 Task:  Click on Hockey In the Cross-Check Hockey League click on  Pick Sheet Your name Gabriel Wilson Team name Hartford Wolfpack - D and  Email softage.1@softage.net Period 1 - 3 Point Game Arizona Coyotes Period 1 - 2 Point Game New York Islanders Period 1 - 1 Point Game New Jersey Devils Period 2 - 3 Point Game Nashville Predators Period 2 - 2 Point Game Montreal Canadiens Period 2 - 1 Point Game Minnesota Wild Period 3 - 3 Point Game Los Angeles Kings Period 3 - 2 Point Game Florida Panthers Period 3 - 1 Point Game Edmonton Oilers Submit pick sheet
Action: Mouse moved to (775, 293)
Screenshot: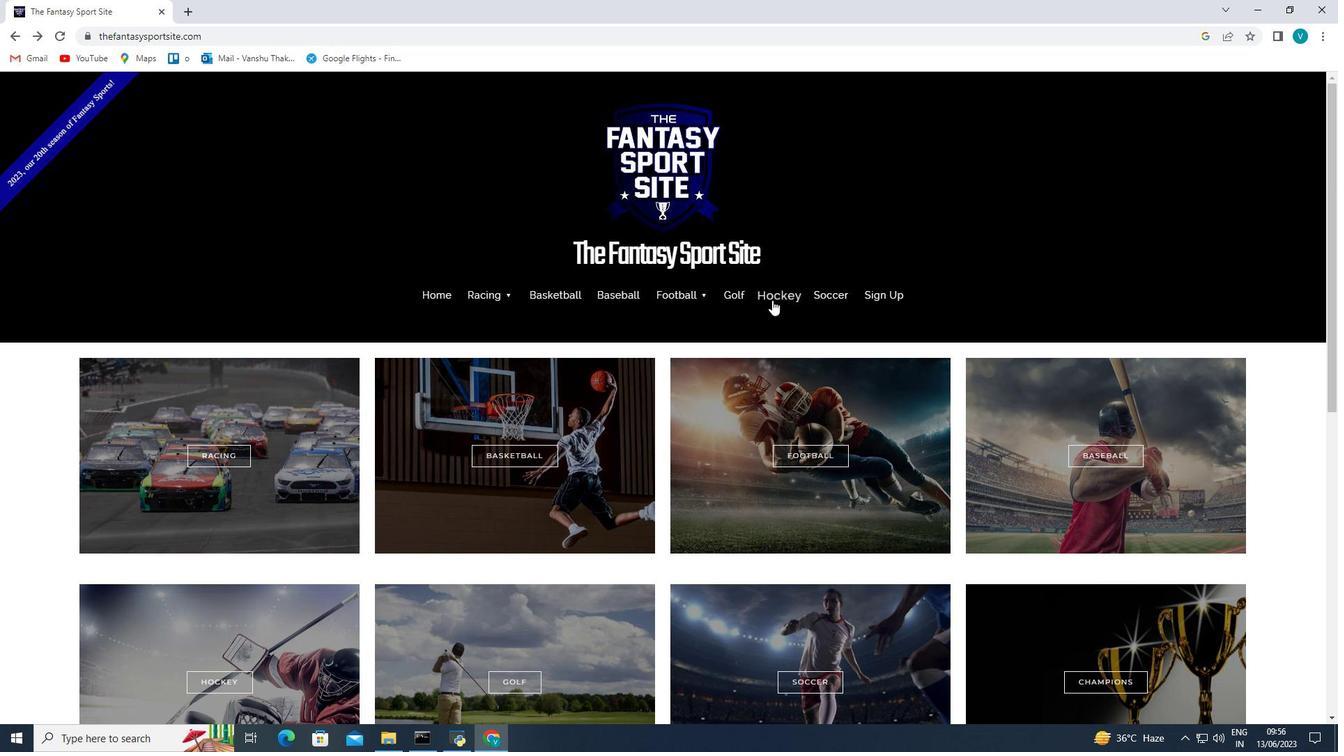 
Action: Mouse pressed left at (775, 293)
Screenshot: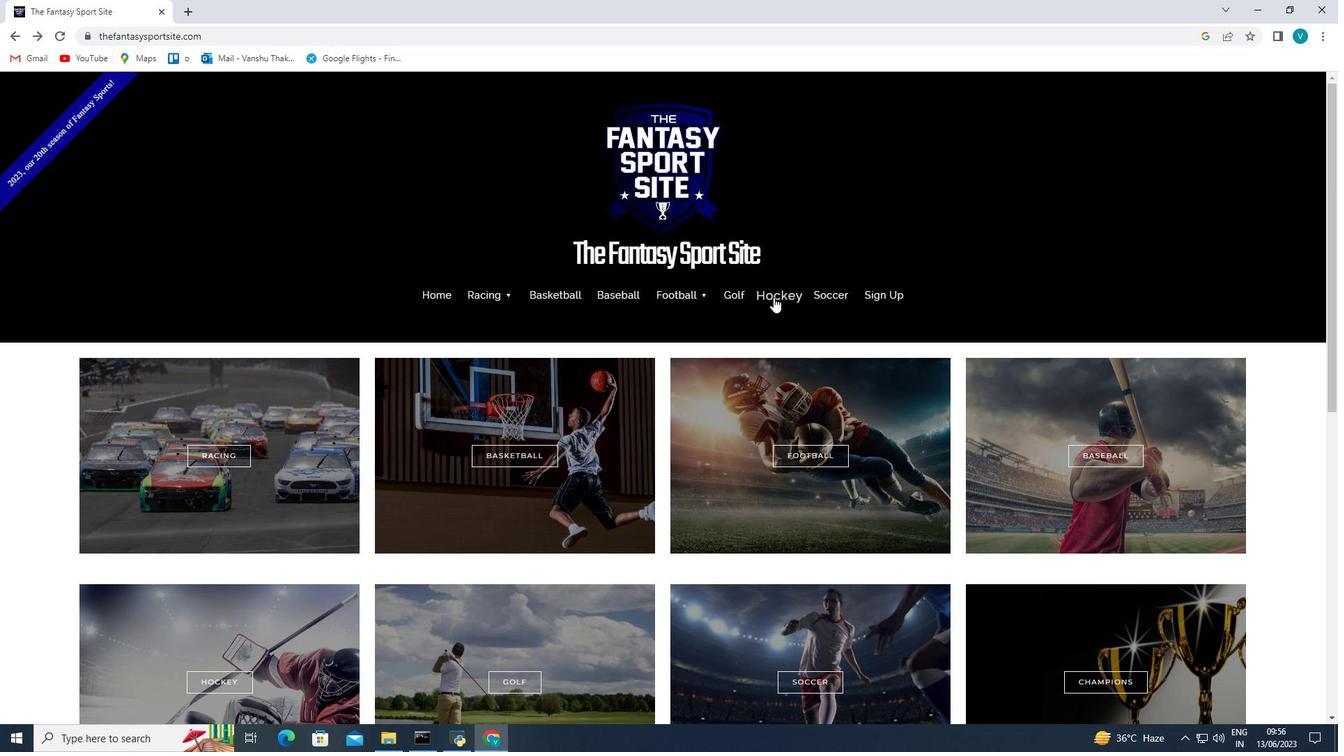 
Action: Mouse moved to (564, 466)
Screenshot: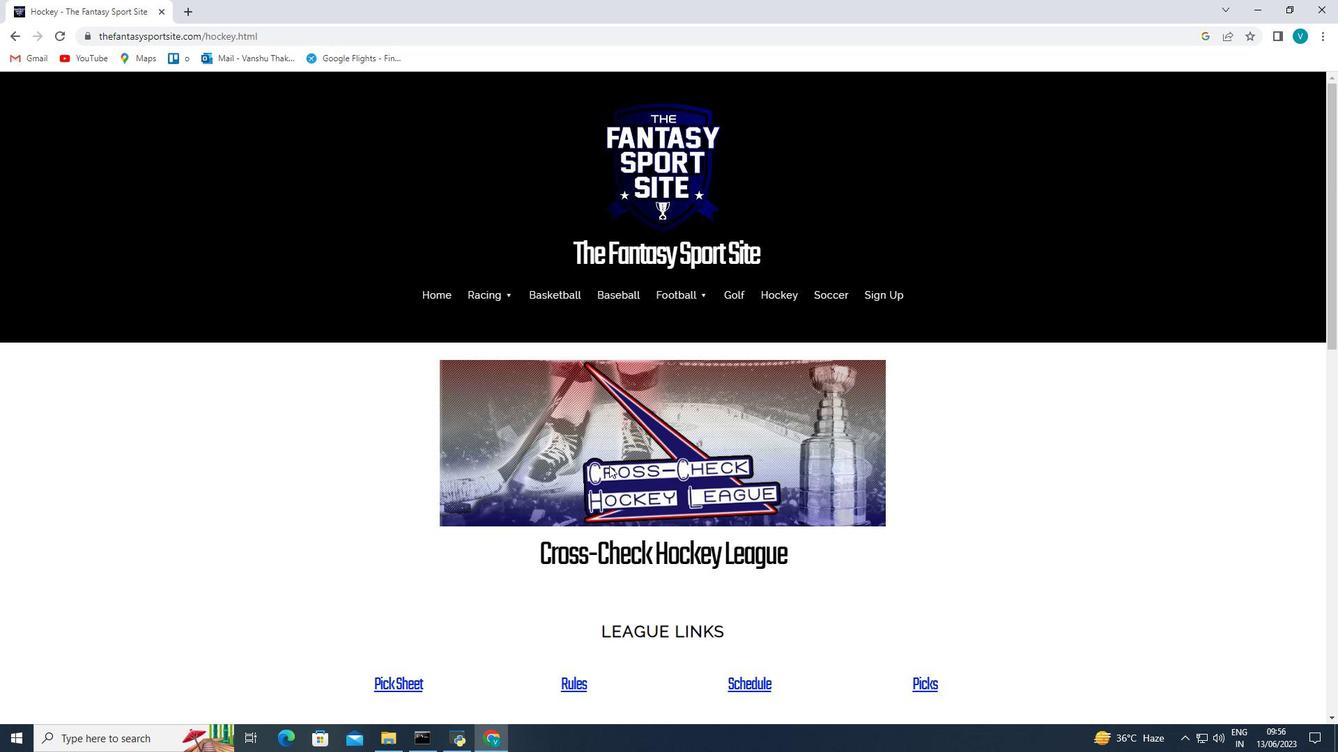 
Action: Mouse scrolled (564, 465) with delta (0, 0)
Screenshot: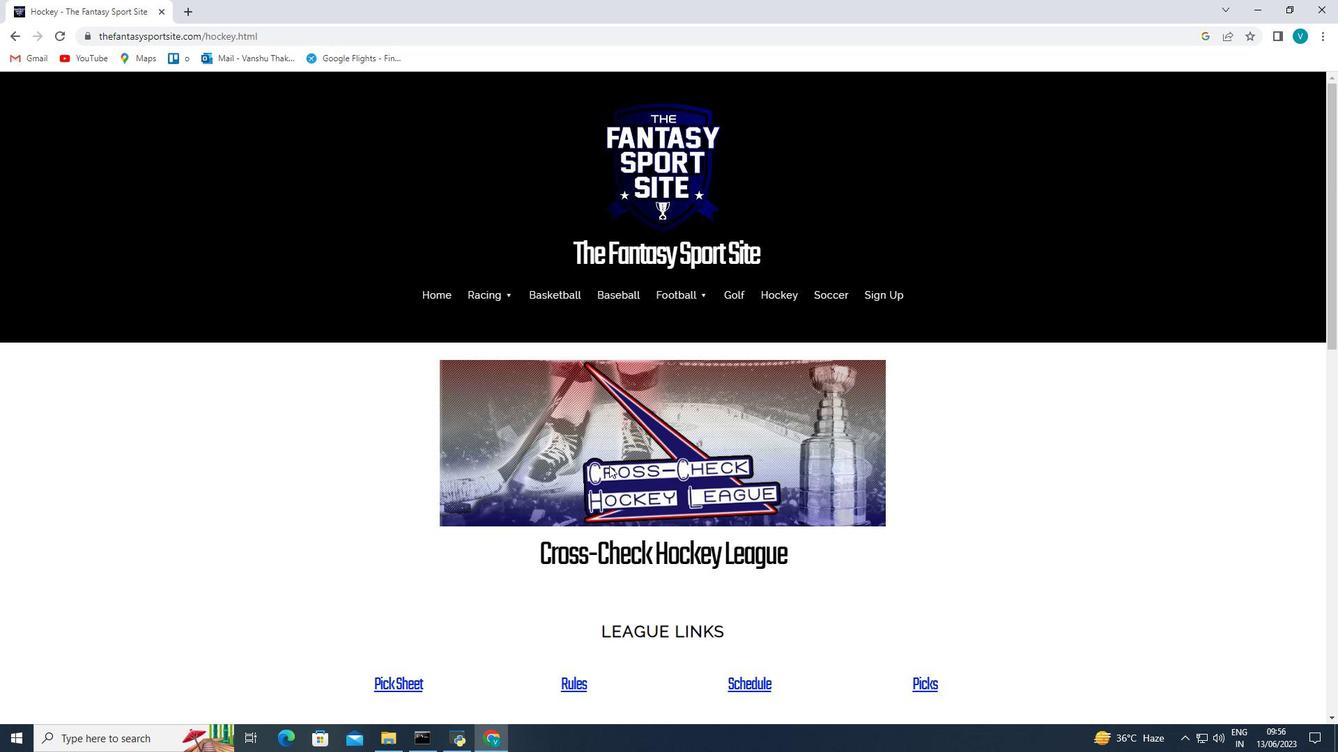 
Action: Mouse moved to (487, 471)
Screenshot: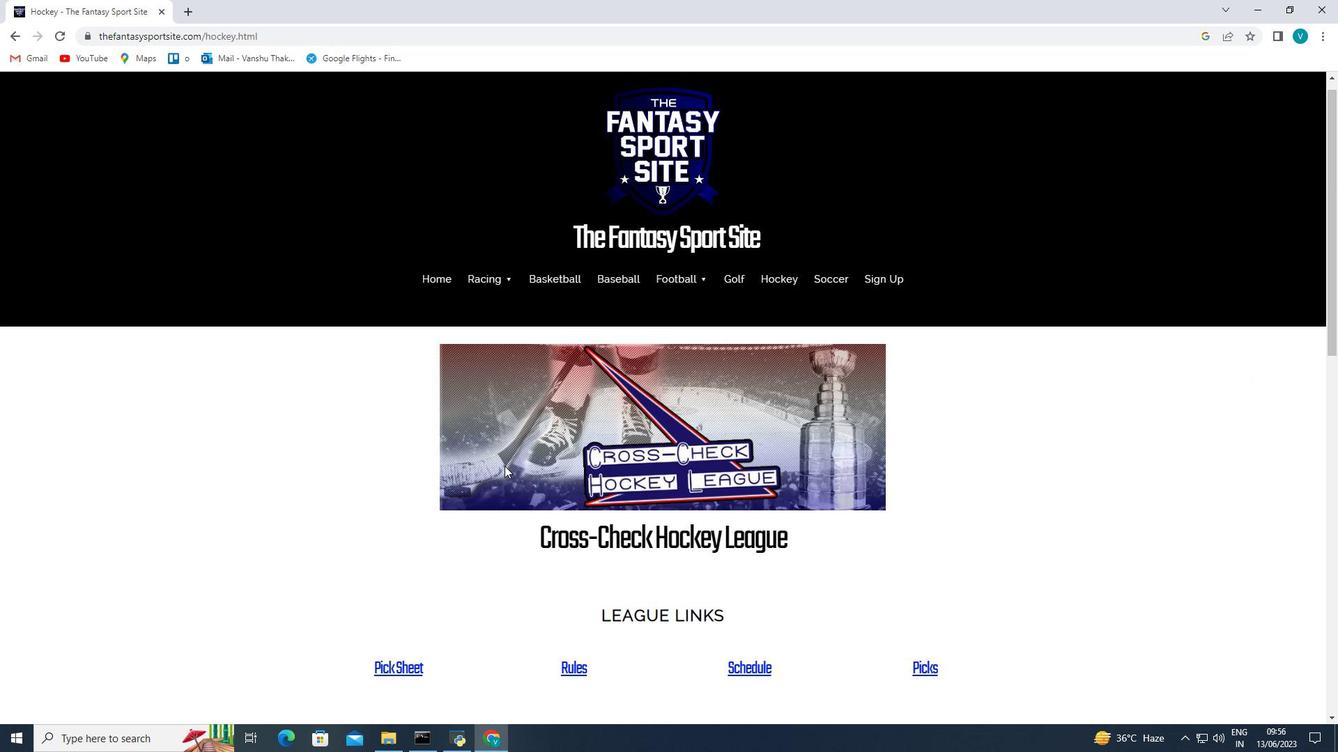 
Action: Mouse scrolled (494, 469) with delta (0, 0)
Screenshot: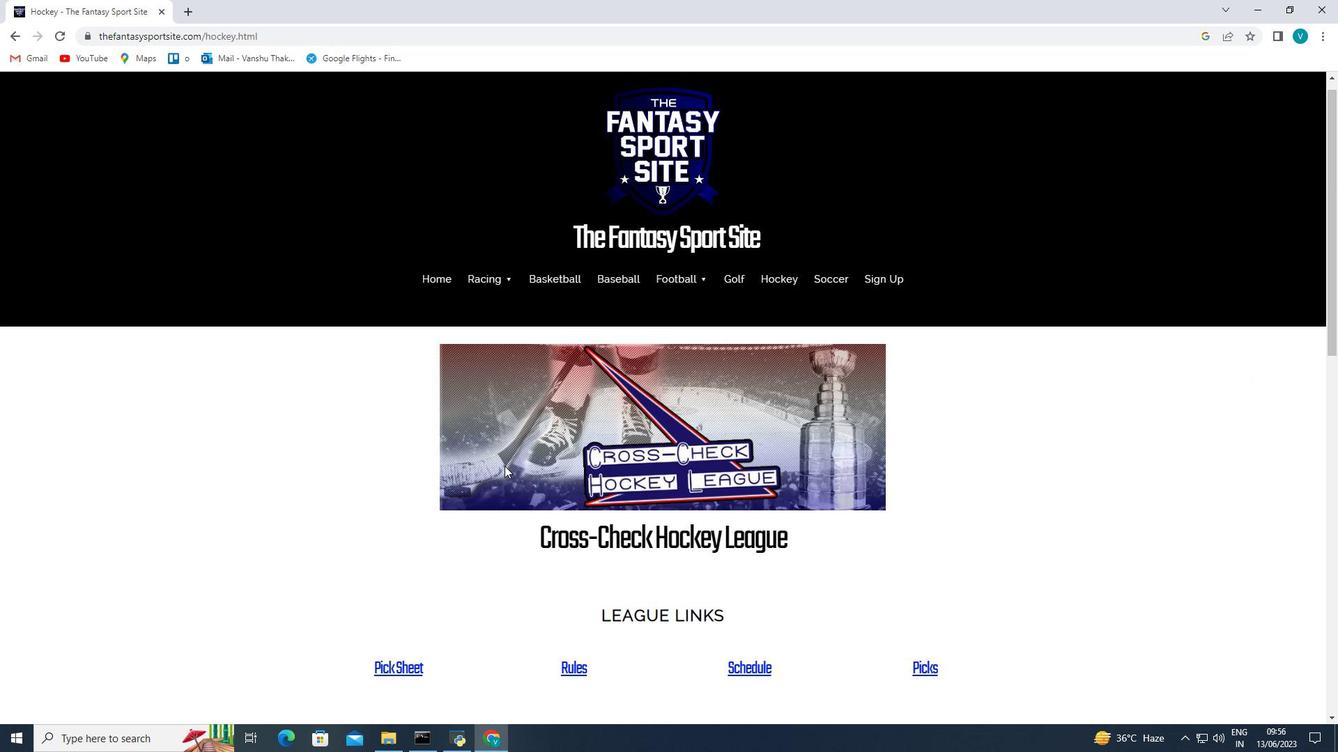 
Action: Mouse moved to (484, 473)
Screenshot: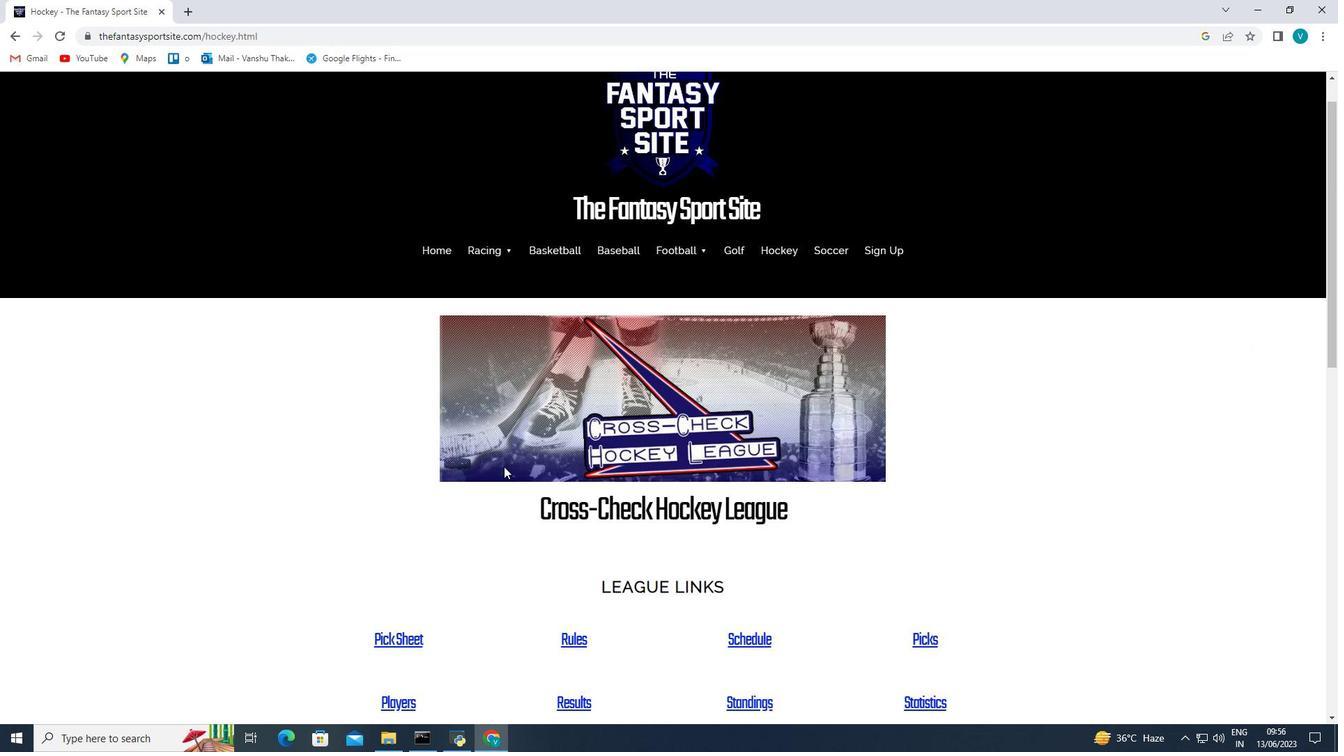 
Action: Mouse scrolled (484, 472) with delta (0, 0)
Screenshot: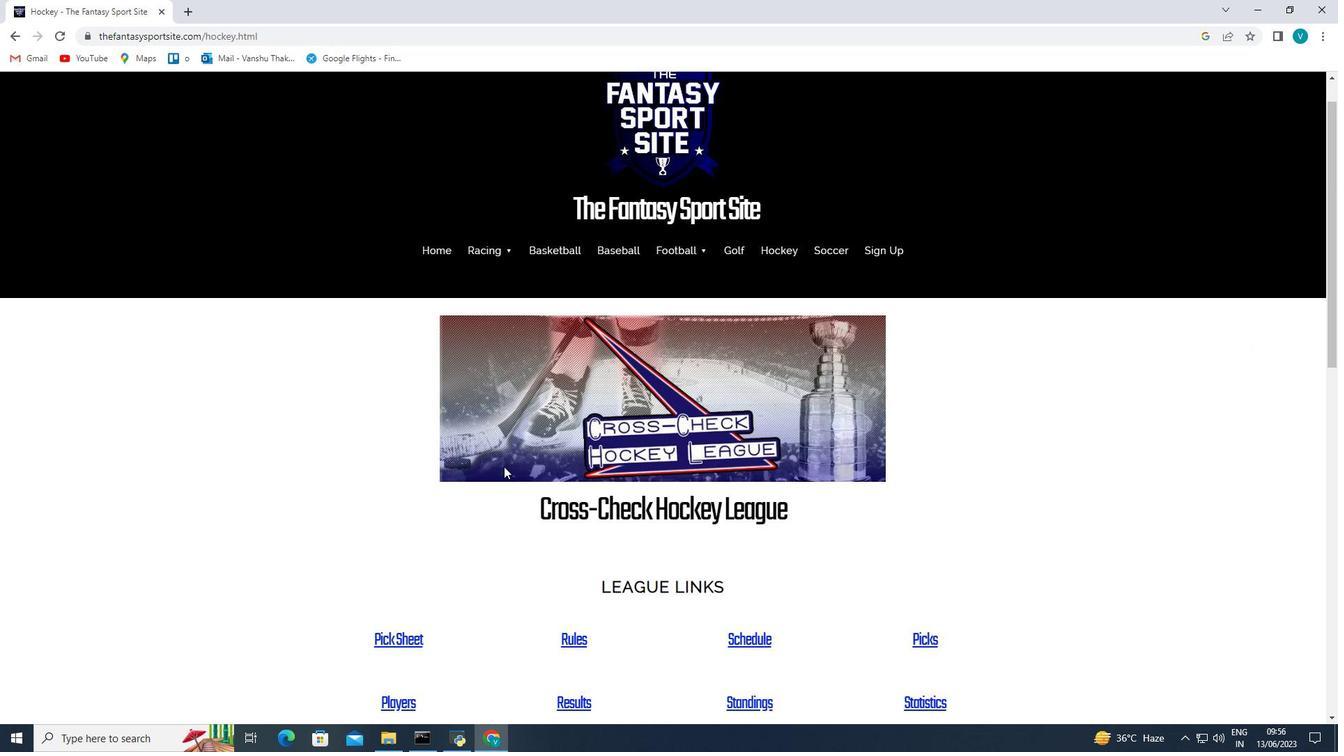 
Action: Mouse moved to (421, 471)
Screenshot: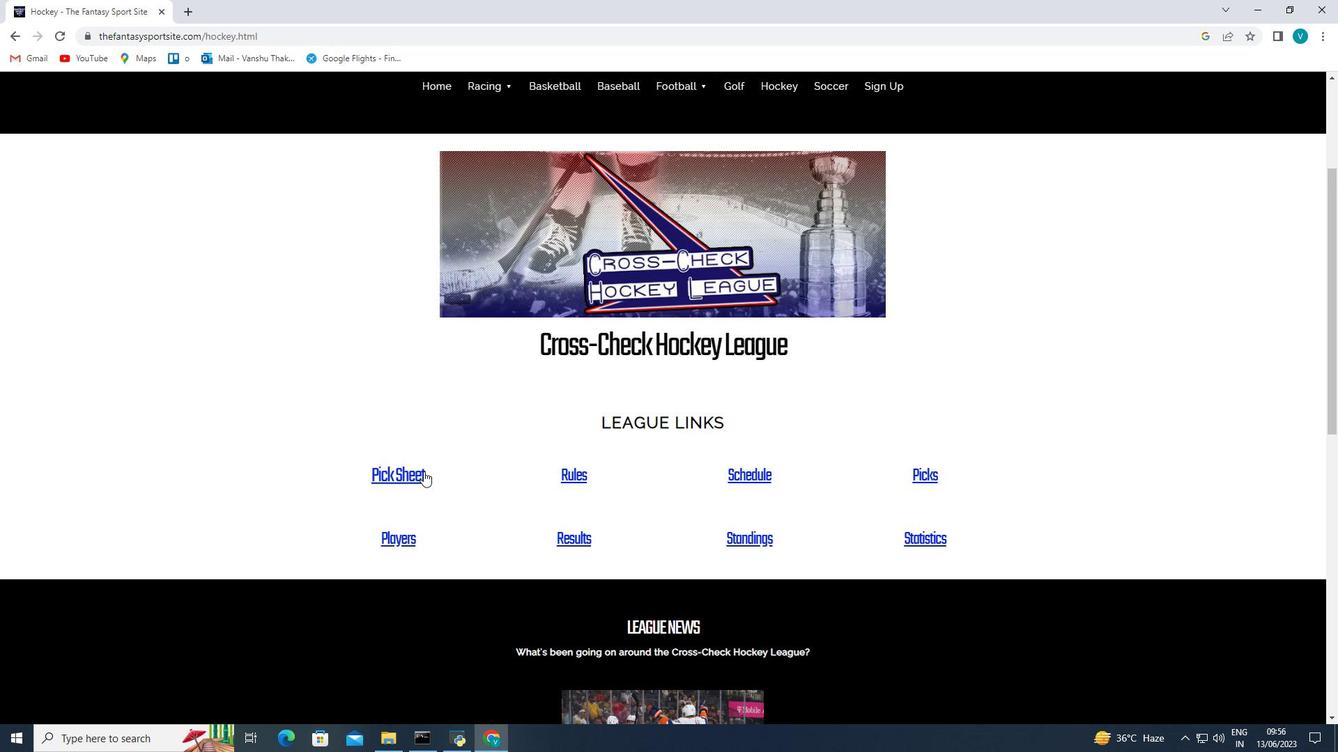 
Action: Mouse pressed left at (421, 471)
Screenshot: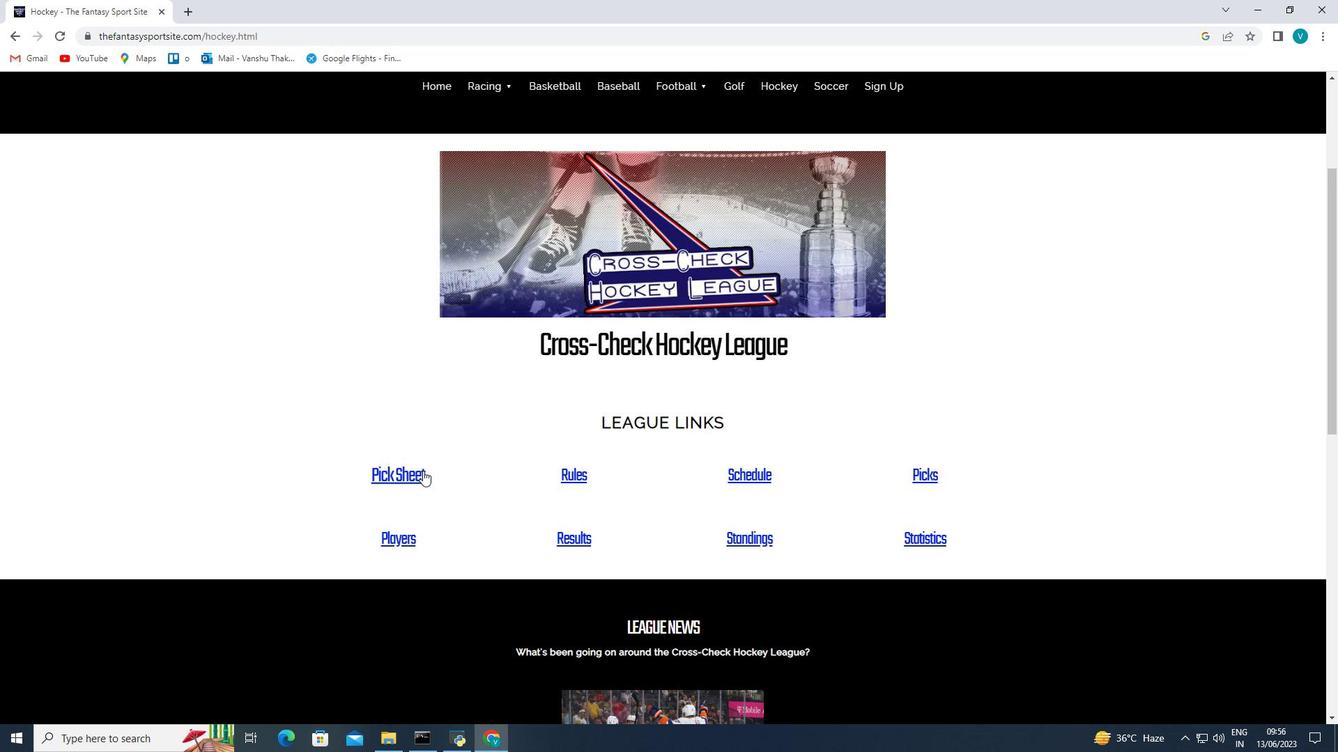 
Action: Mouse moved to (581, 407)
Screenshot: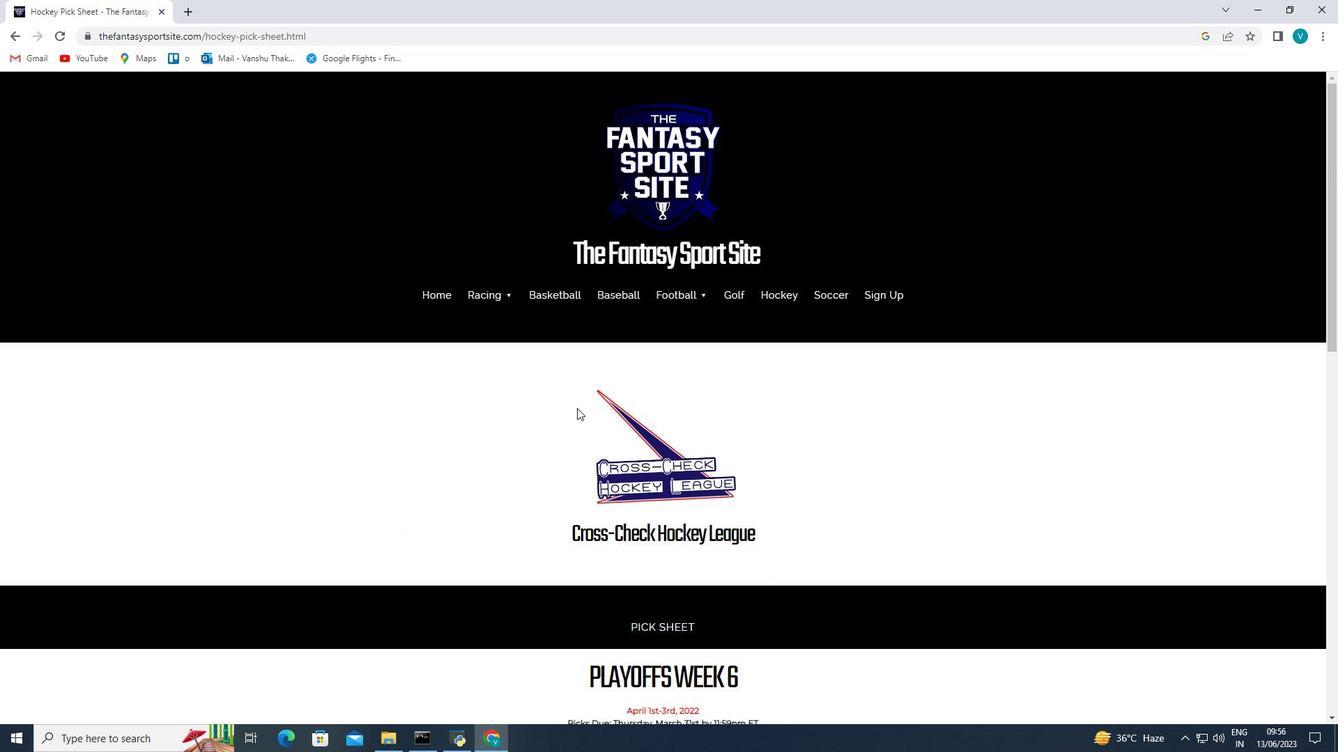 
Action: Mouse scrolled (581, 407) with delta (0, 0)
Screenshot: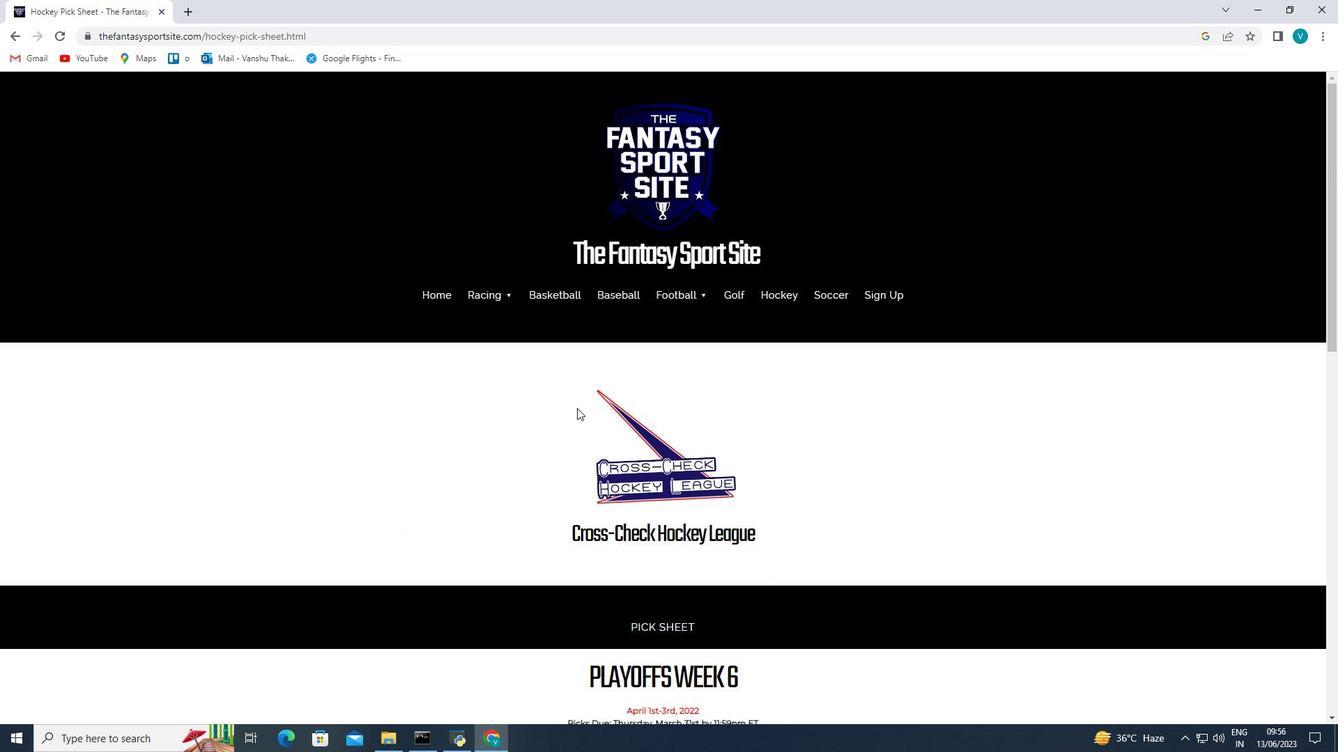 
Action: Mouse moved to (582, 407)
Screenshot: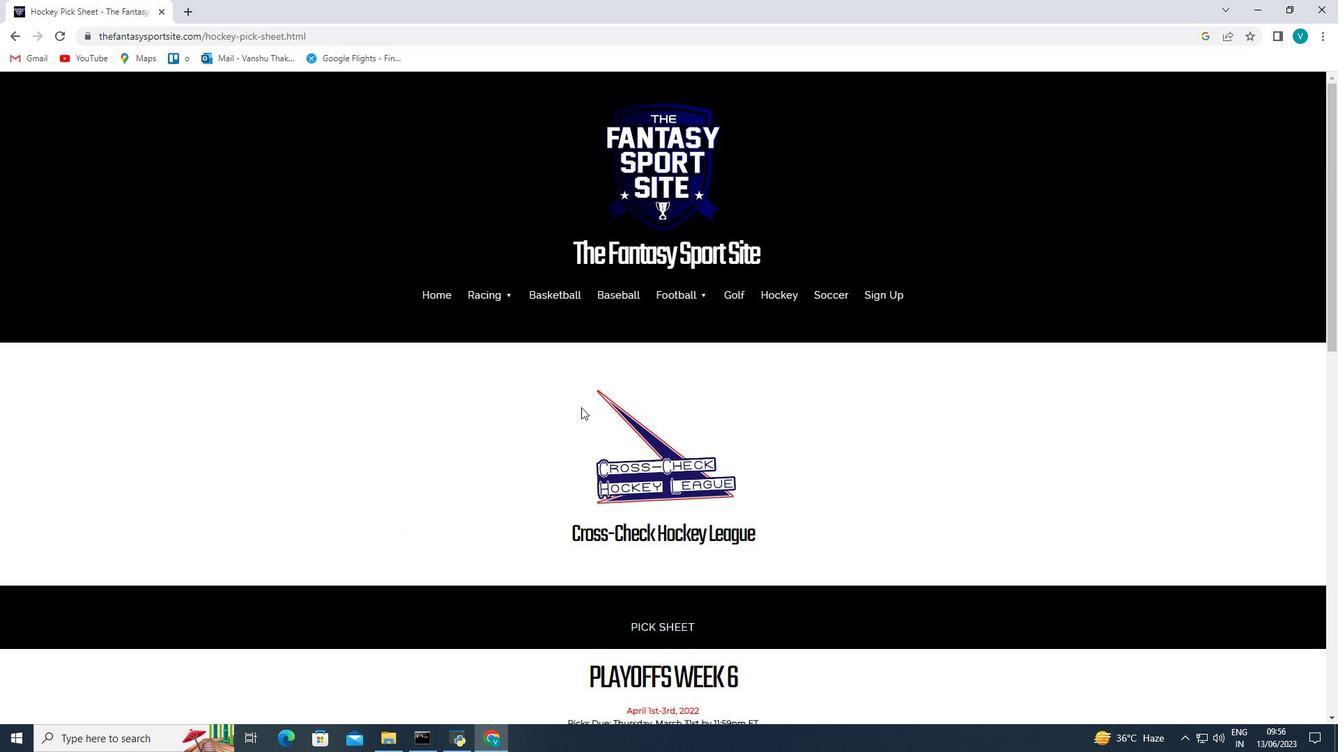 
Action: Mouse scrolled (582, 407) with delta (0, 0)
Screenshot: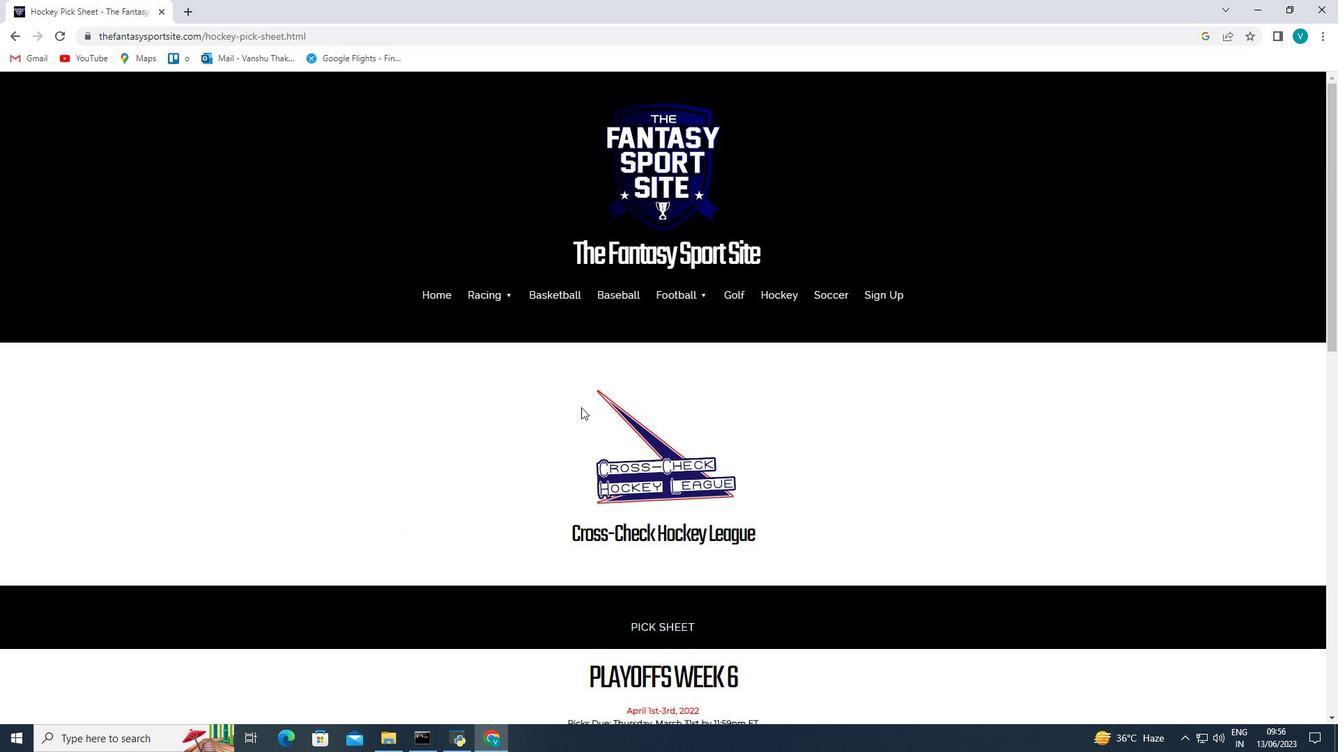 
Action: Mouse moved to (582, 407)
Screenshot: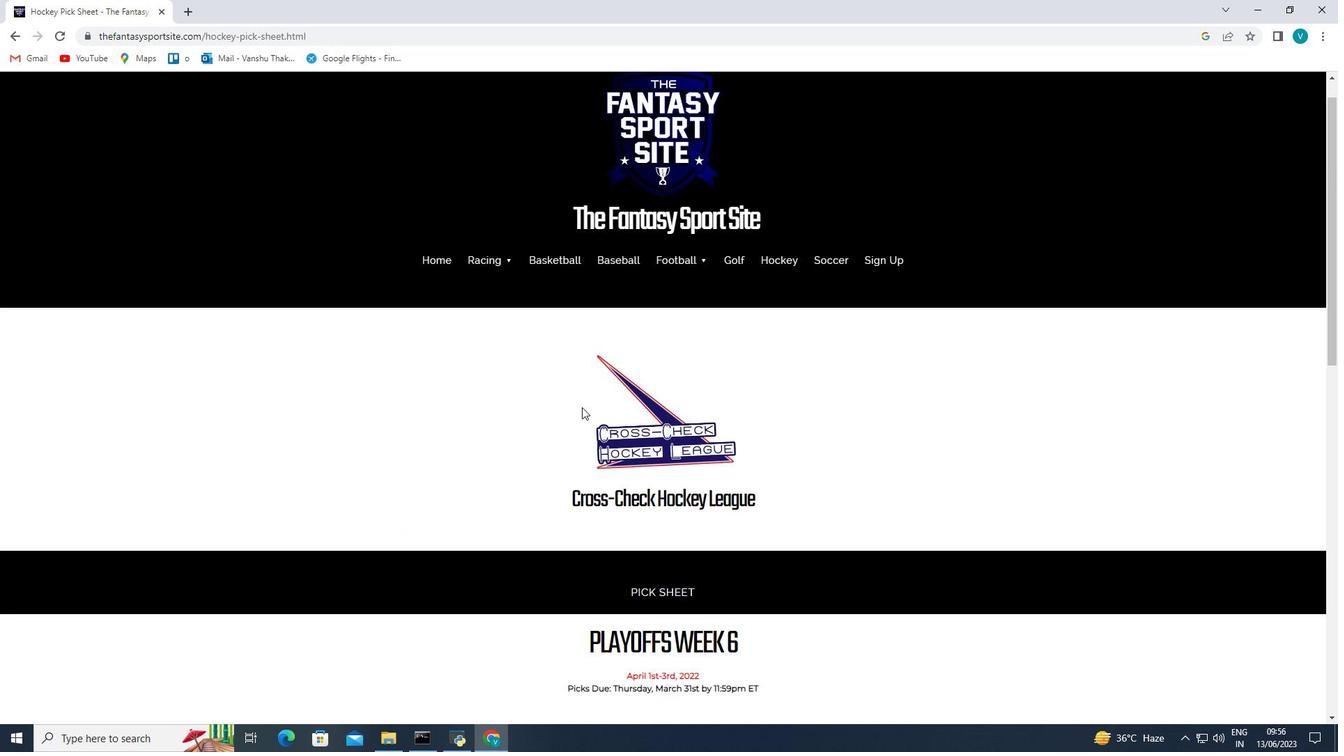 
Action: Mouse scrolled (582, 407) with delta (0, 0)
Screenshot: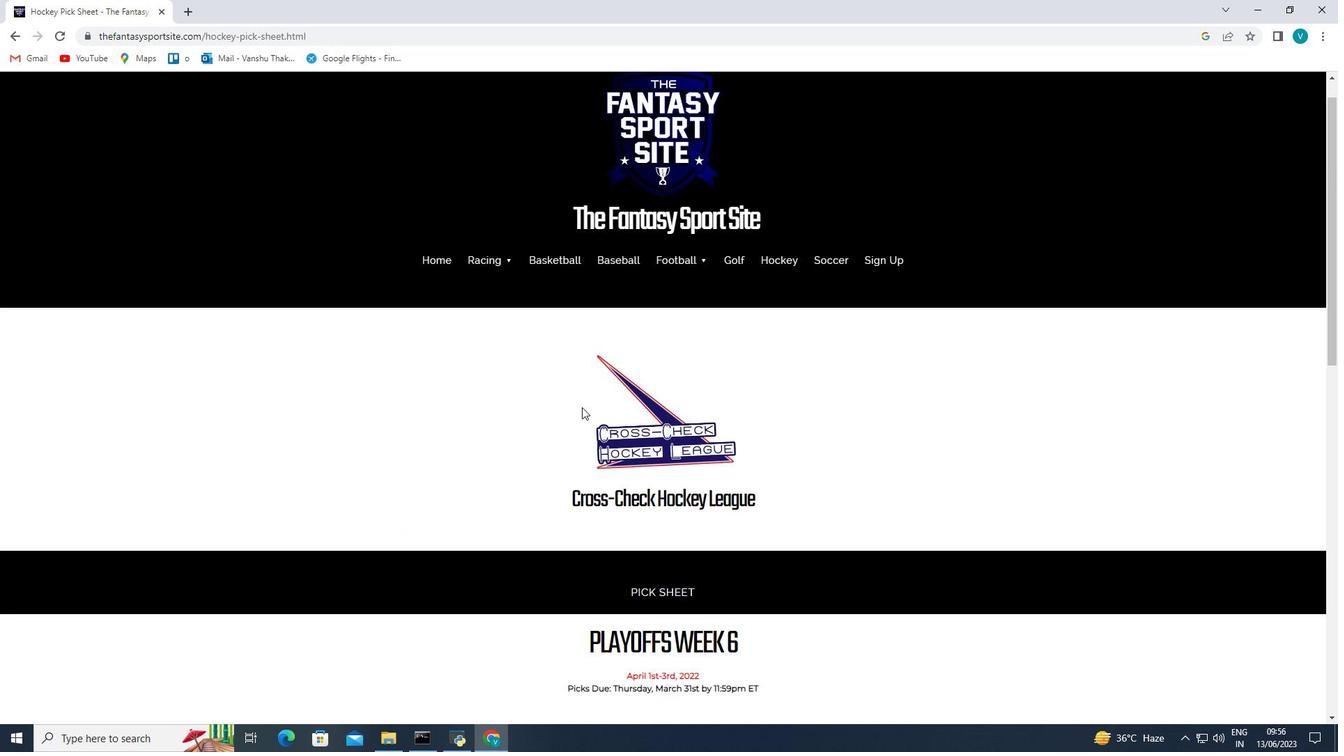 
Action: Mouse moved to (582, 407)
Screenshot: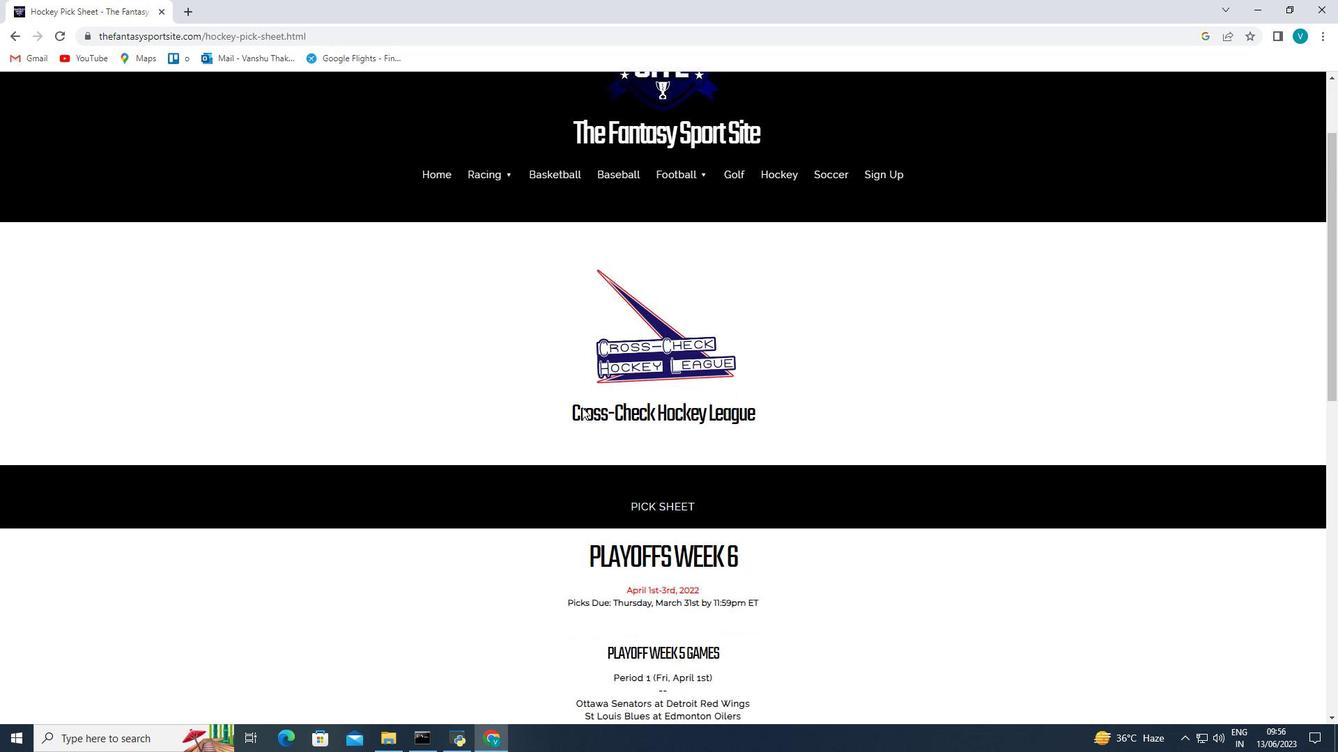 
Action: Mouse scrolled (582, 407) with delta (0, 0)
Screenshot: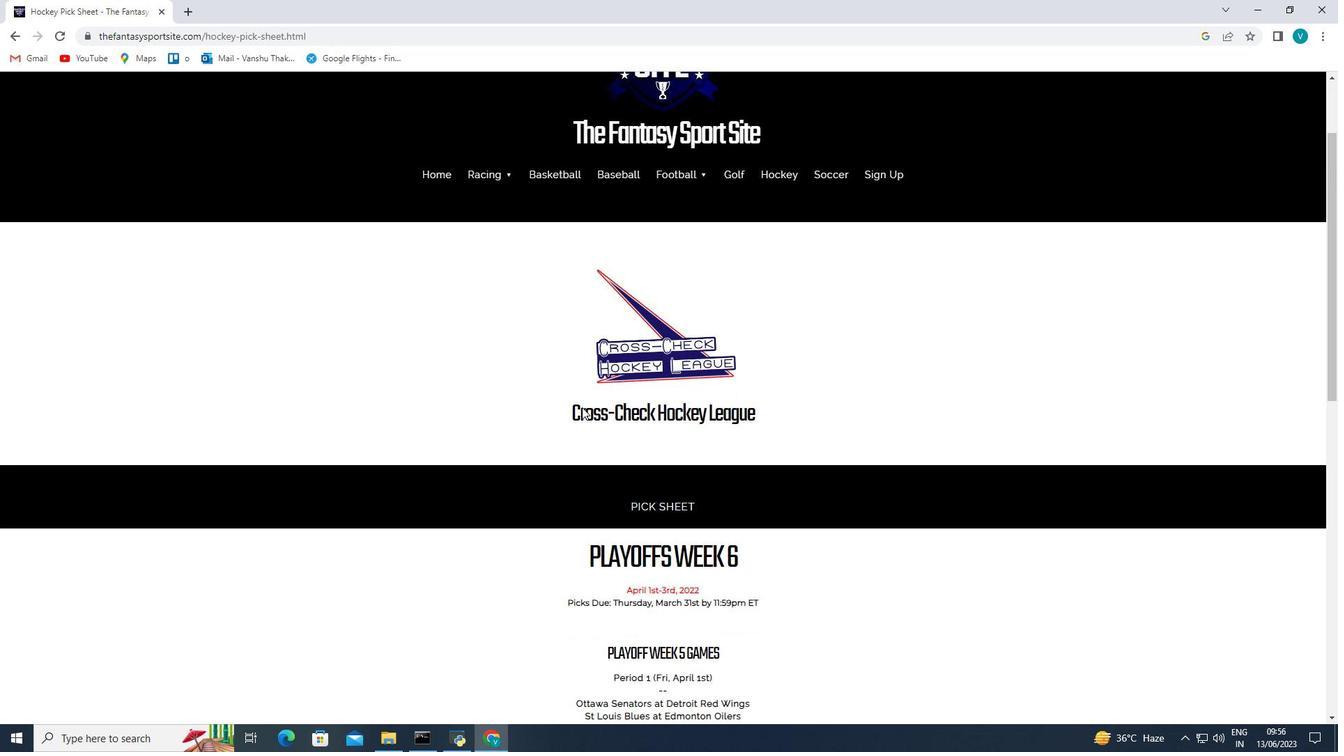 
Action: Mouse scrolled (582, 407) with delta (0, 0)
Screenshot: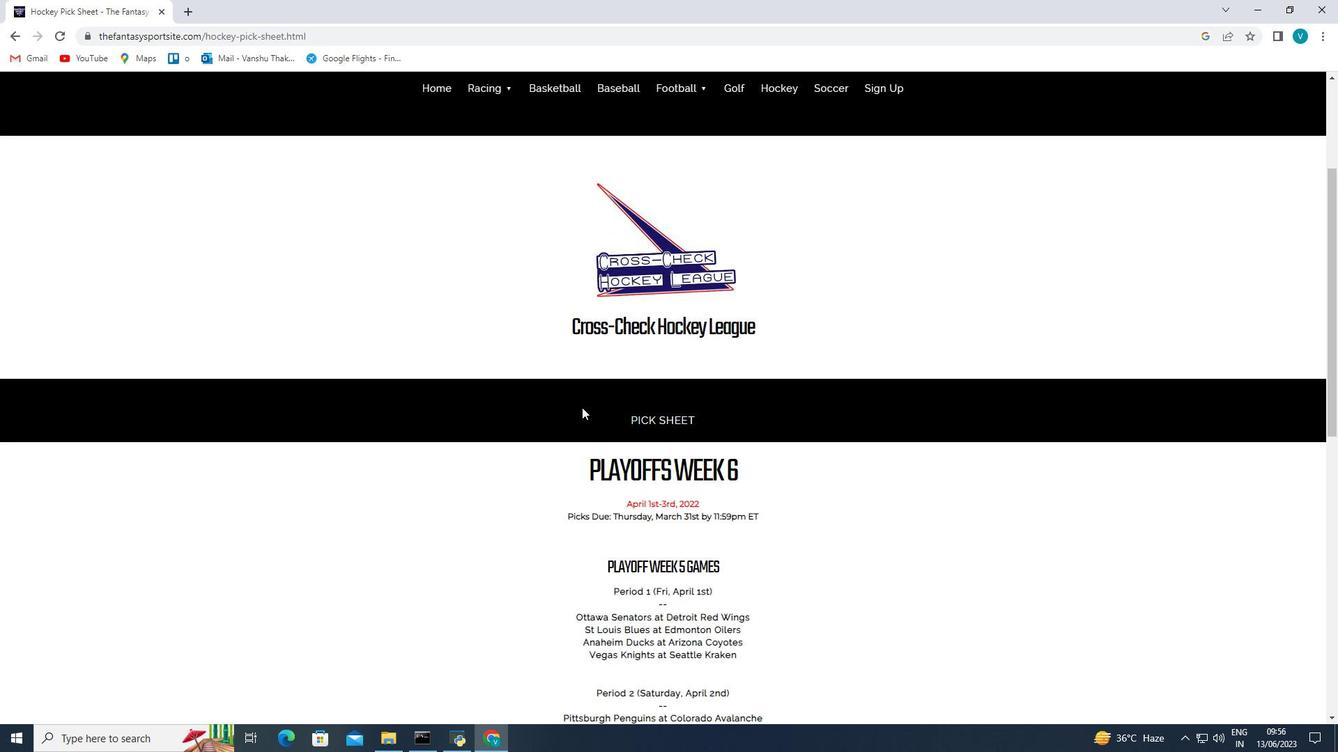 
Action: Mouse scrolled (582, 407) with delta (0, 0)
Screenshot: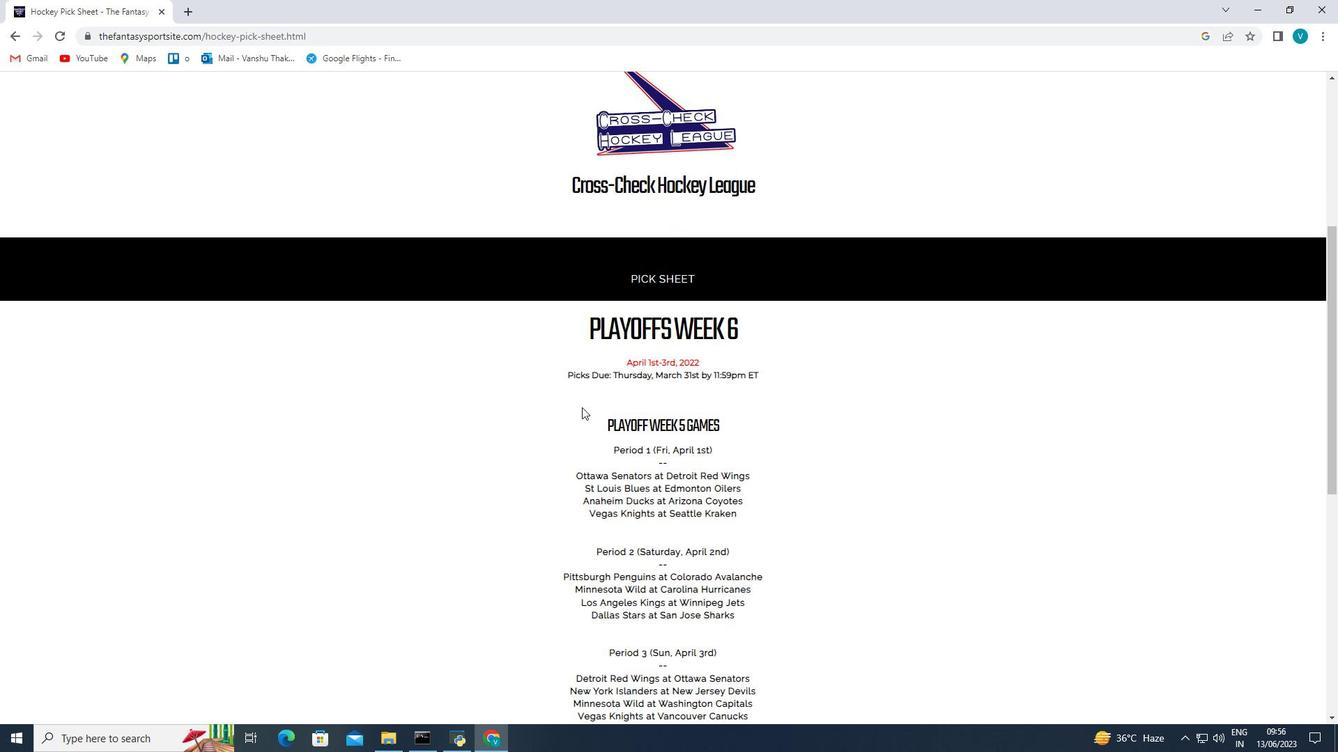 
Action: Mouse scrolled (582, 407) with delta (0, 0)
Screenshot: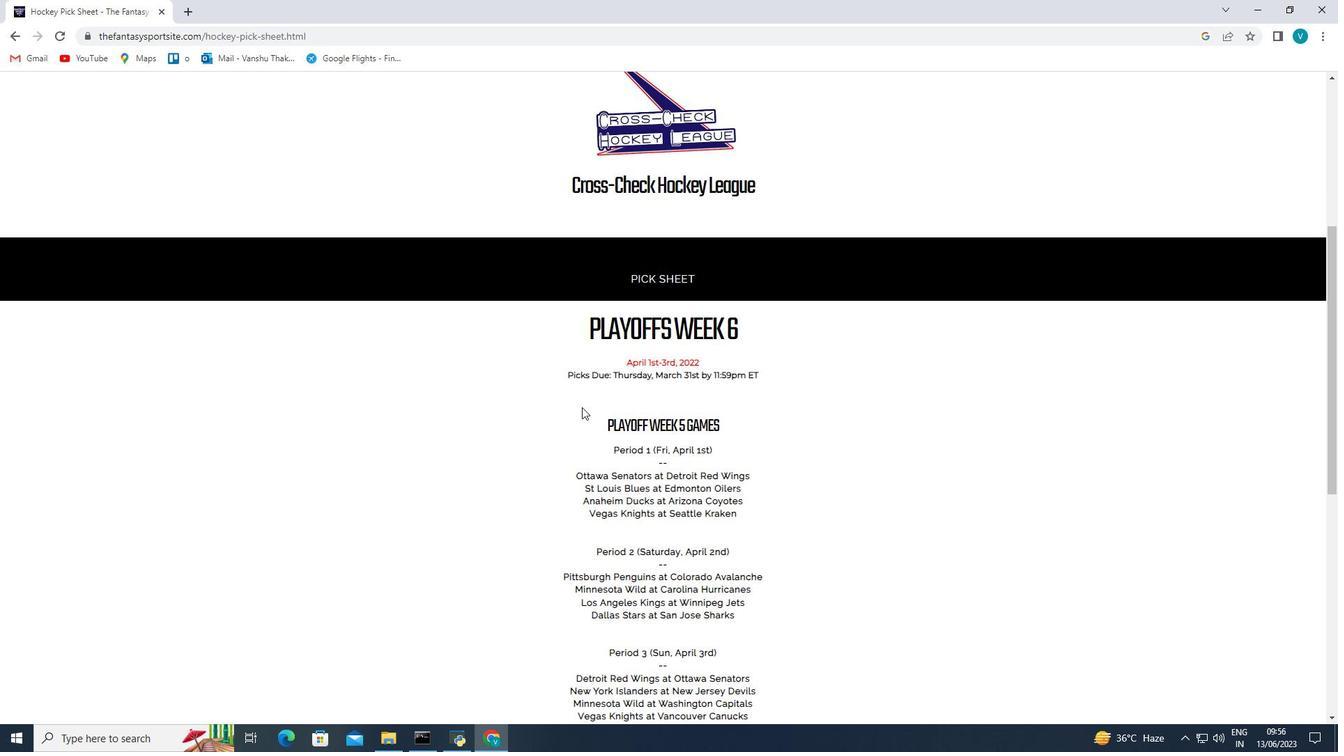 
Action: Mouse scrolled (582, 407) with delta (0, 0)
Screenshot: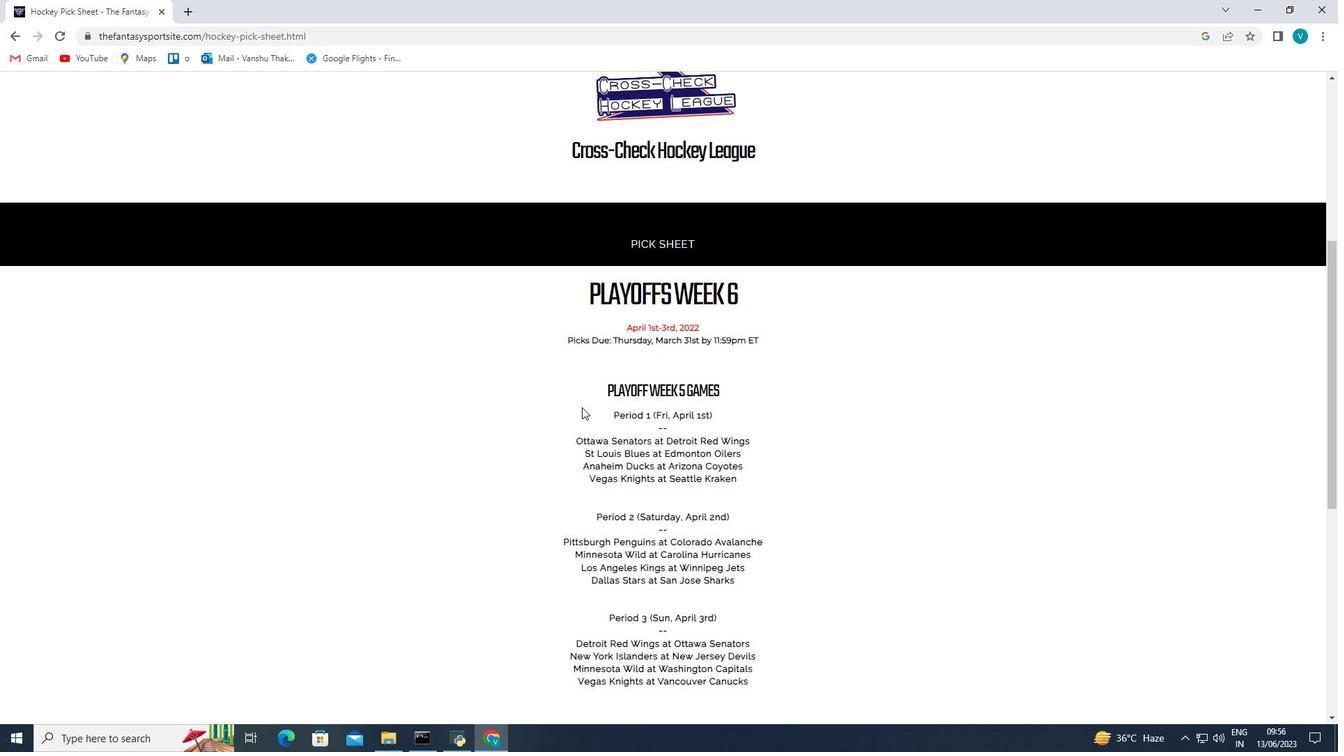 
Action: Mouse scrolled (582, 407) with delta (0, 0)
Screenshot: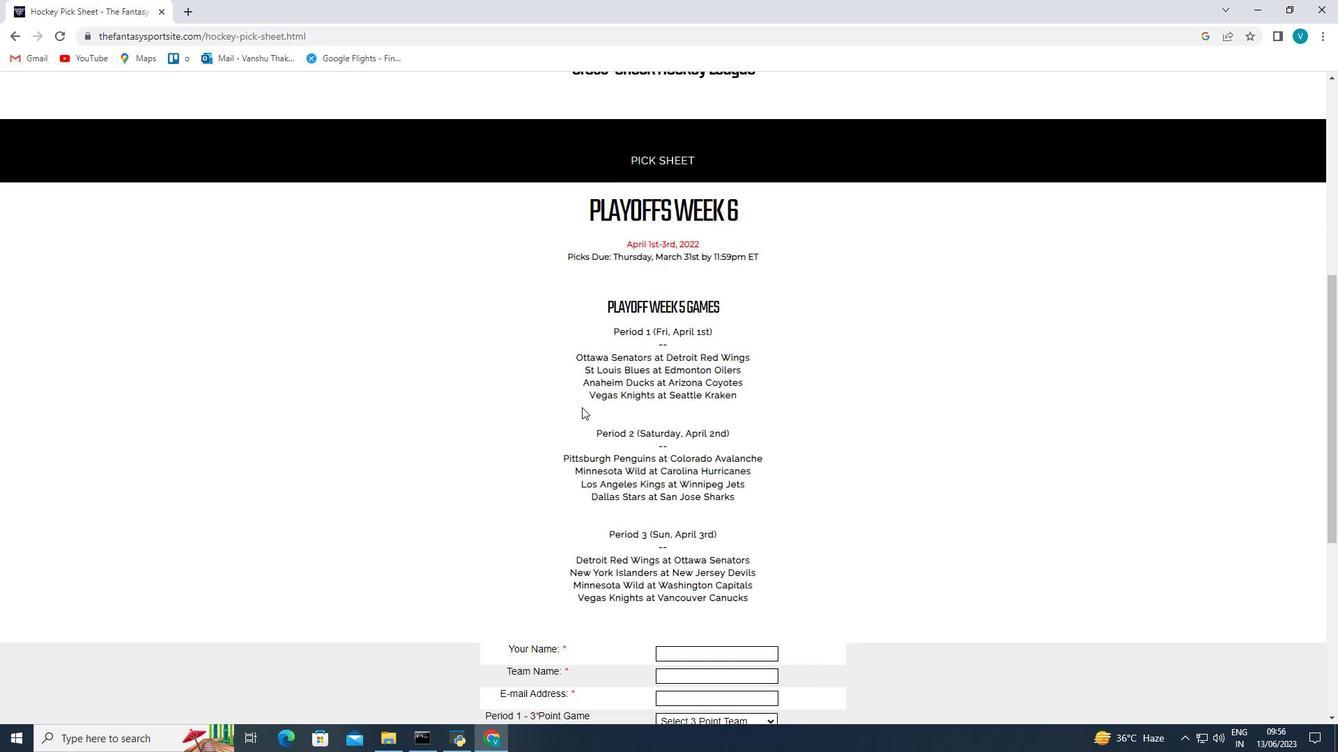 
Action: Mouse scrolled (582, 407) with delta (0, 0)
Screenshot: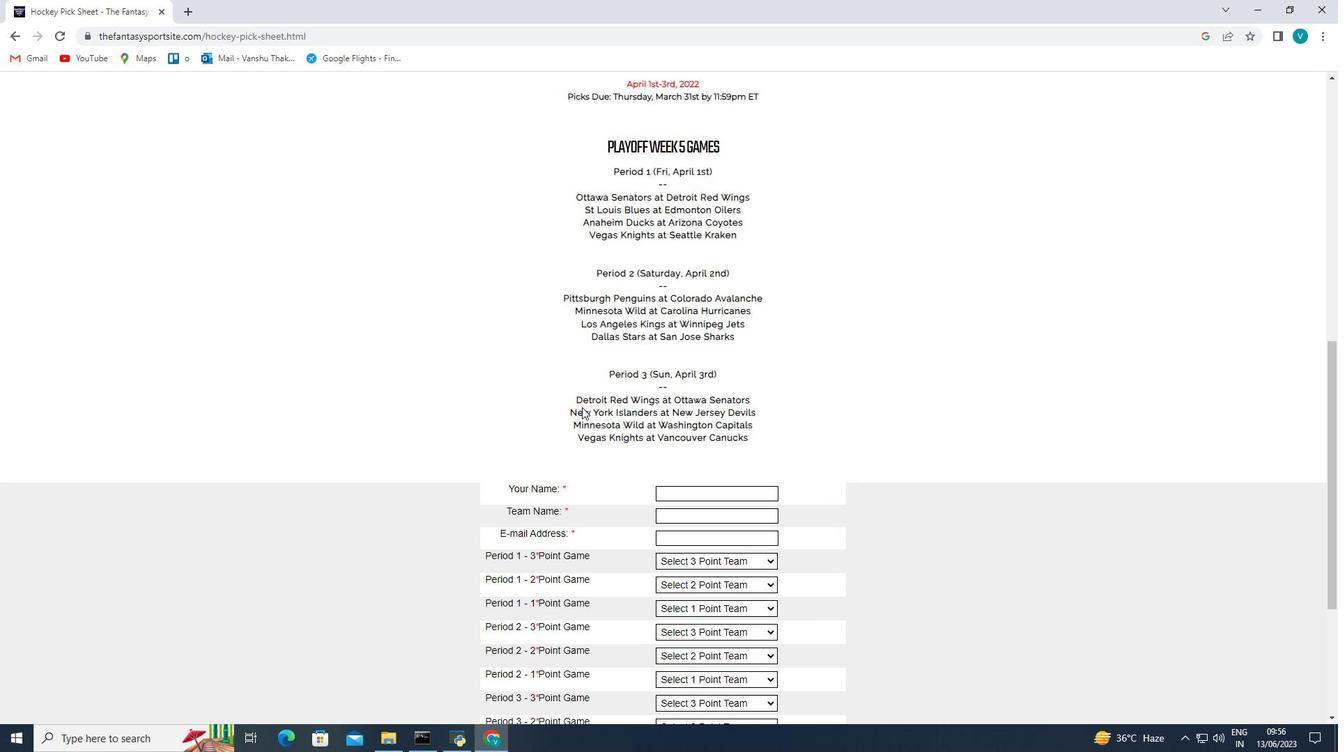 
Action: Mouse scrolled (582, 407) with delta (0, 0)
Screenshot: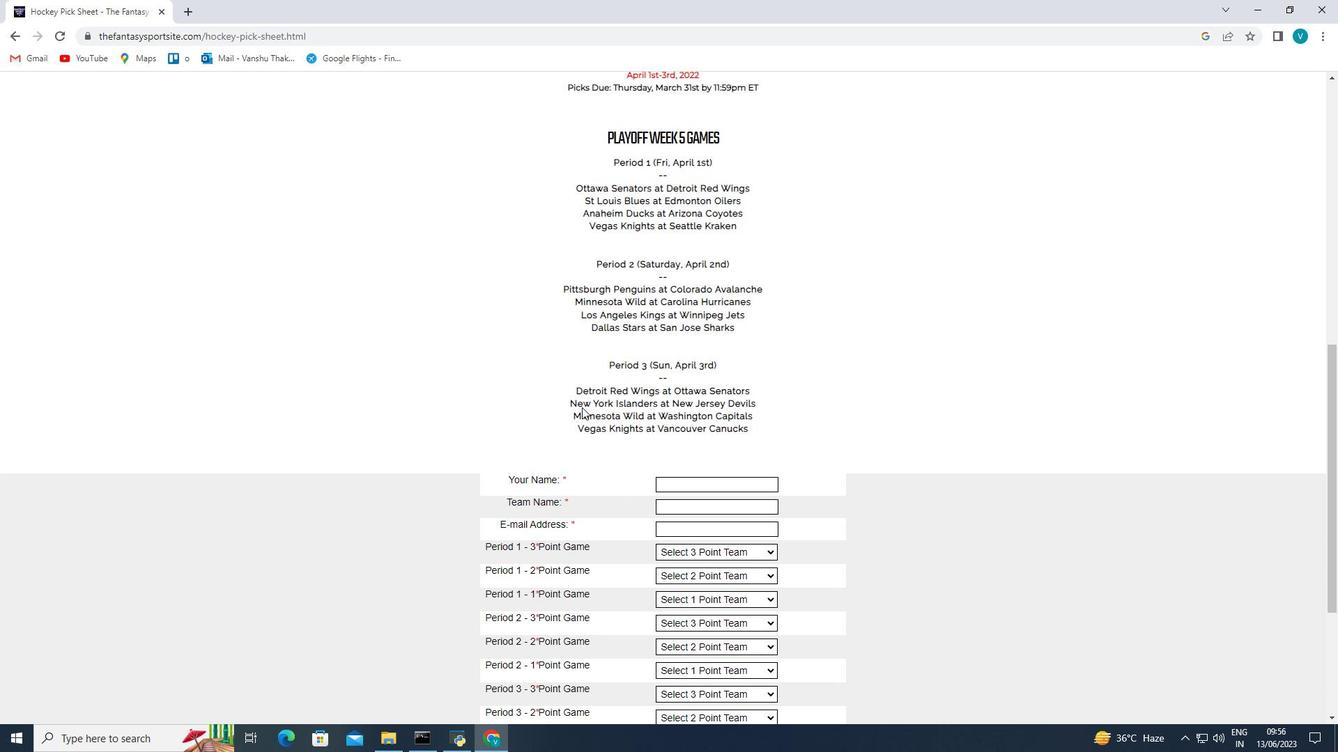 
Action: Mouse scrolled (582, 407) with delta (0, 0)
Screenshot: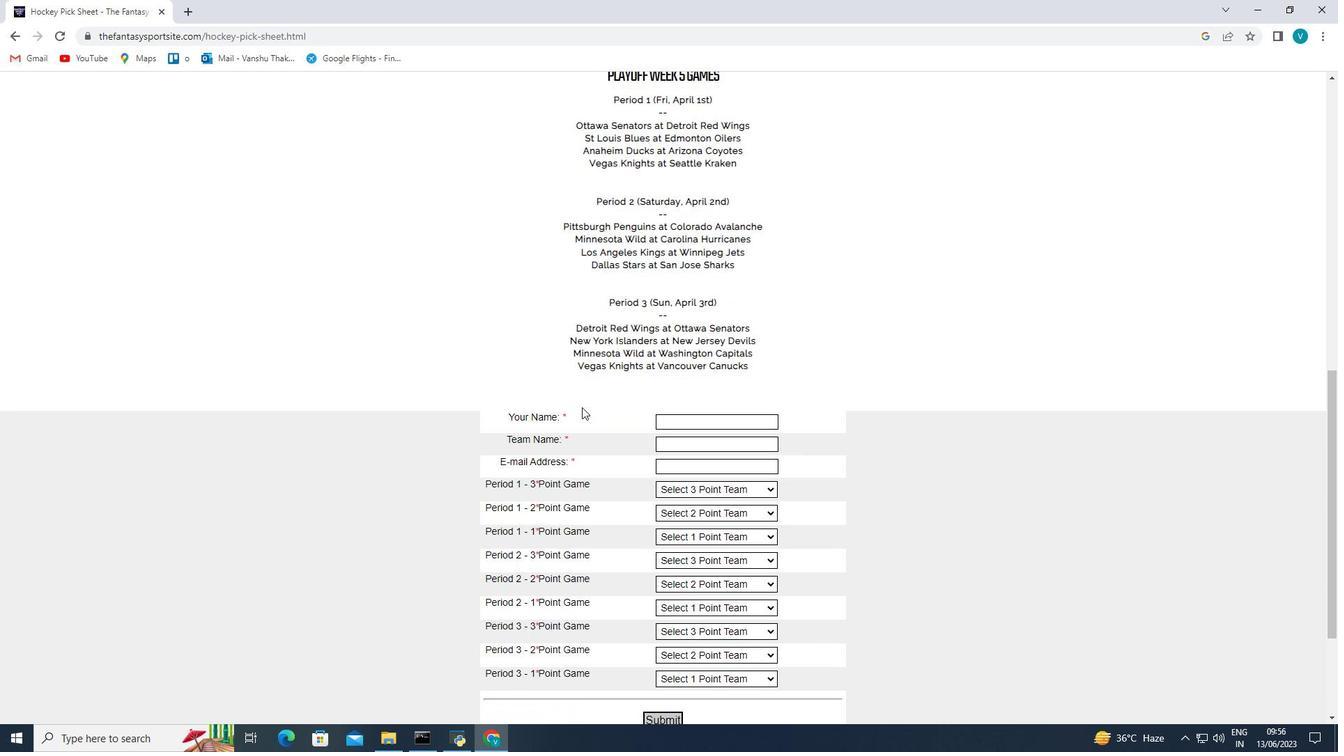 
Action: Mouse scrolled (582, 407) with delta (0, 0)
Screenshot: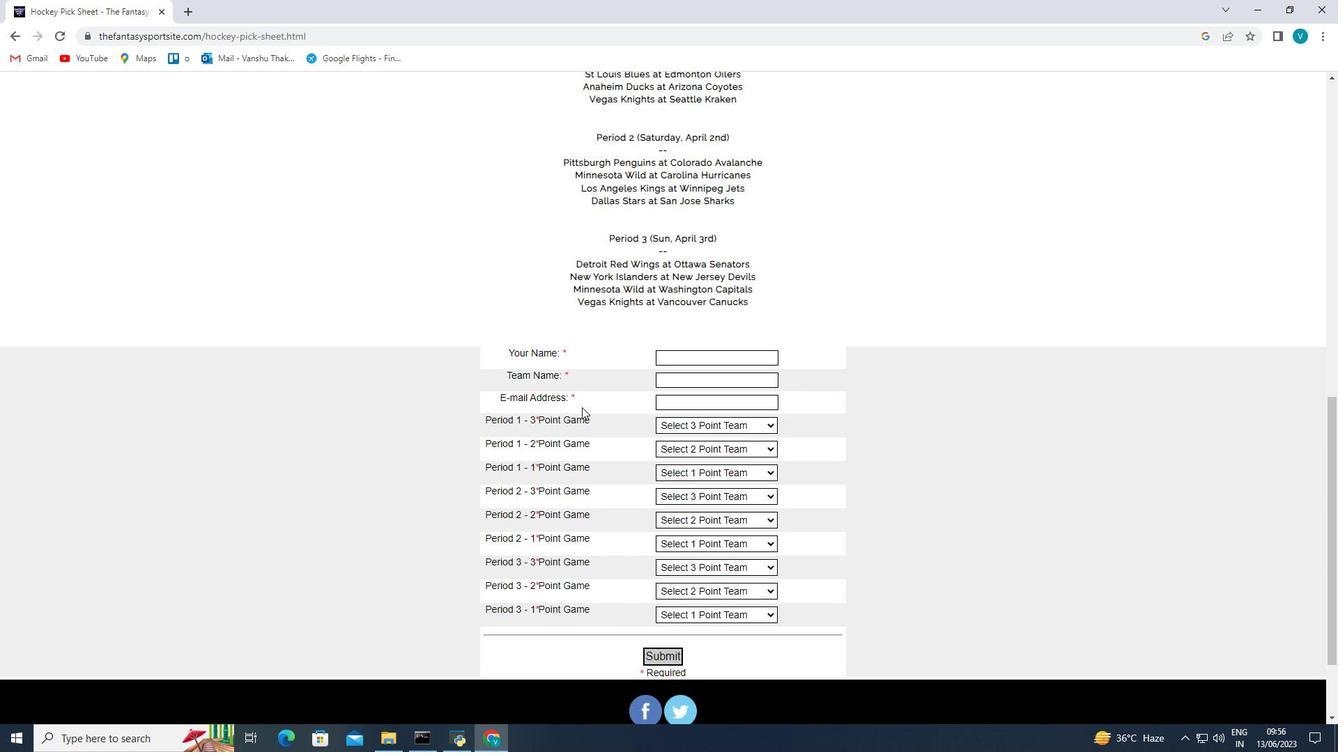 
Action: Mouse moved to (700, 248)
Screenshot: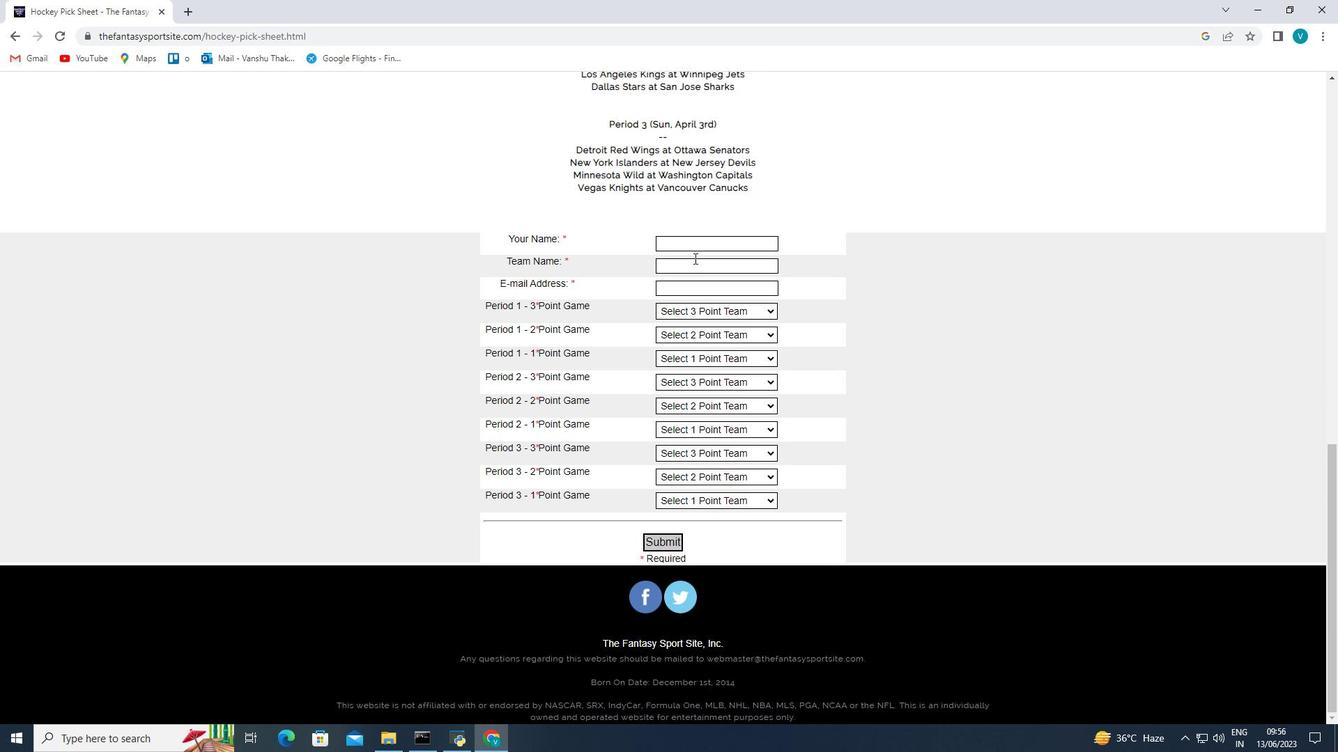 
Action: Mouse pressed left at (700, 248)
Screenshot: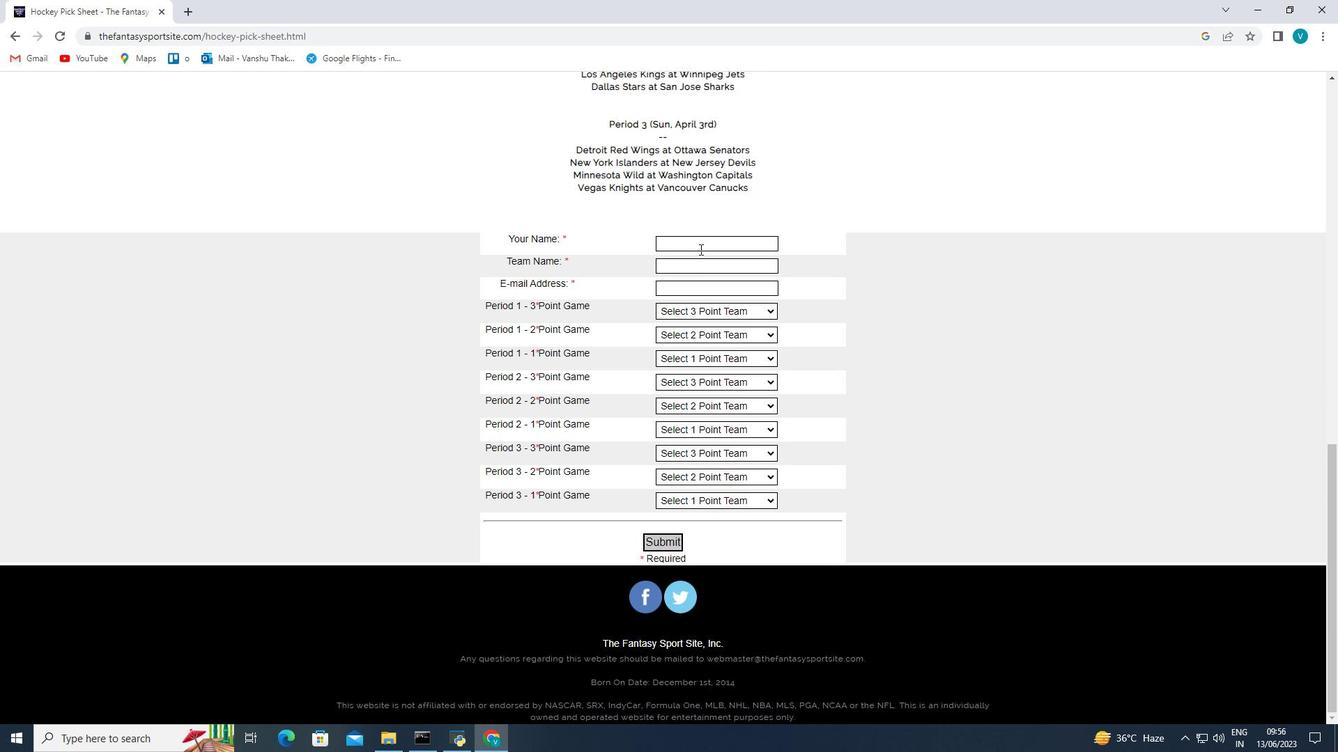 
Action: Key pressed <Key.shift>Gabriel<Key.space><Key.shift>Wilson
Screenshot: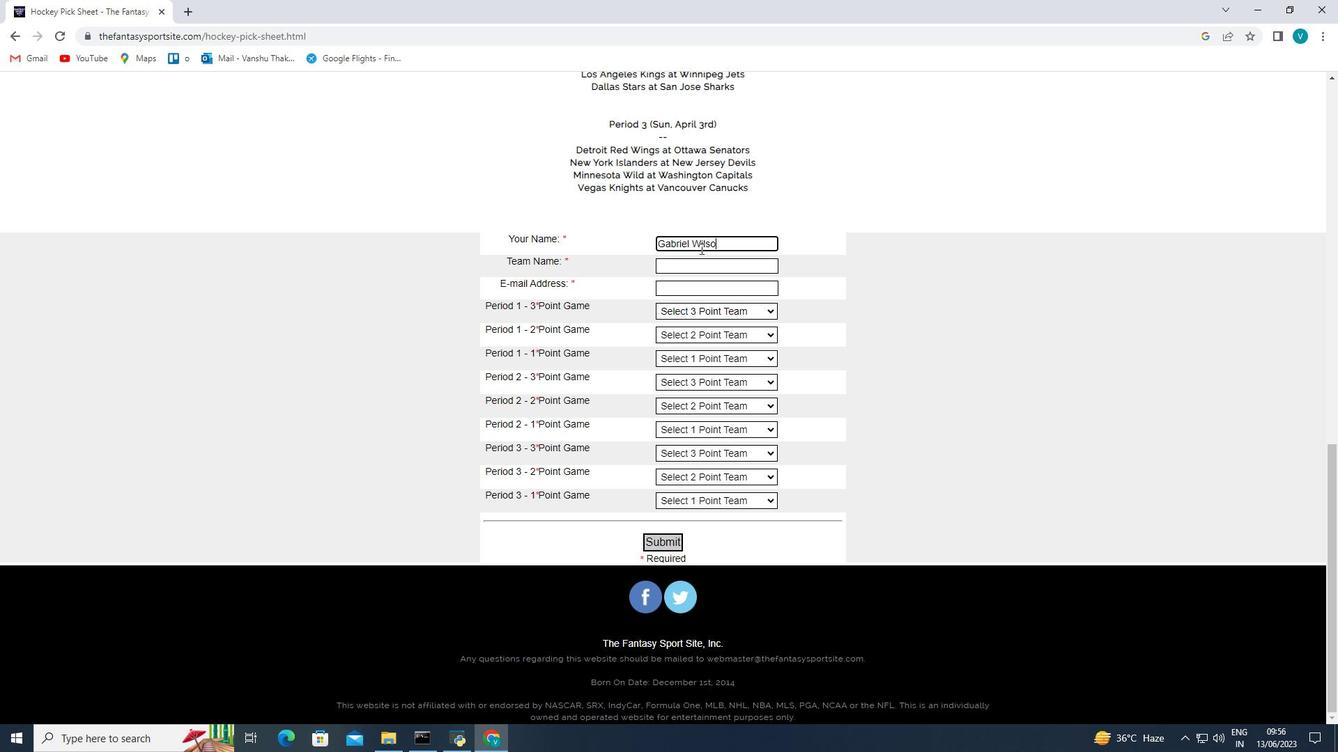 
Action: Mouse moved to (709, 258)
Screenshot: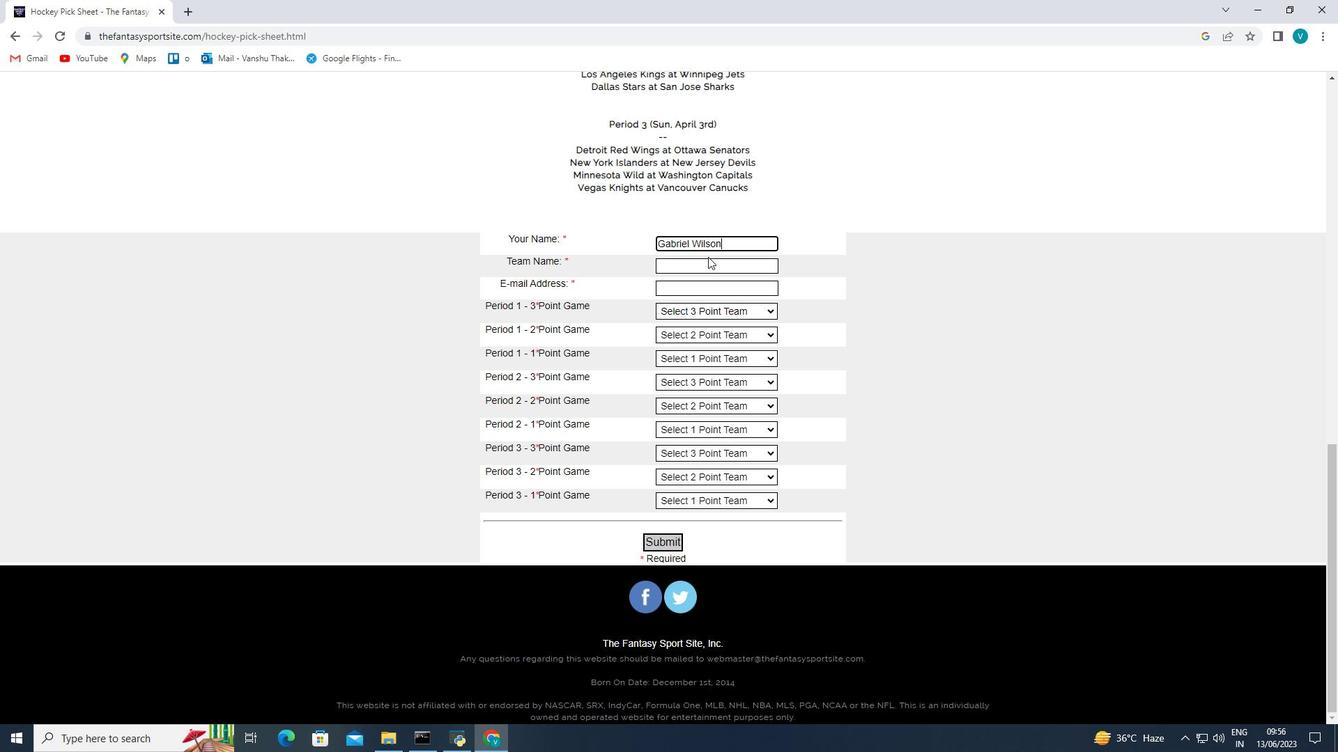
Action: Mouse pressed left at (709, 258)
Screenshot: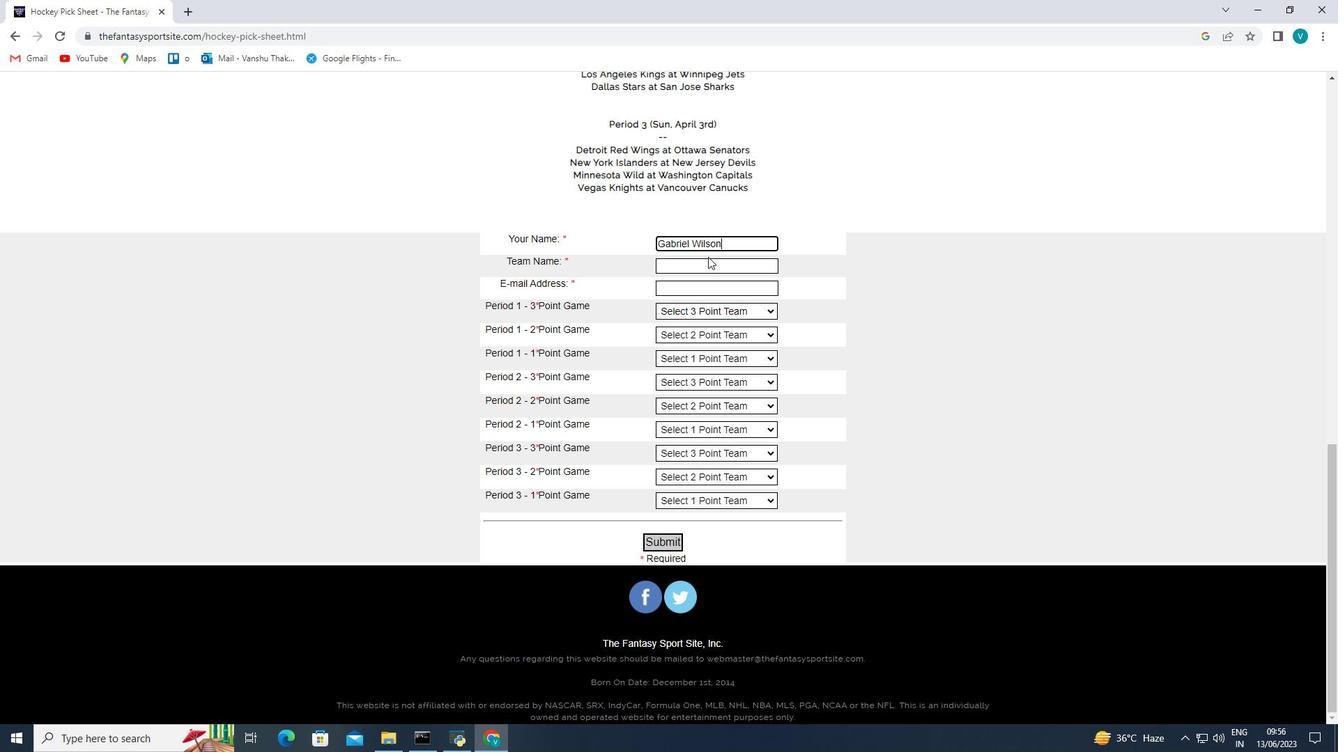 
Action: Key pressed <Key.shift>Hartford<Key.space><Key.shift><Key.shift><Key.shift><Key.shift><Key.shift><Key.shift><Key.shift><Key.shift><Key.shift><Key.shift><Key.shift><Key.shift><Key.shift><Key.shift><Key.shift>Wolfpack
Screenshot: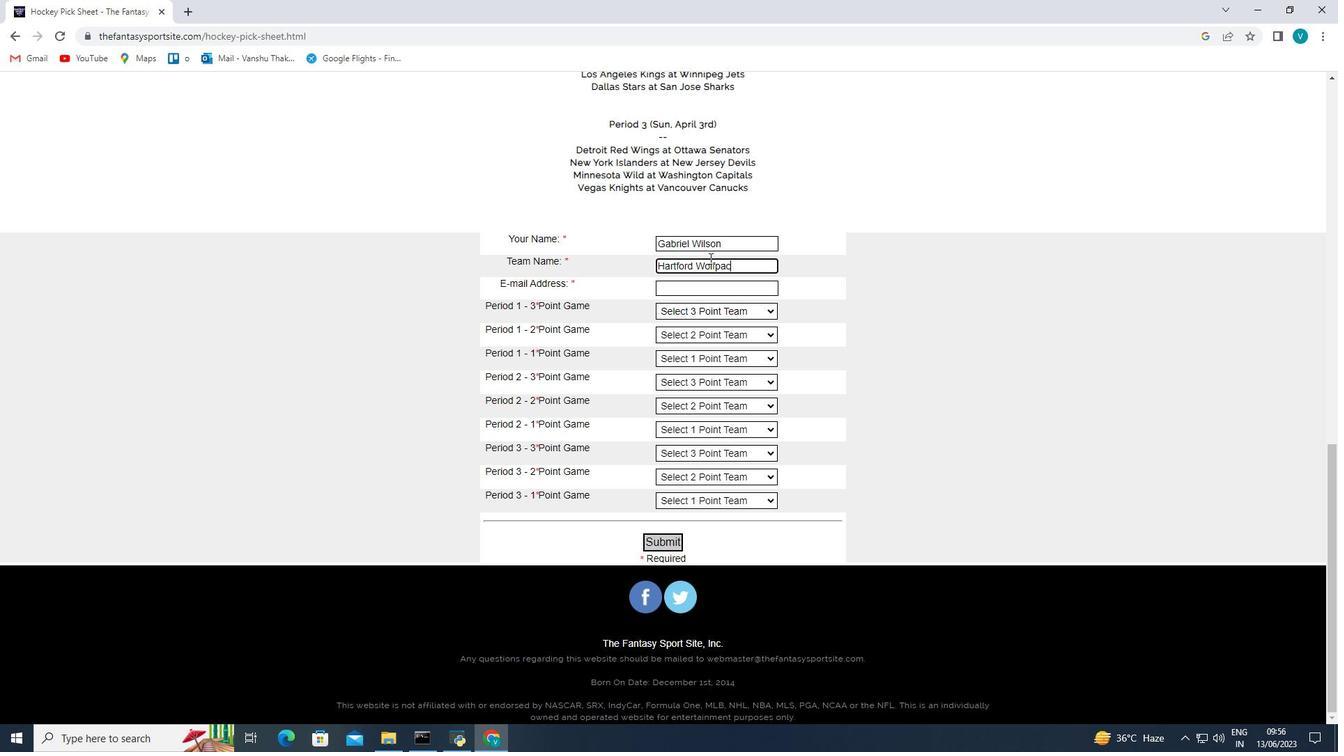 
Action: Mouse moved to (735, 295)
Screenshot: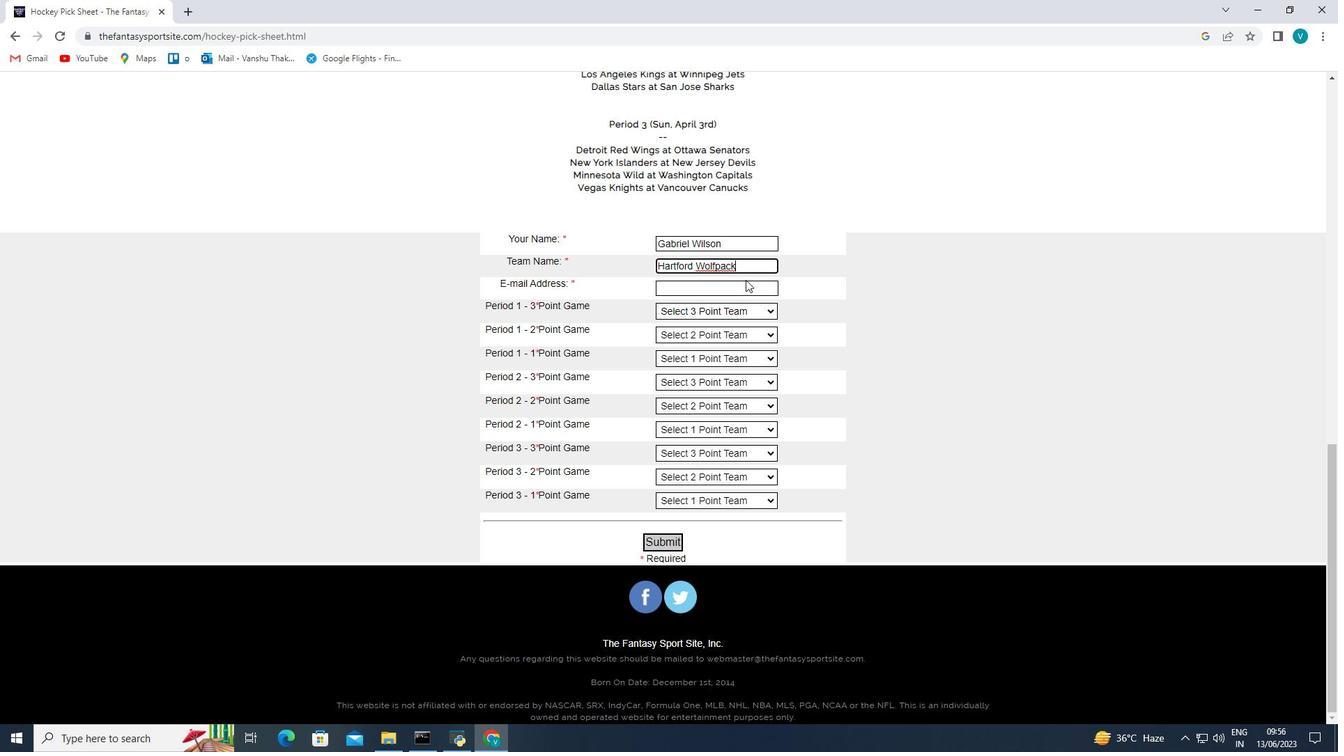 
Action: Mouse pressed left at (735, 295)
Screenshot: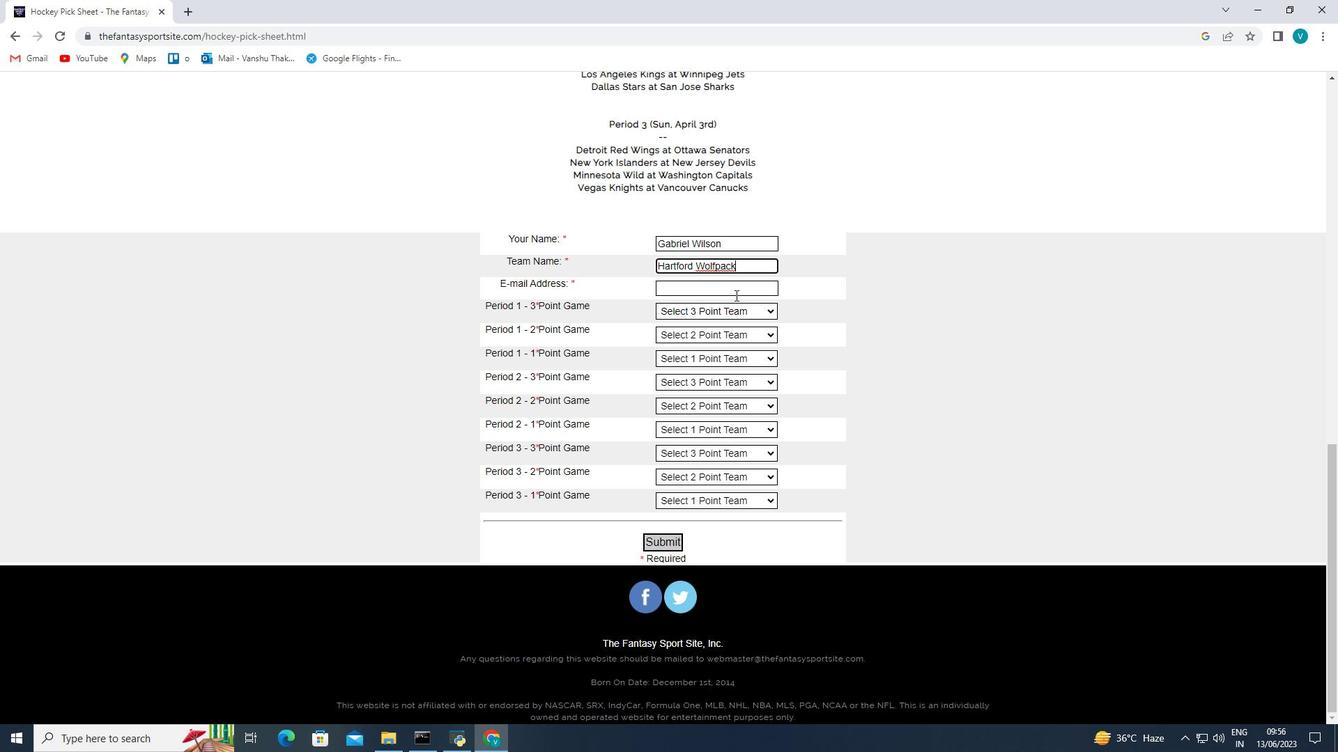 
Action: Key pressed softage.1<Key.shift>@softage.net
Screenshot: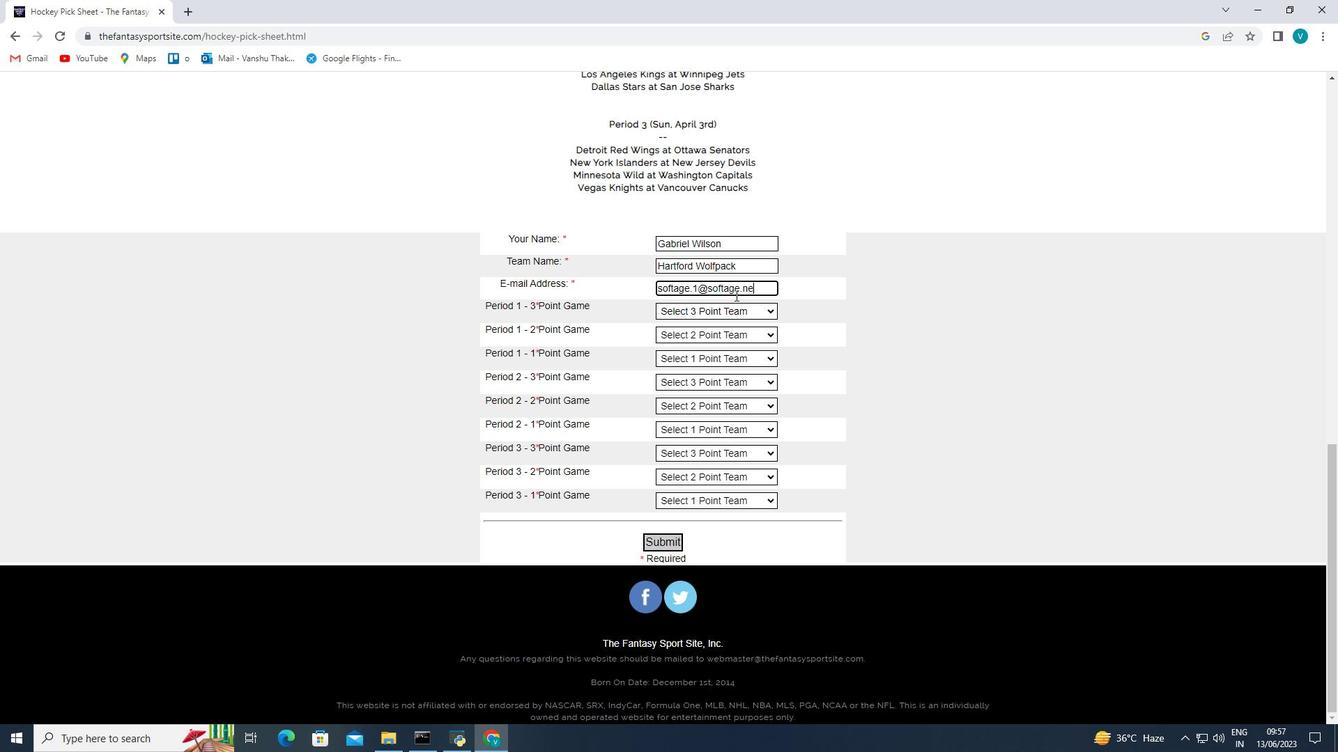 
Action: Mouse moved to (731, 311)
Screenshot: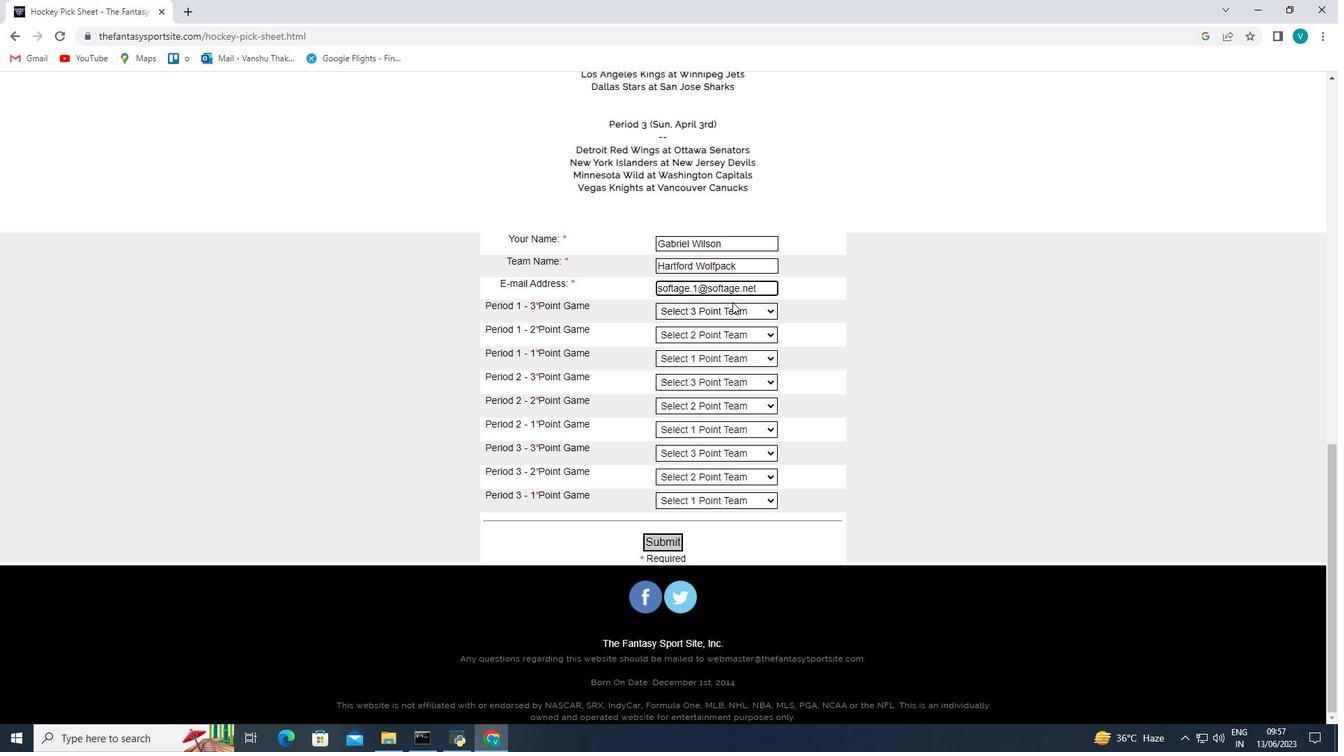 
Action: Mouse pressed left at (731, 311)
Screenshot: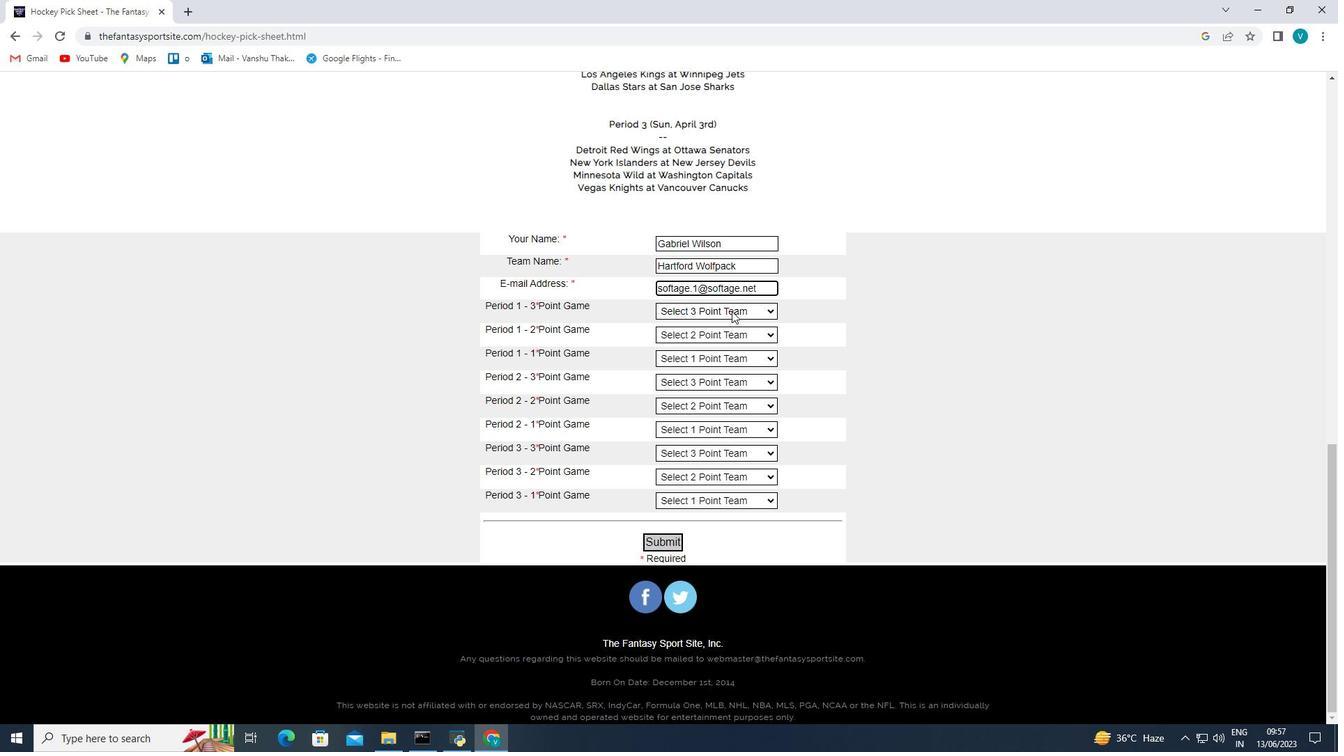 
Action: Mouse moved to (729, 349)
Screenshot: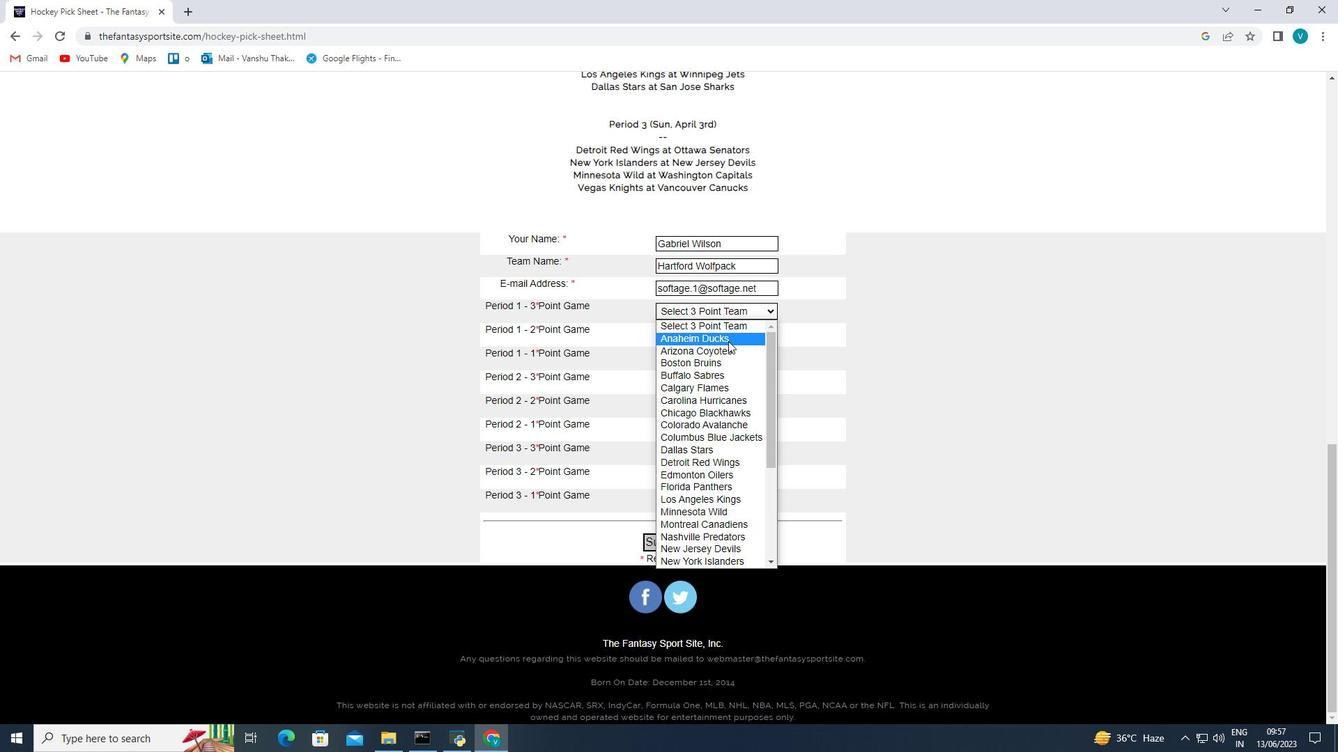 
Action: Mouse pressed left at (729, 349)
Screenshot: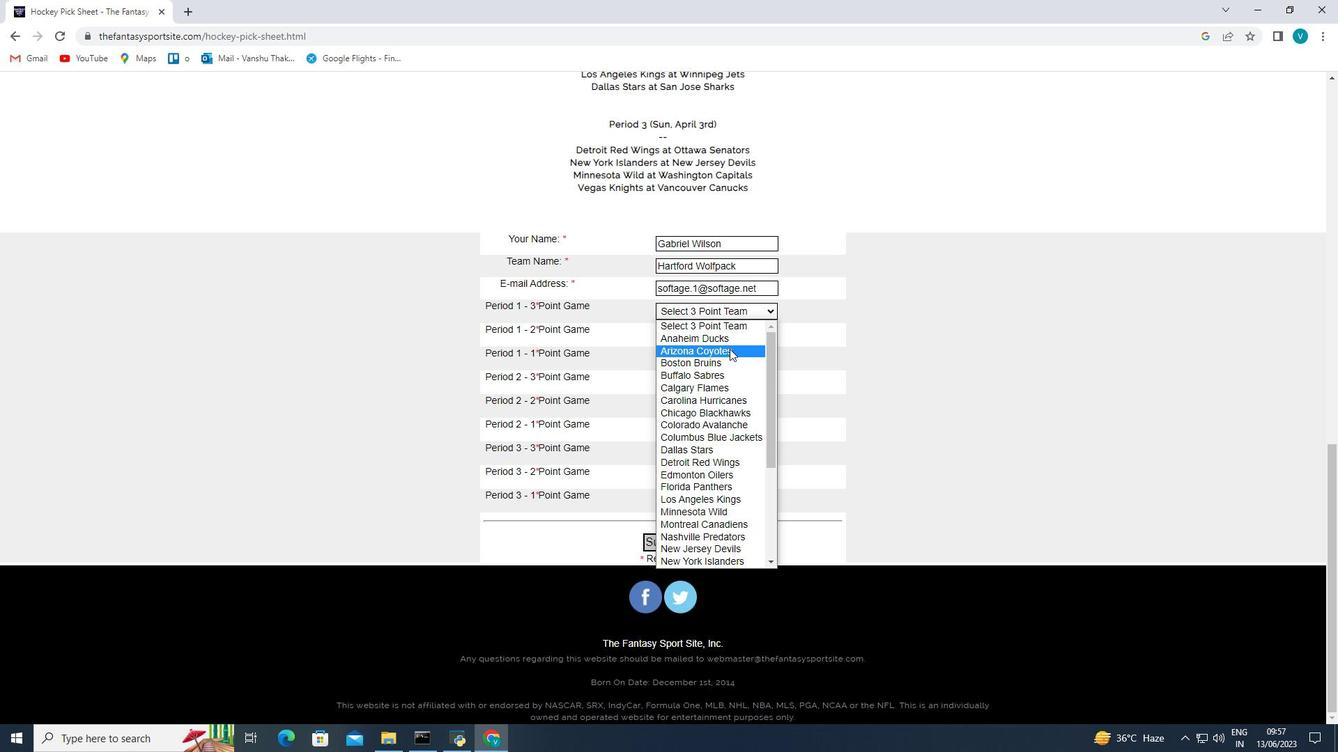 
Action: Mouse moved to (732, 333)
Screenshot: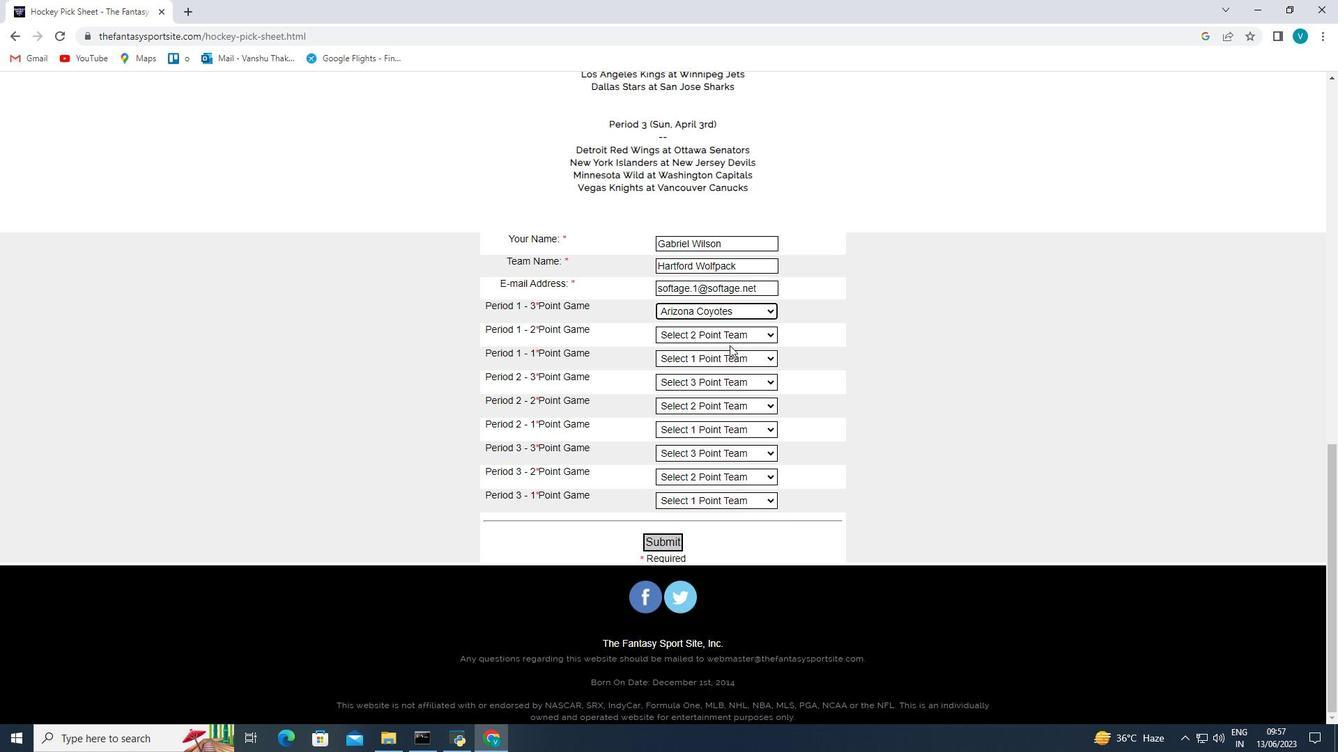 
Action: Mouse pressed left at (732, 333)
Screenshot: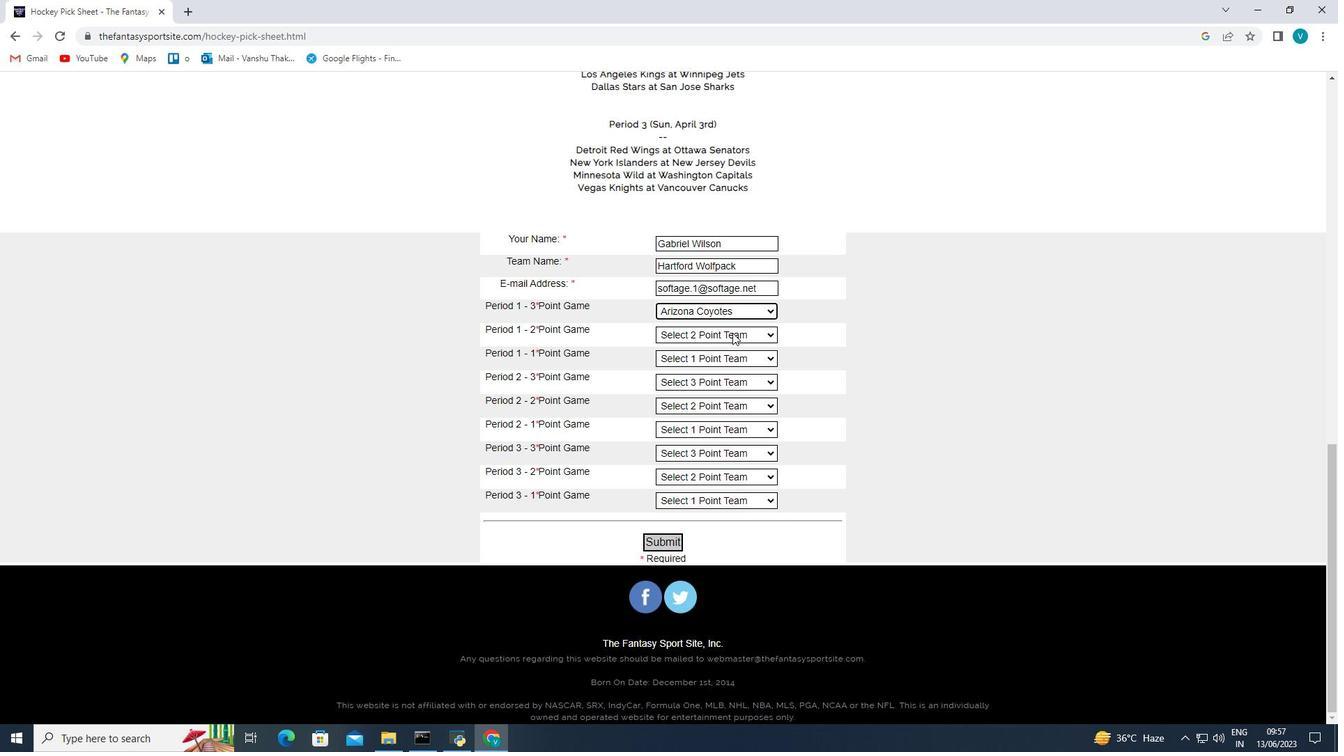 
Action: Mouse moved to (712, 583)
Screenshot: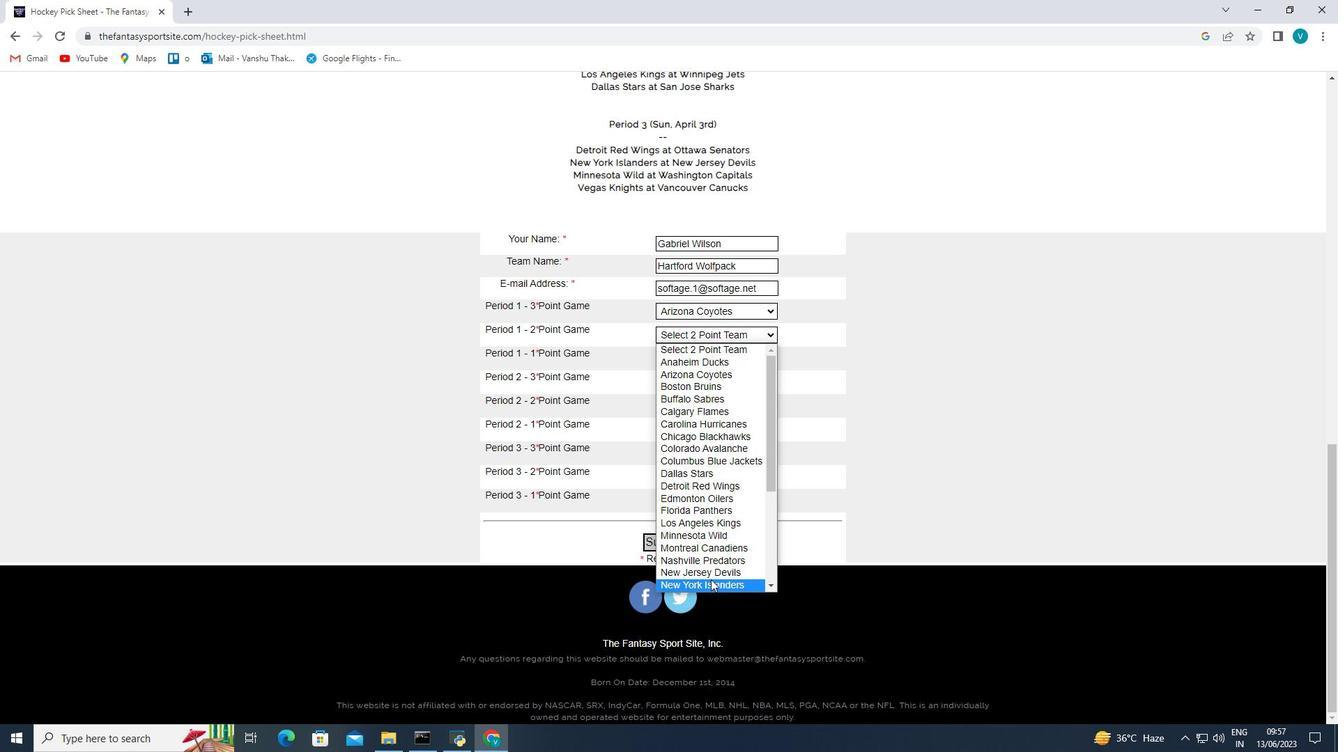 
Action: Mouse pressed left at (712, 583)
Screenshot: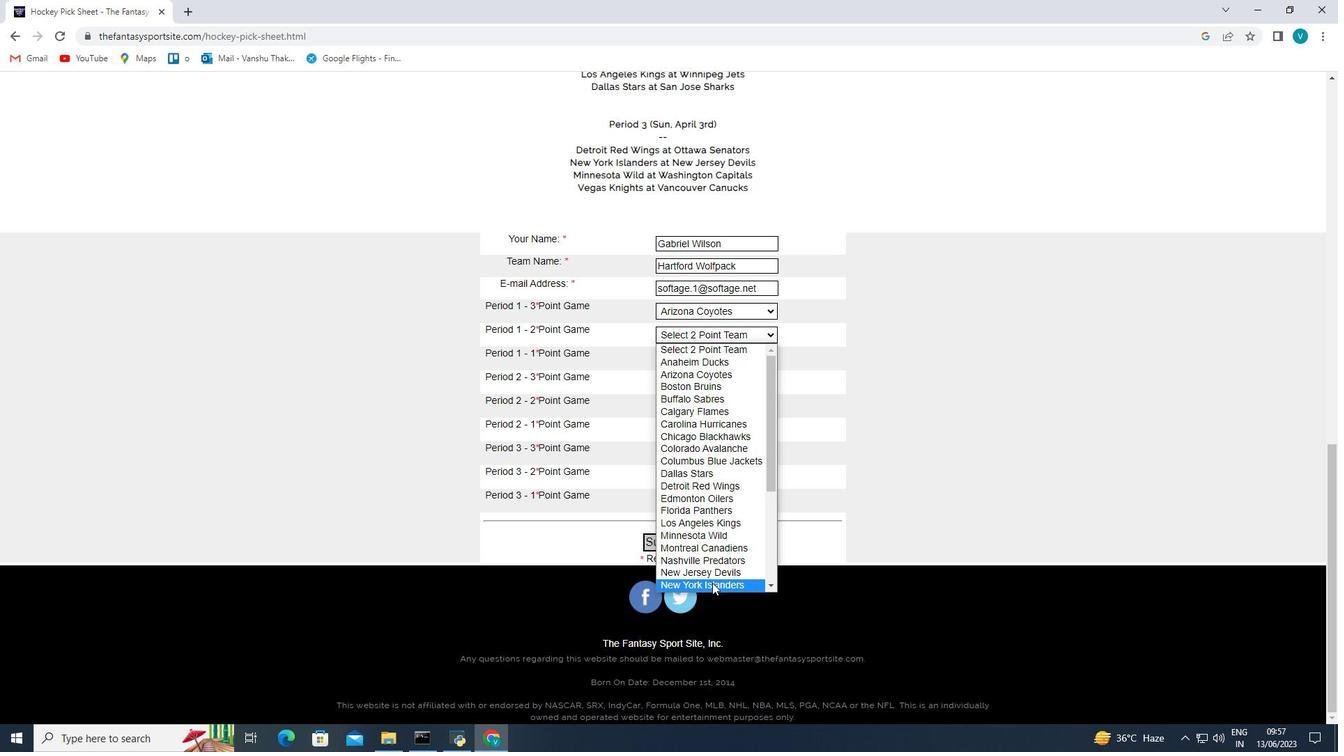 
Action: Mouse moved to (712, 361)
Screenshot: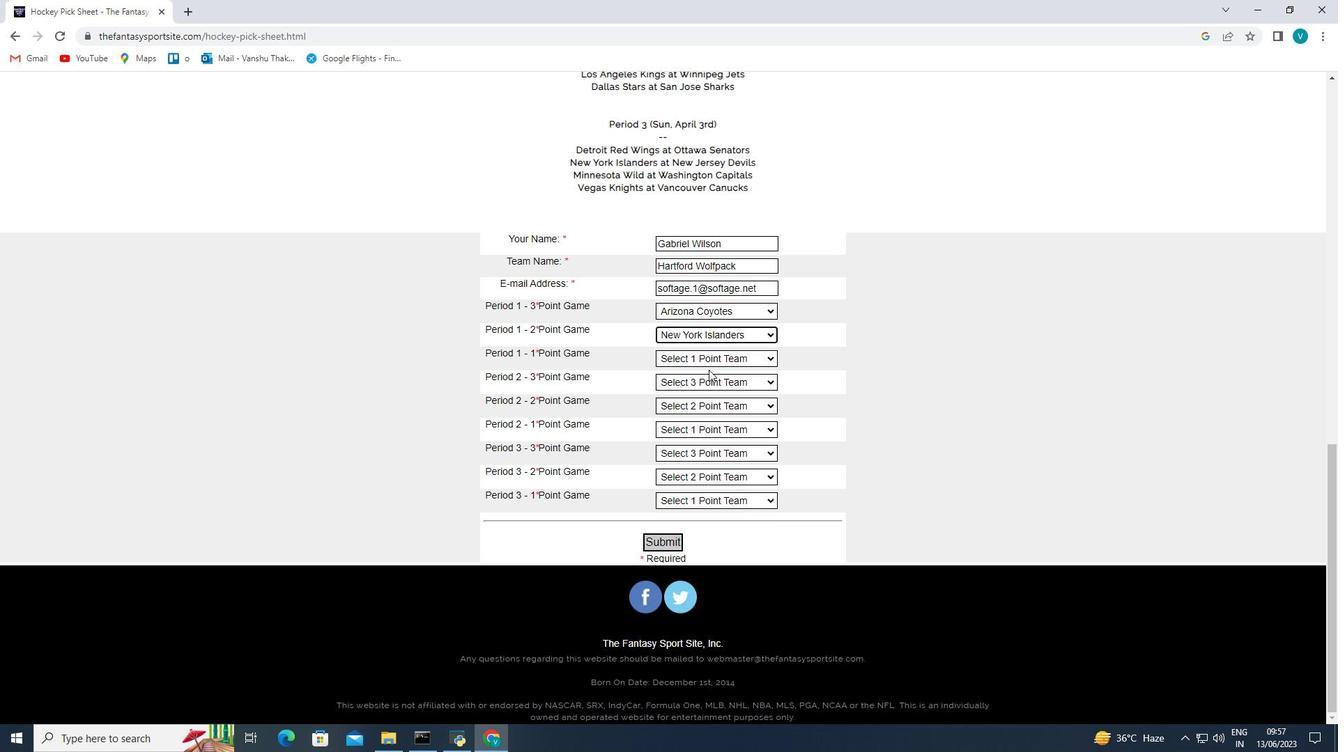 
Action: Mouse pressed left at (712, 361)
Screenshot: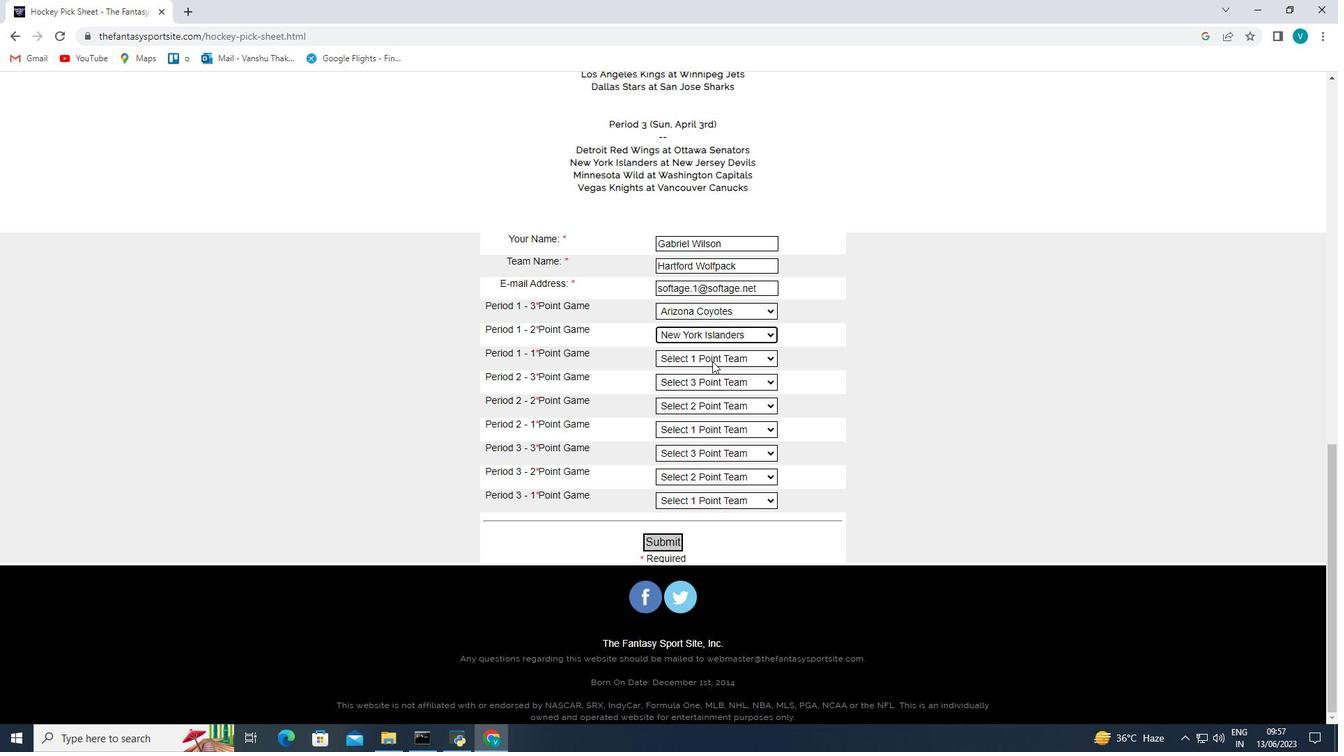 
Action: Mouse moved to (713, 592)
Screenshot: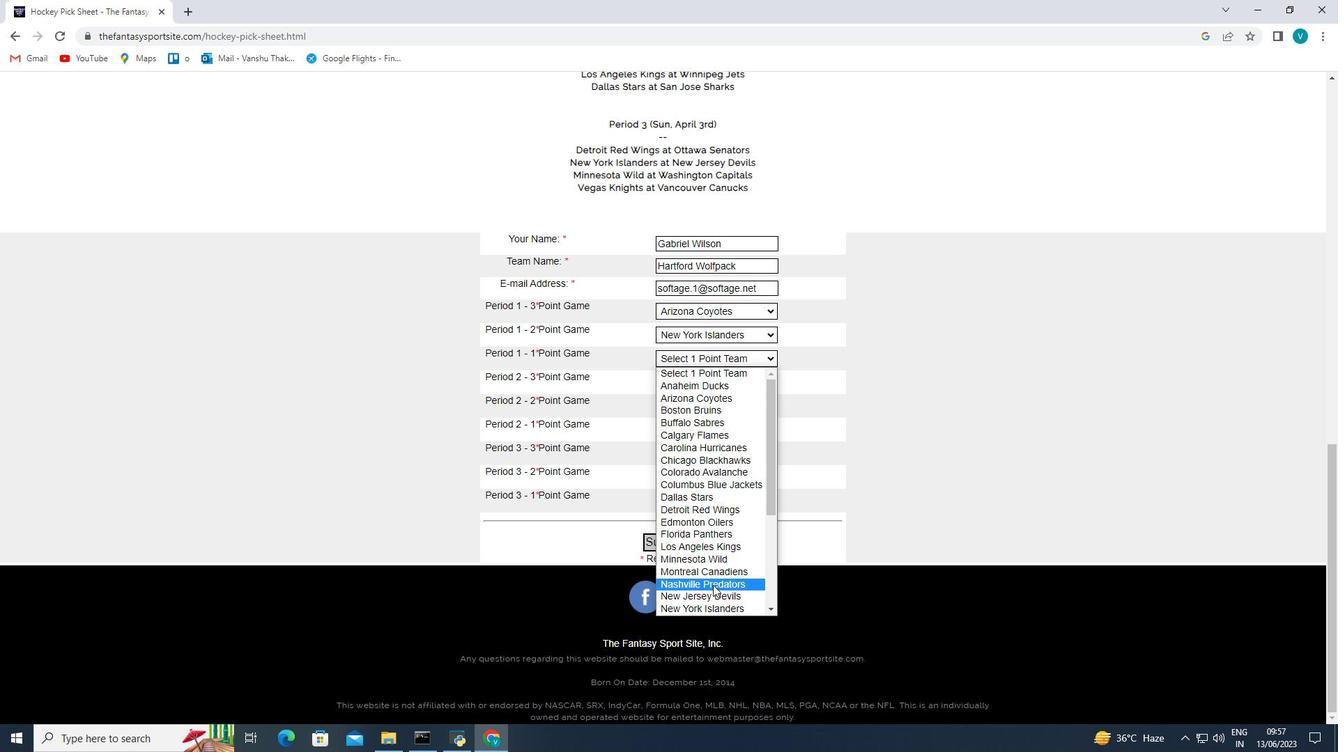 
Action: Mouse pressed left at (713, 592)
Screenshot: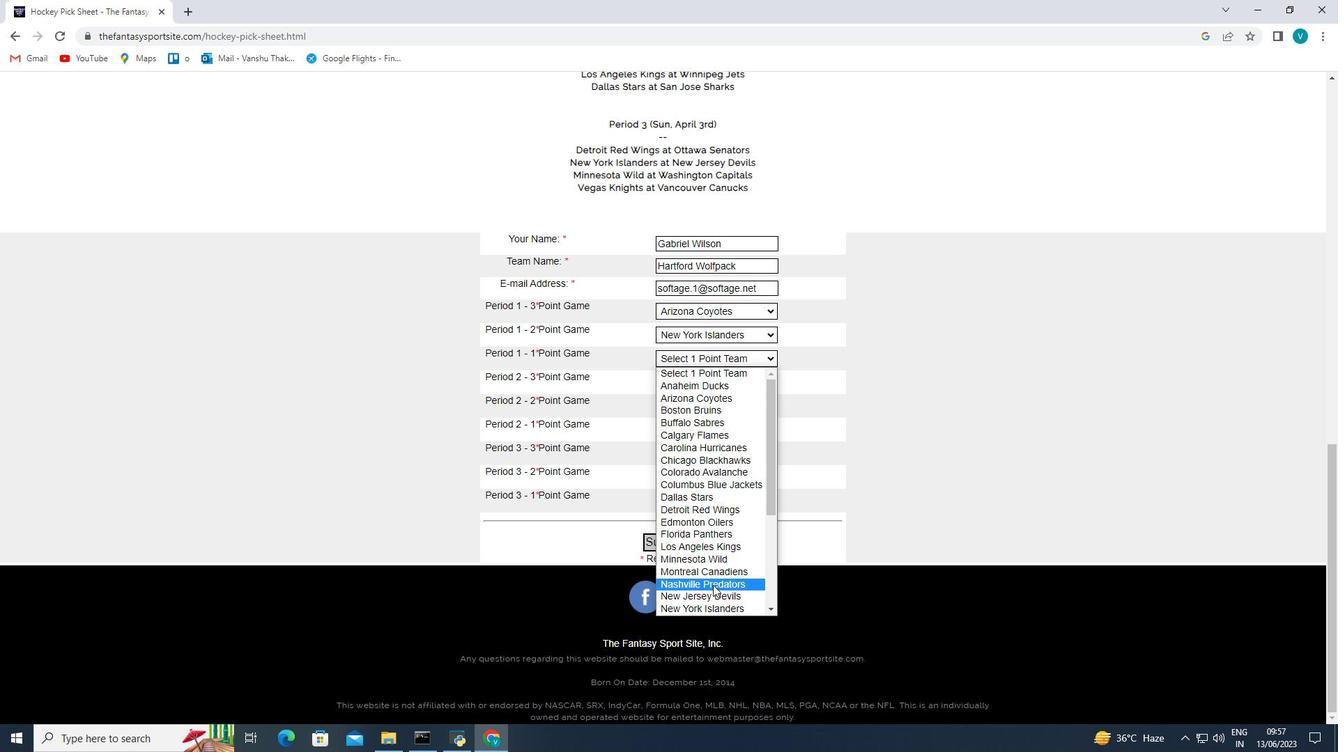 
Action: Mouse moved to (713, 379)
Screenshot: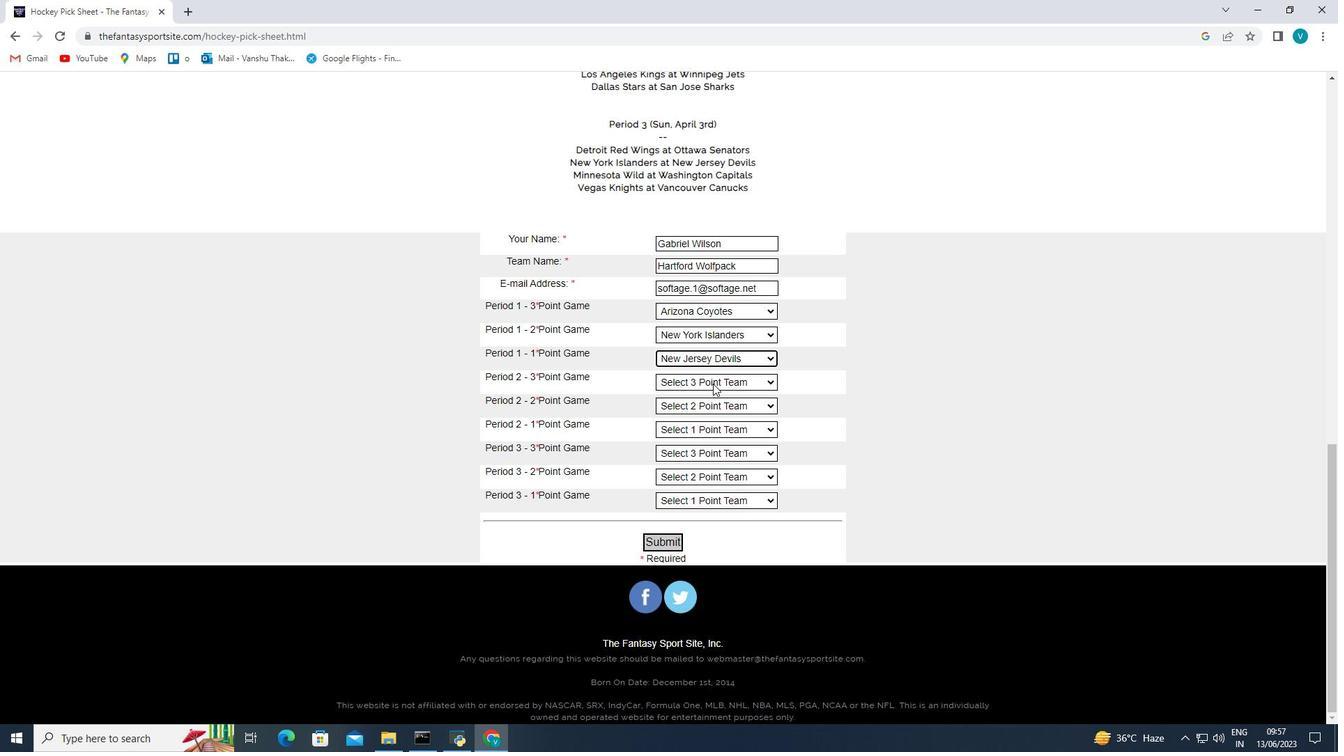 
Action: Mouse pressed left at (713, 379)
Screenshot: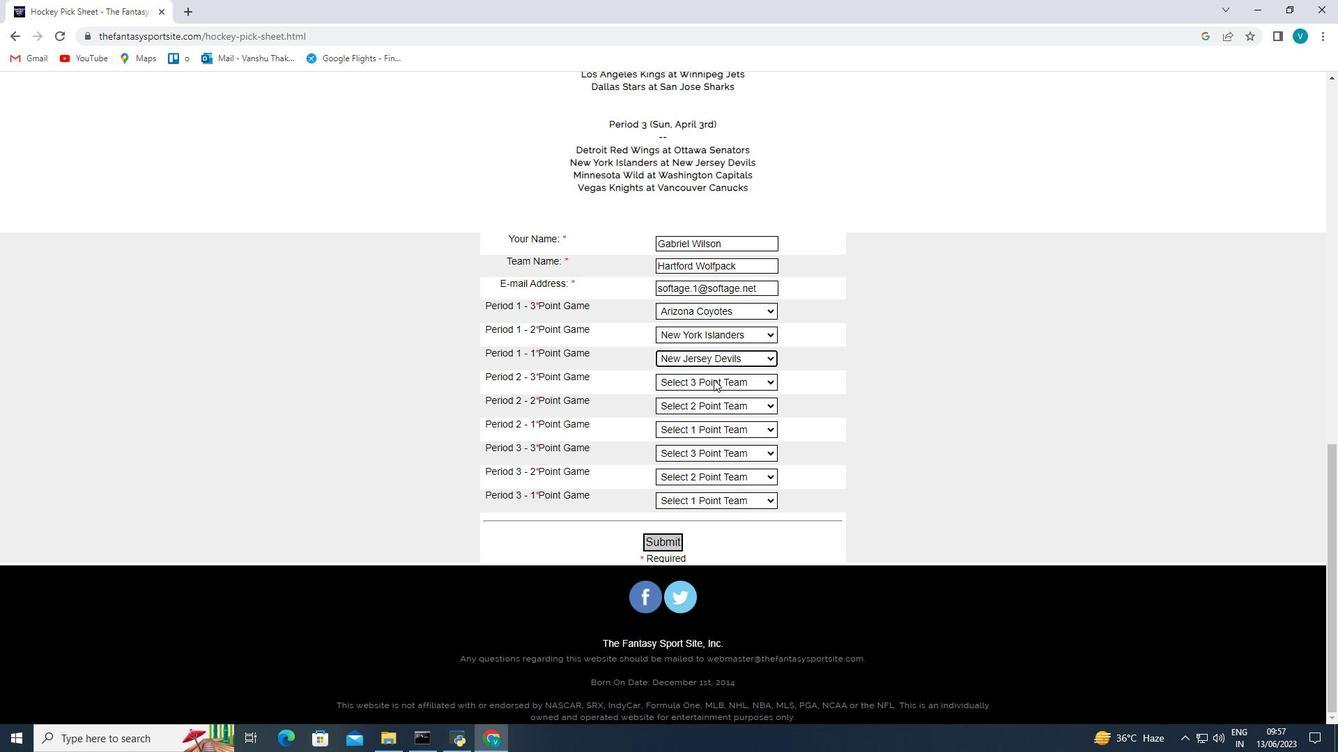 
Action: Mouse moved to (734, 608)
Screenshot: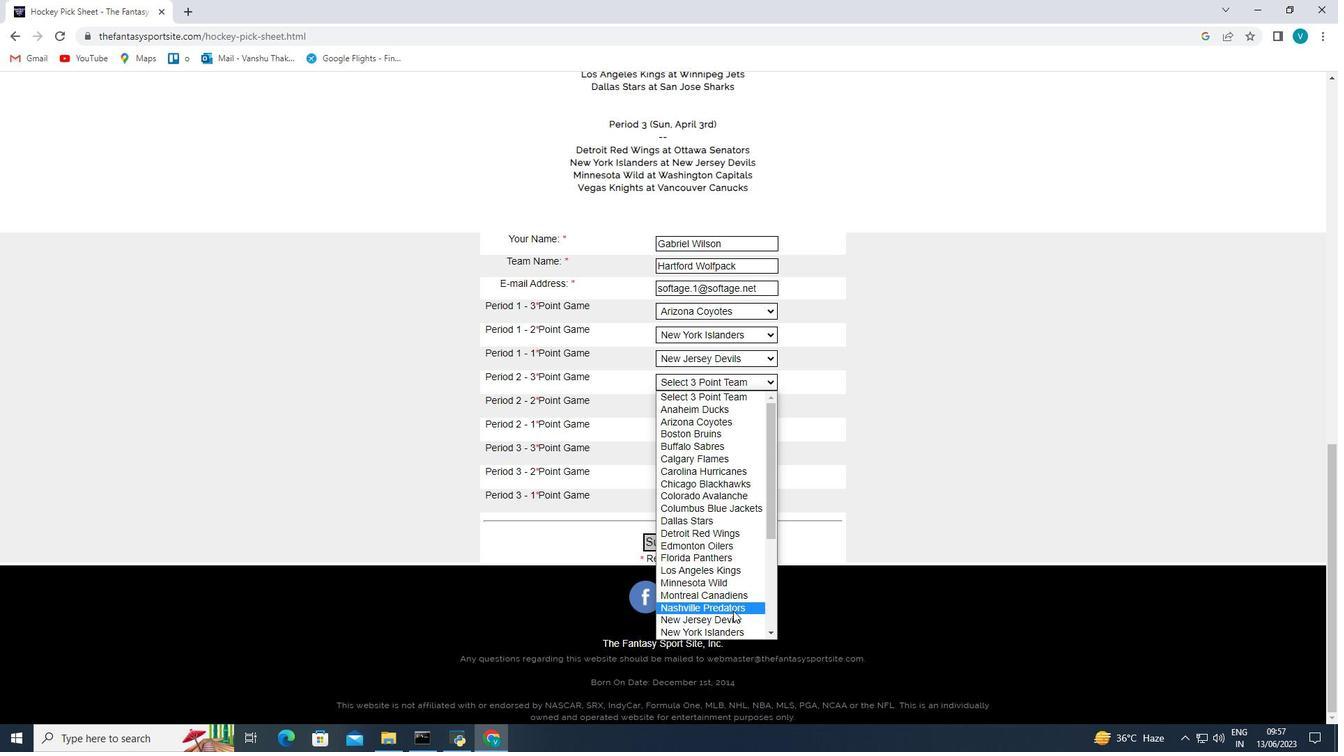 
Action: Mouse pressed left at (734, 608)
Screenshot: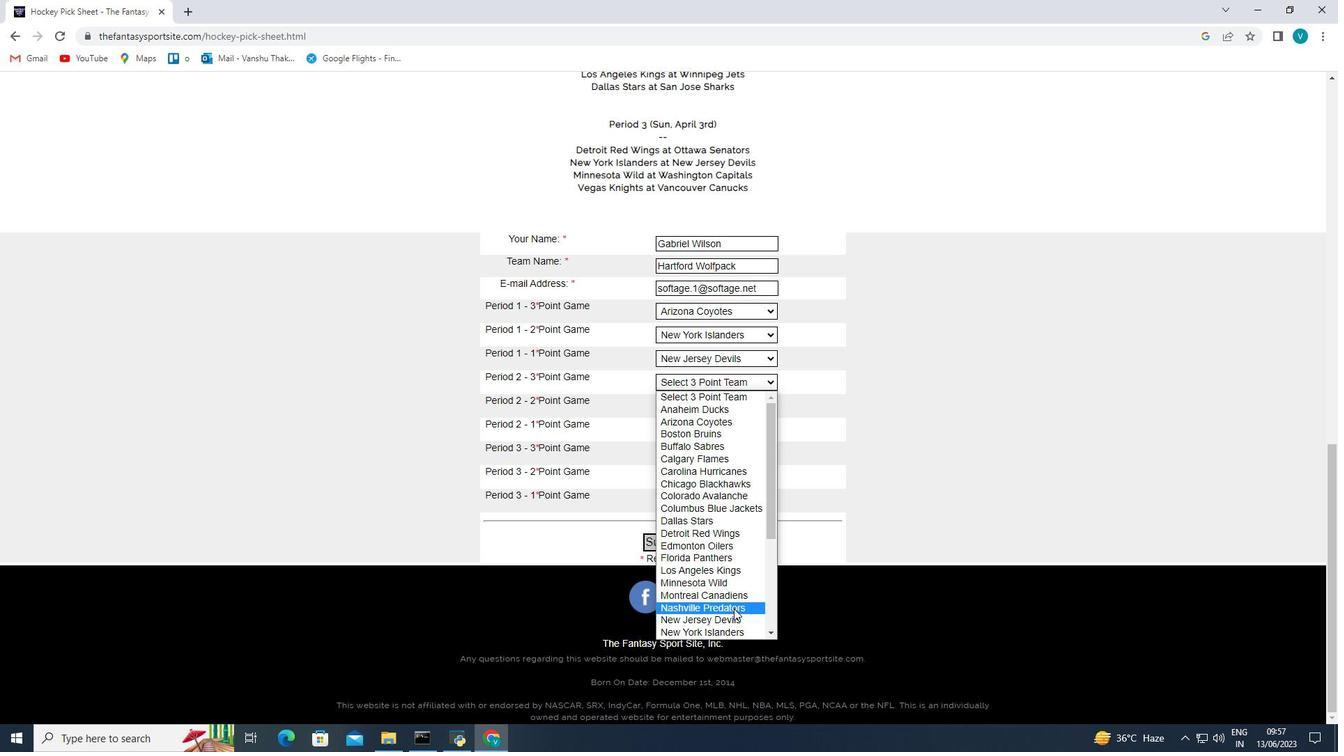 
Action: Mouse moved to (725, 405)
Screenshot: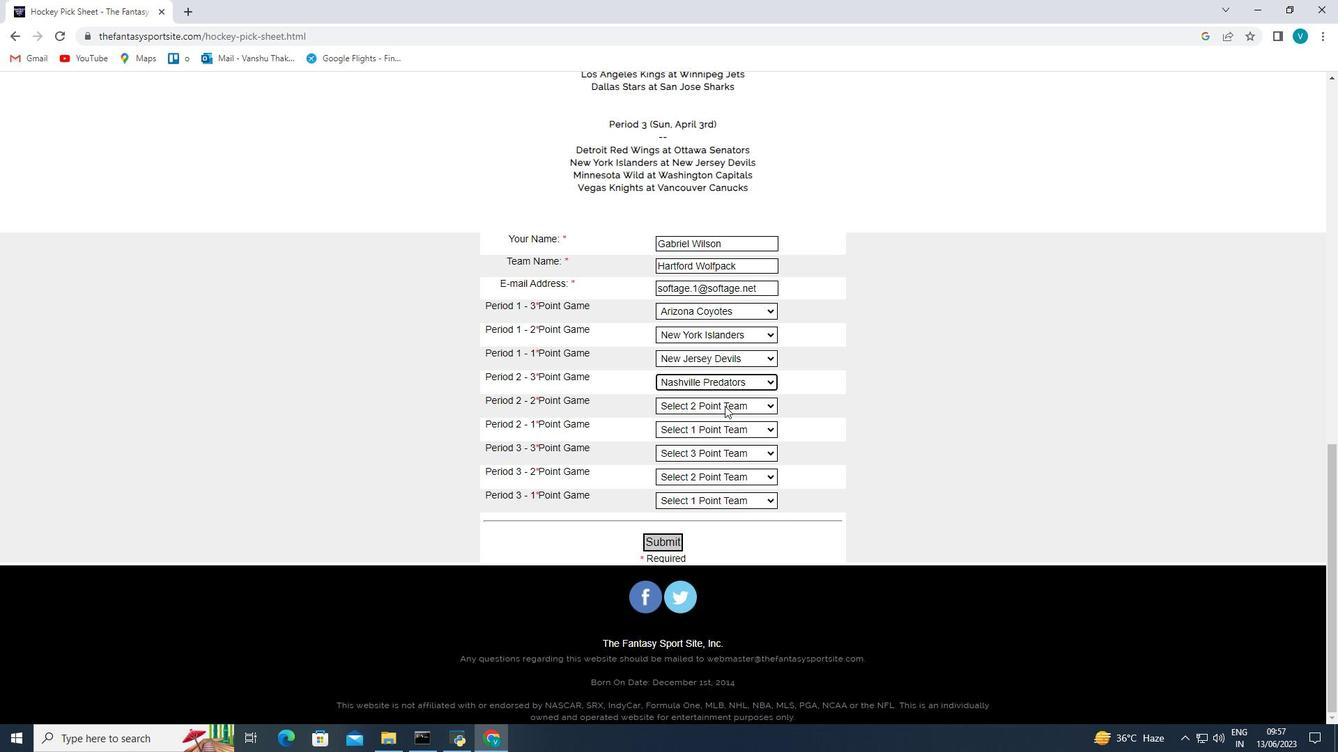 
Action: Mouse pressed left at (725, 405)
Screenshot: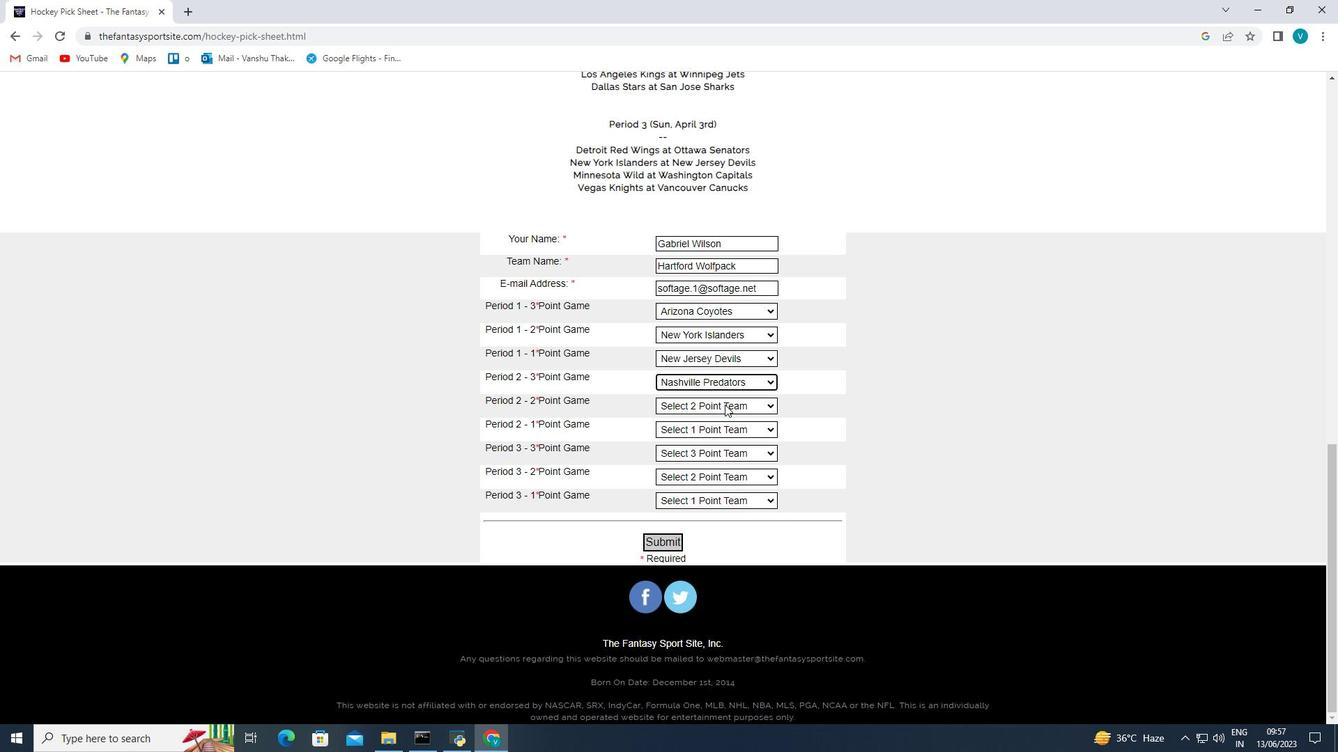 
Action: Mouse moved to (711, 621)
Screenshot: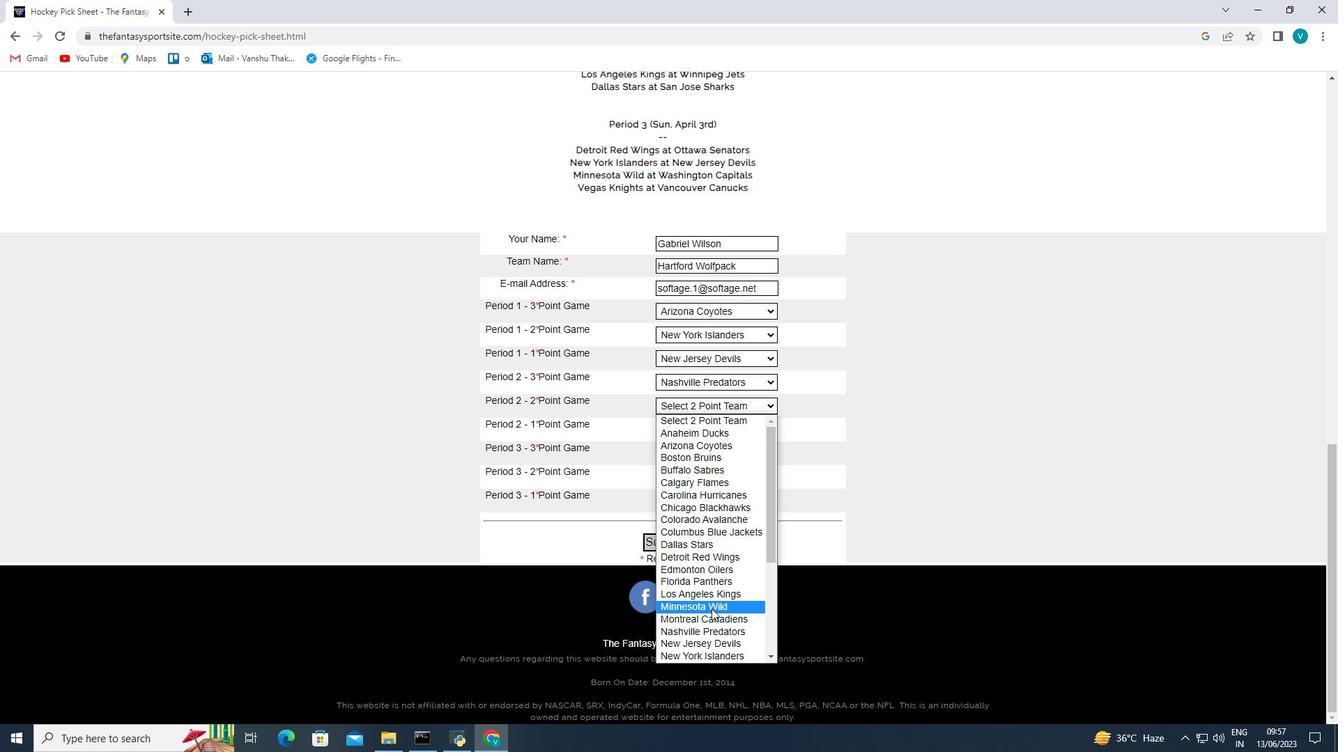 
Action: Mouse pressed left at (711, 621)
Screenshot: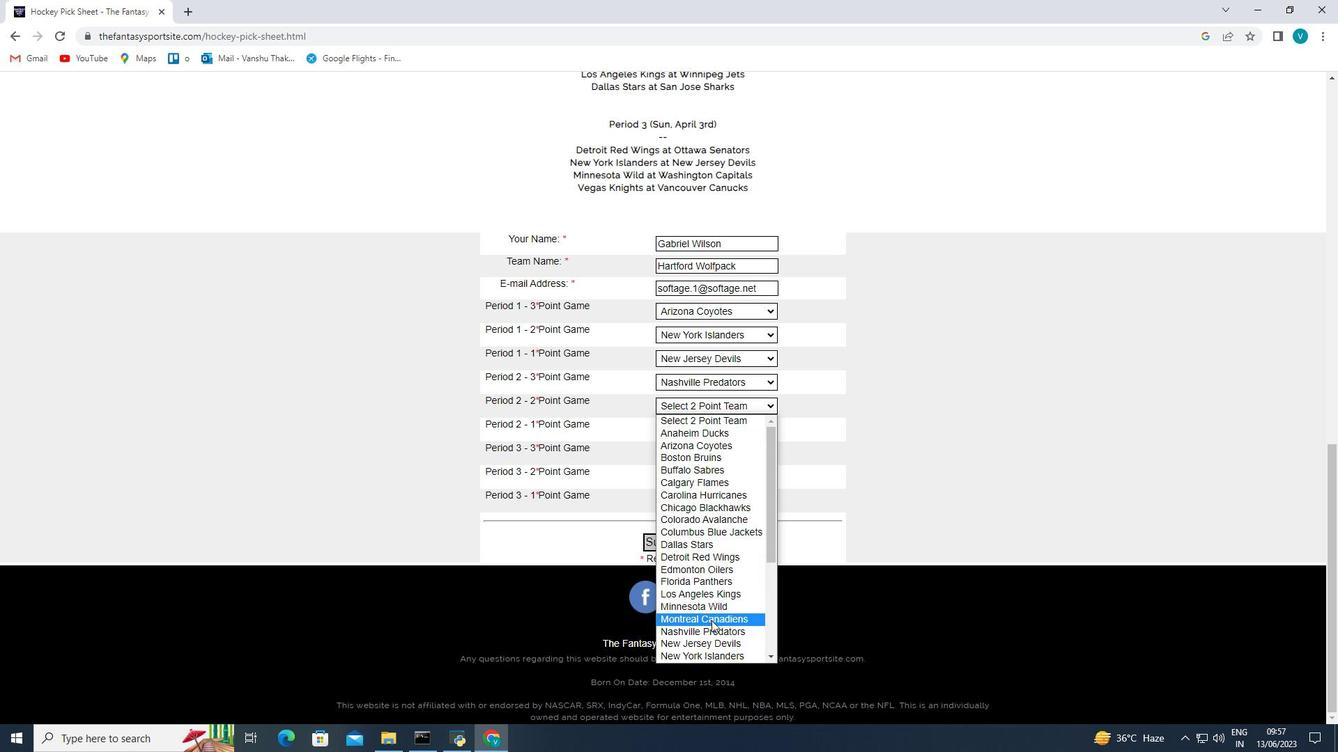 
Action: Mouse moved to (715, 433)
Screenshot: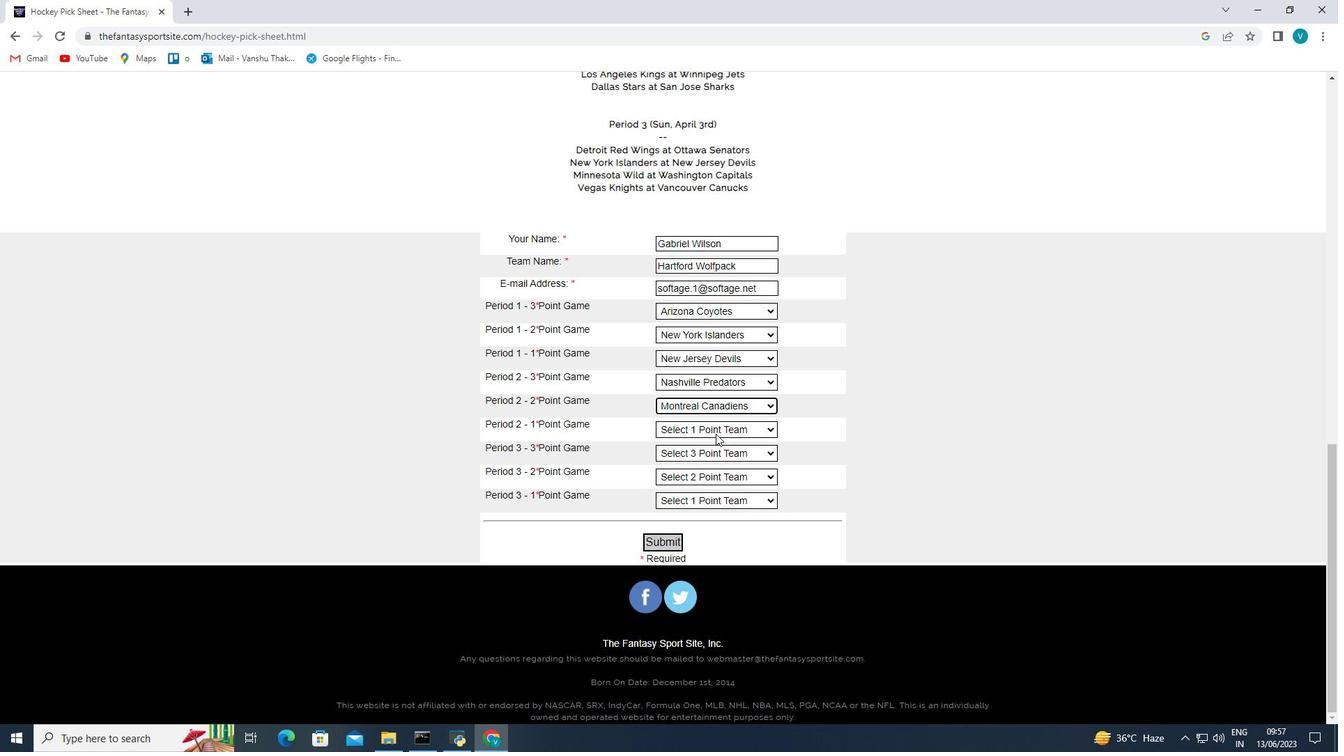 
Action: Mouse pressed left at (715, 433)
Screenshot: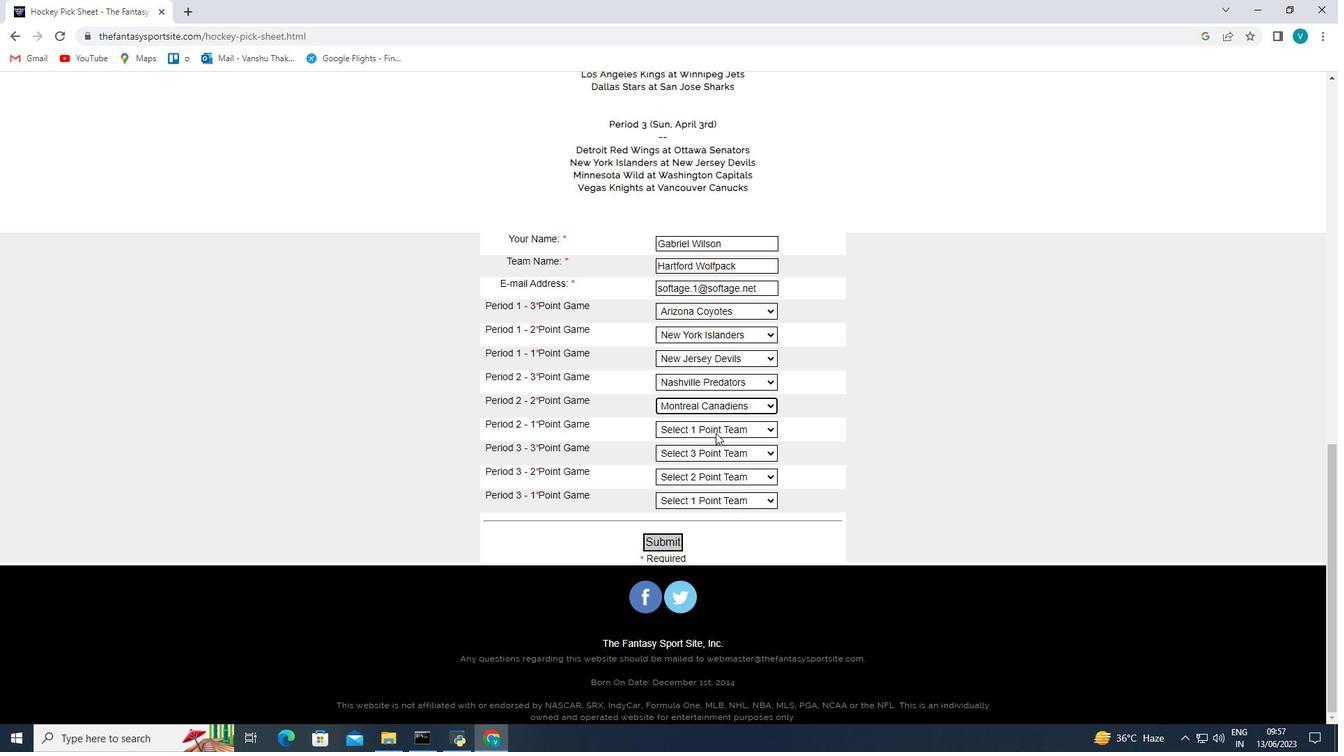 
Action: Mouse moved to (713, 632)
Screenshot: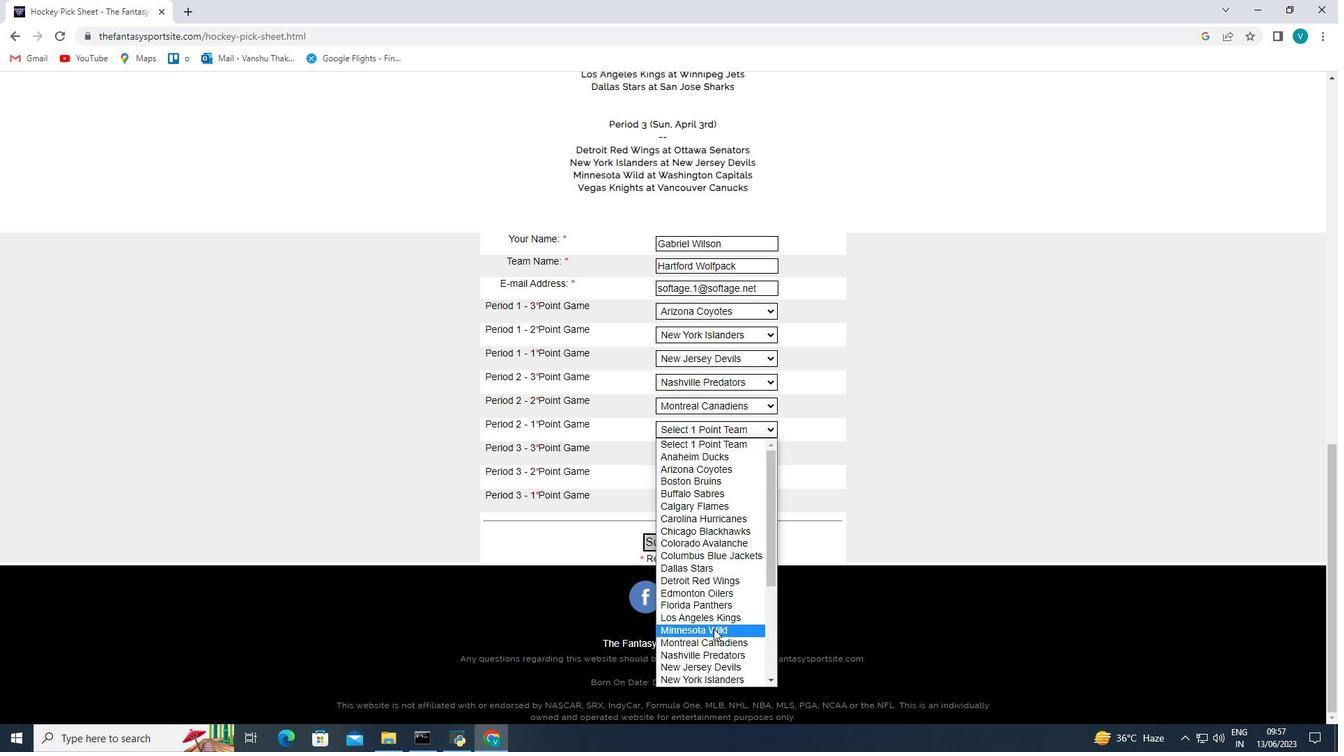 
Action: Mouse pressed left at (713, 632)
Screenshot: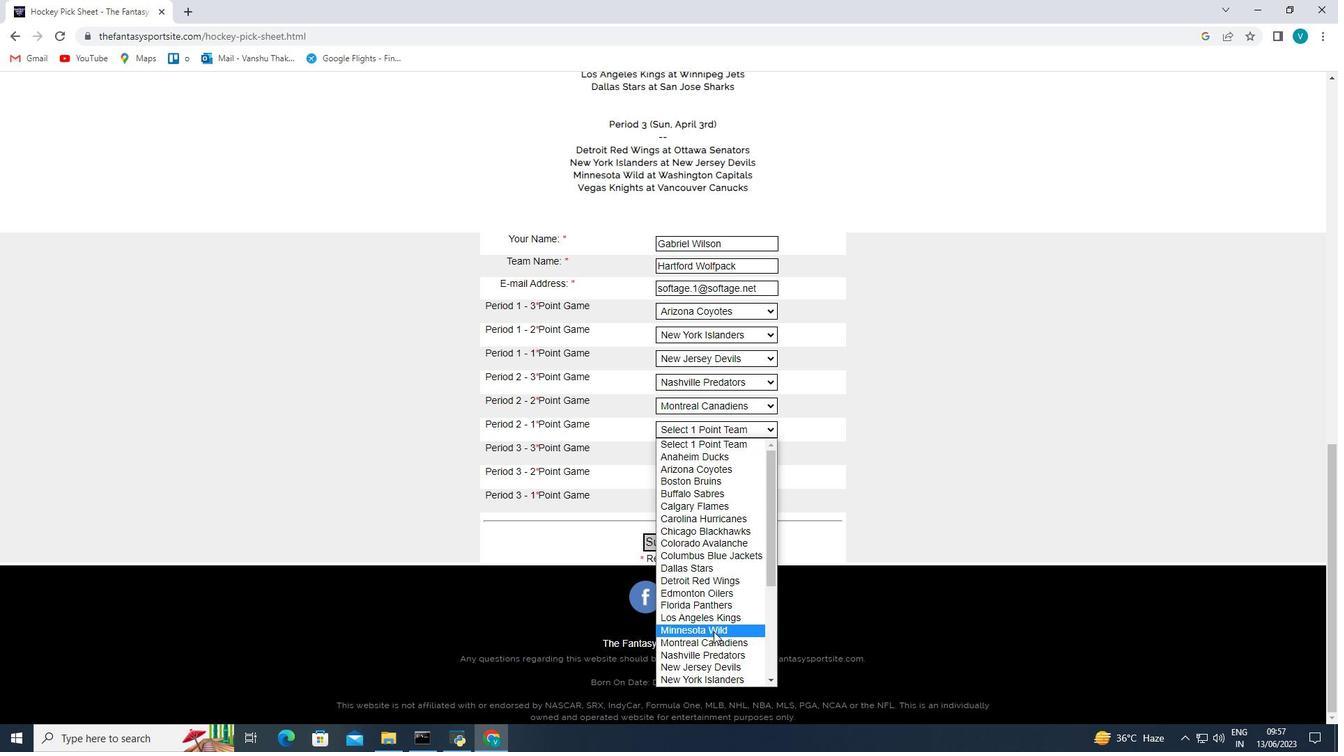 
Action: Mouse moved to (708, 450)
Screenshot: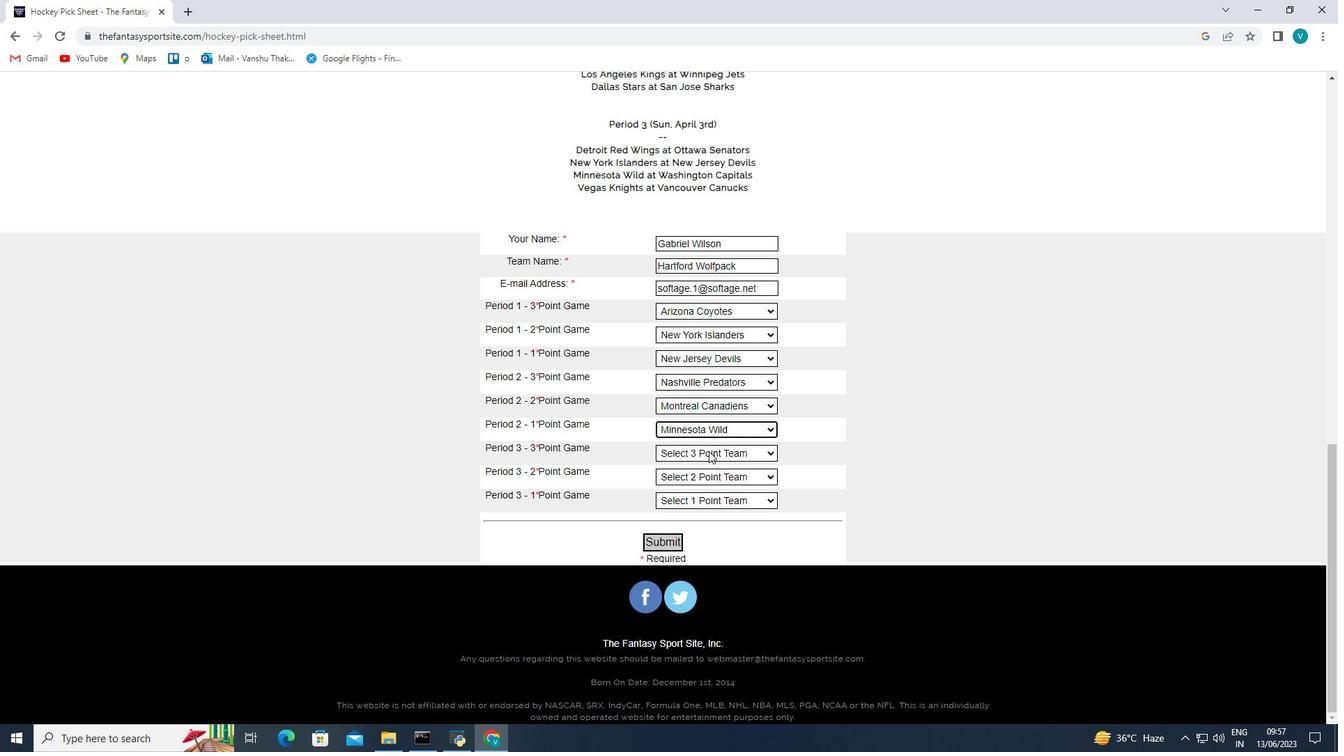 
Action: Mouse pressed left at (708, 450)
Screenshot: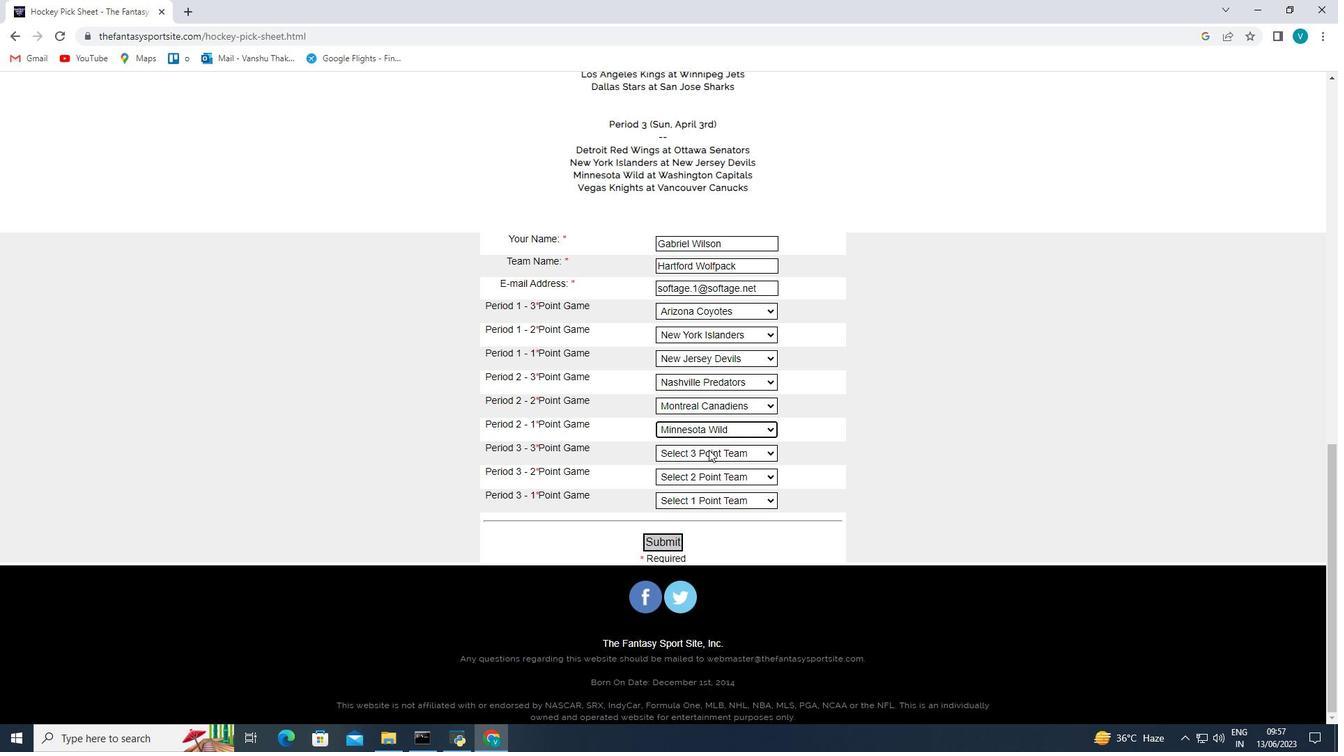 
Action: Mouse moved to (716, 638)
Screenshot: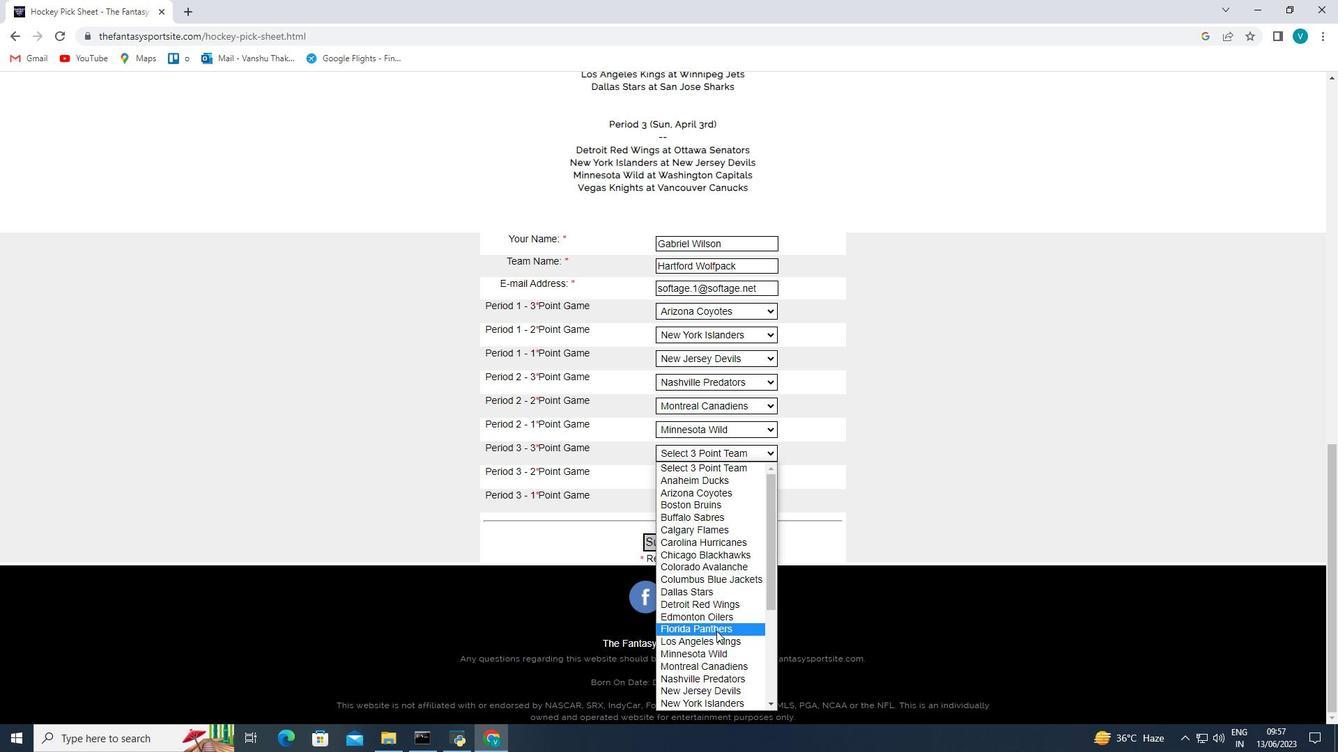 
Action: Mouse pressed left at (716, 638)
Screenshot: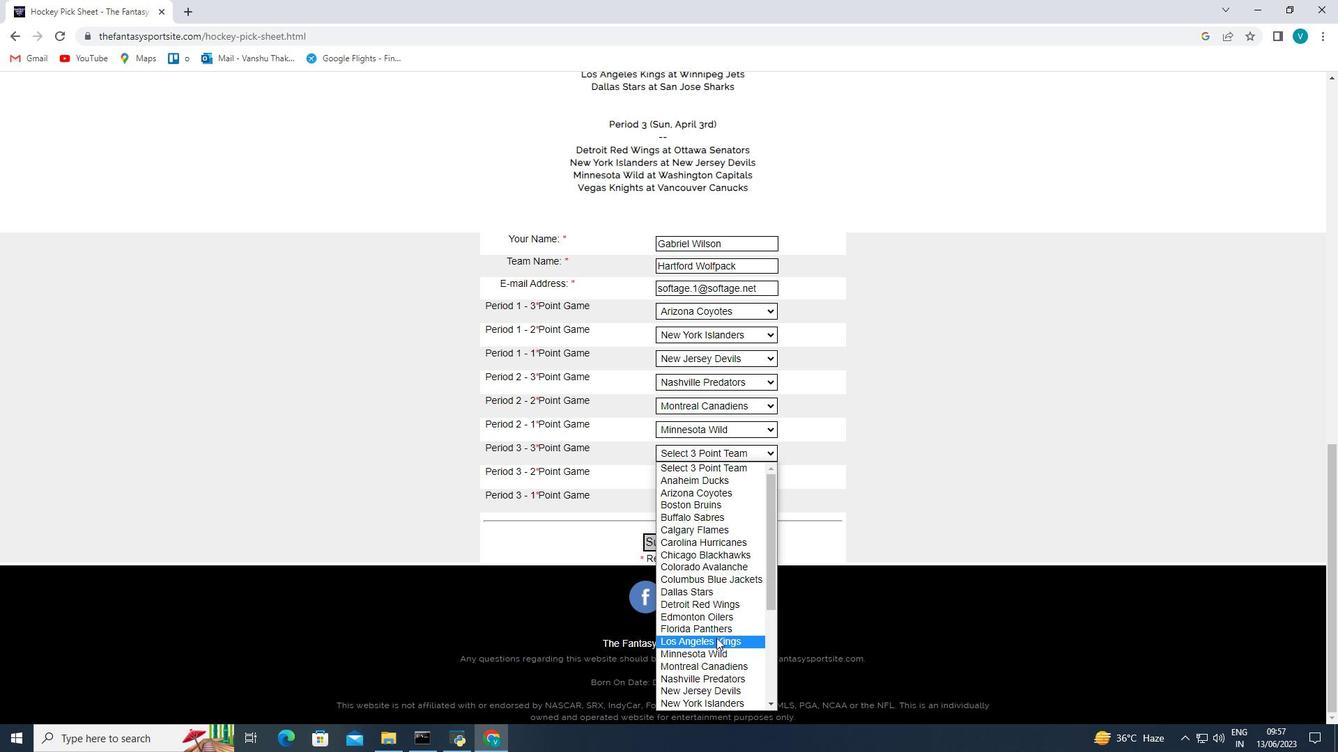 
Action: Mouse moved to (706, 471)
Screenshot: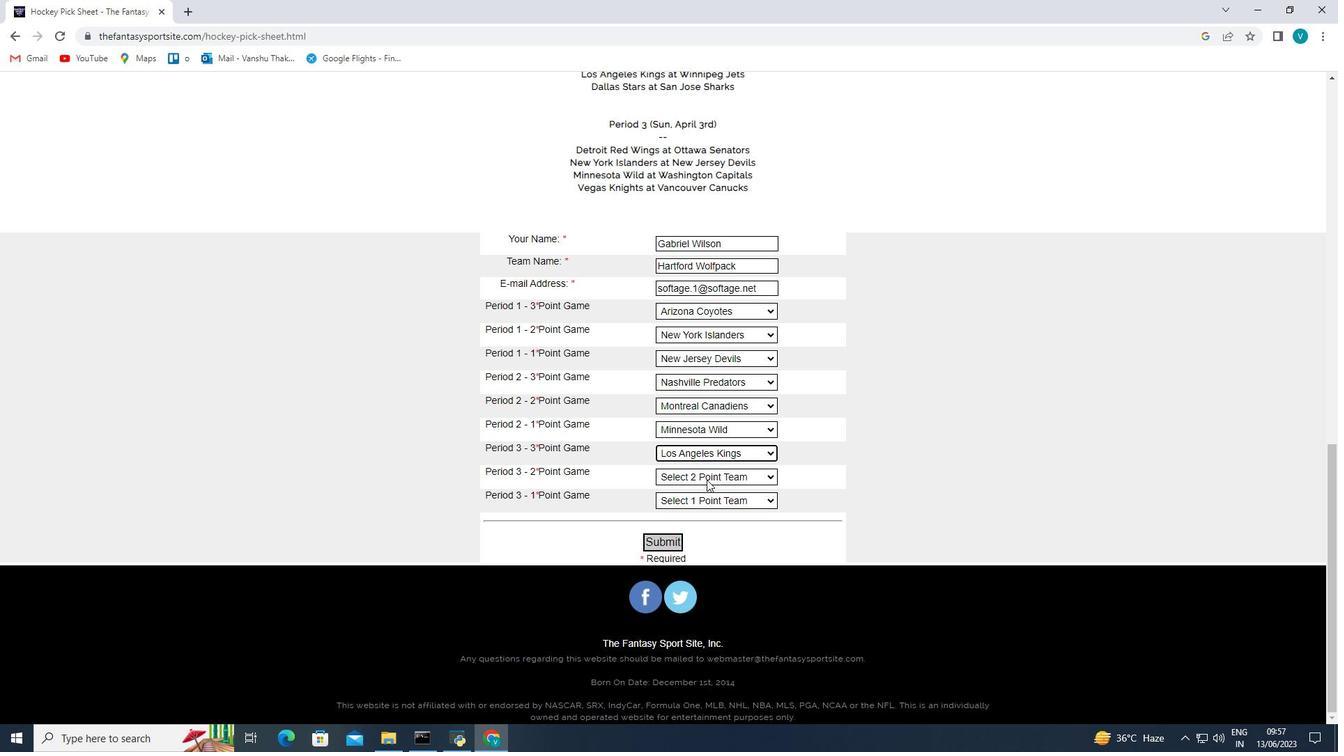 
Action: Mouse pressed left at (706, 471)
Screenshot: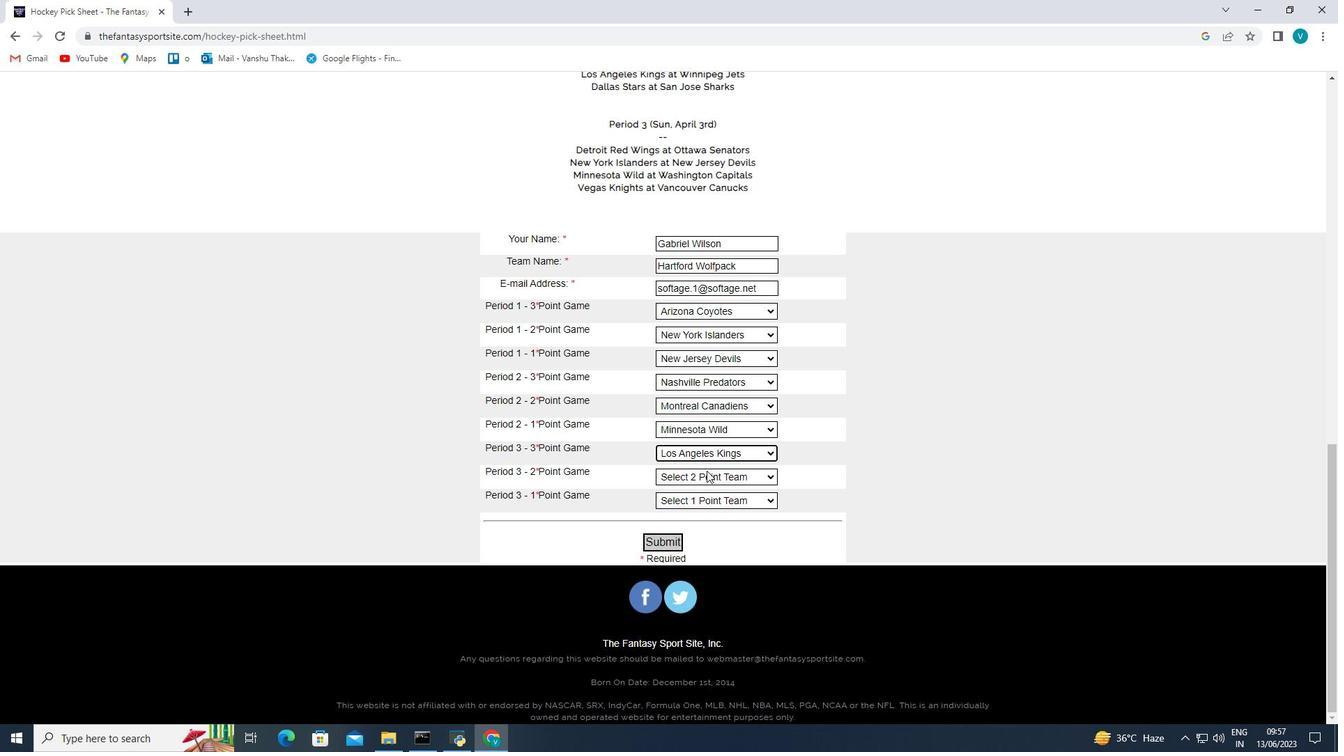 
Action: Mouse moved to (714, 386)
Screenshot: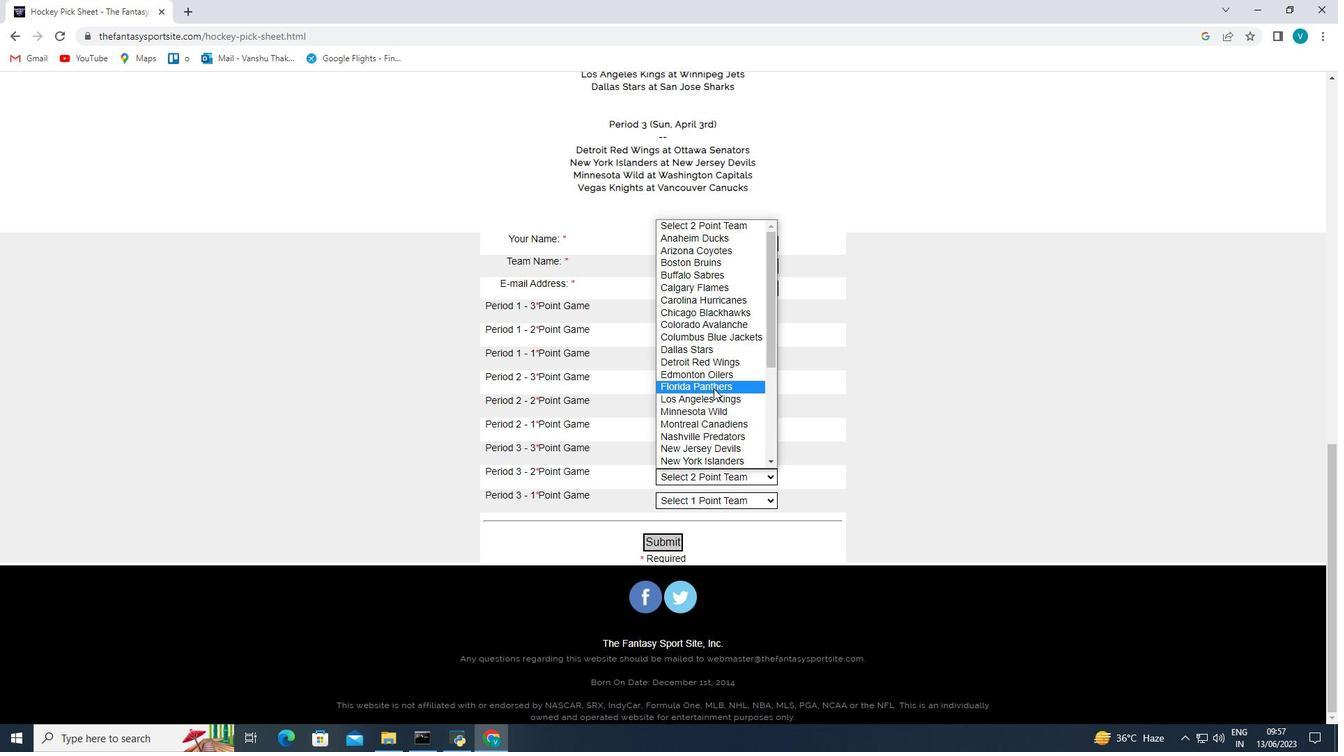 
Action: Mouse pressed left at (714, 386)
Screenshot: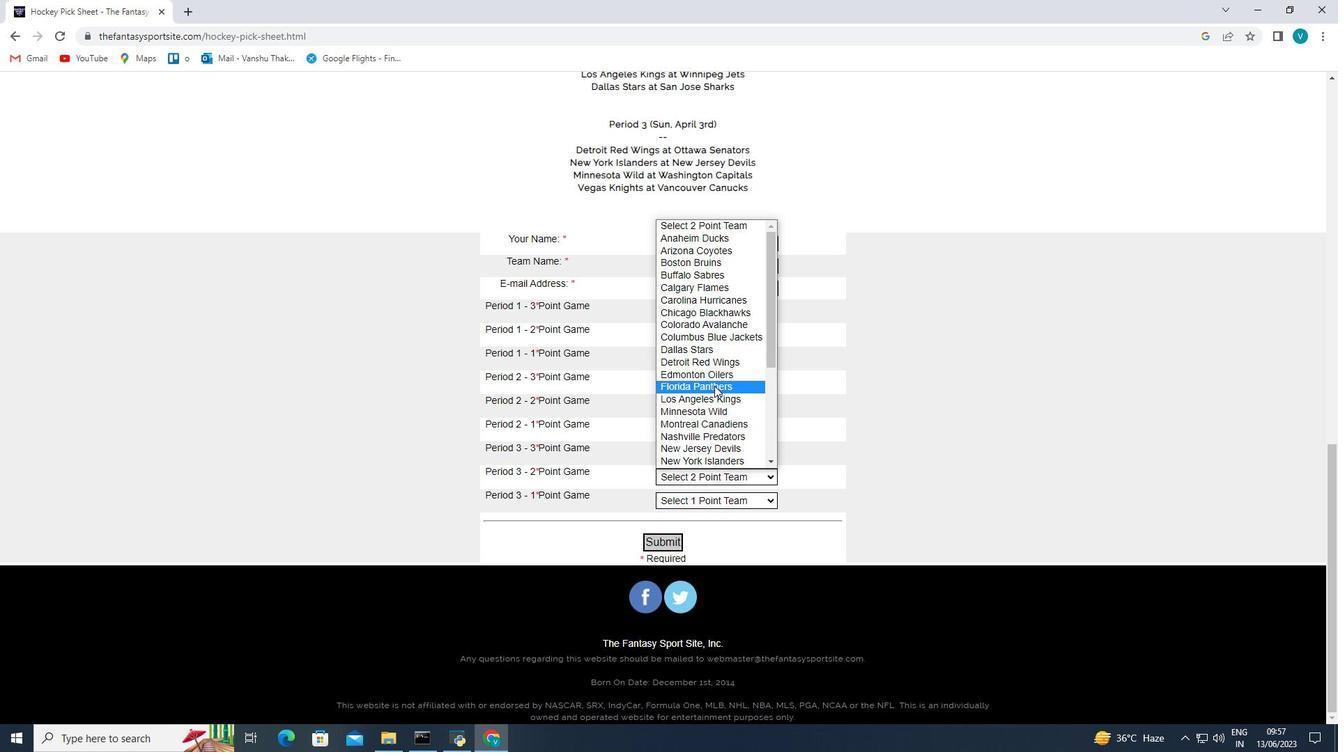 
Action: Mouse moved to (700, 501)
Screenshot: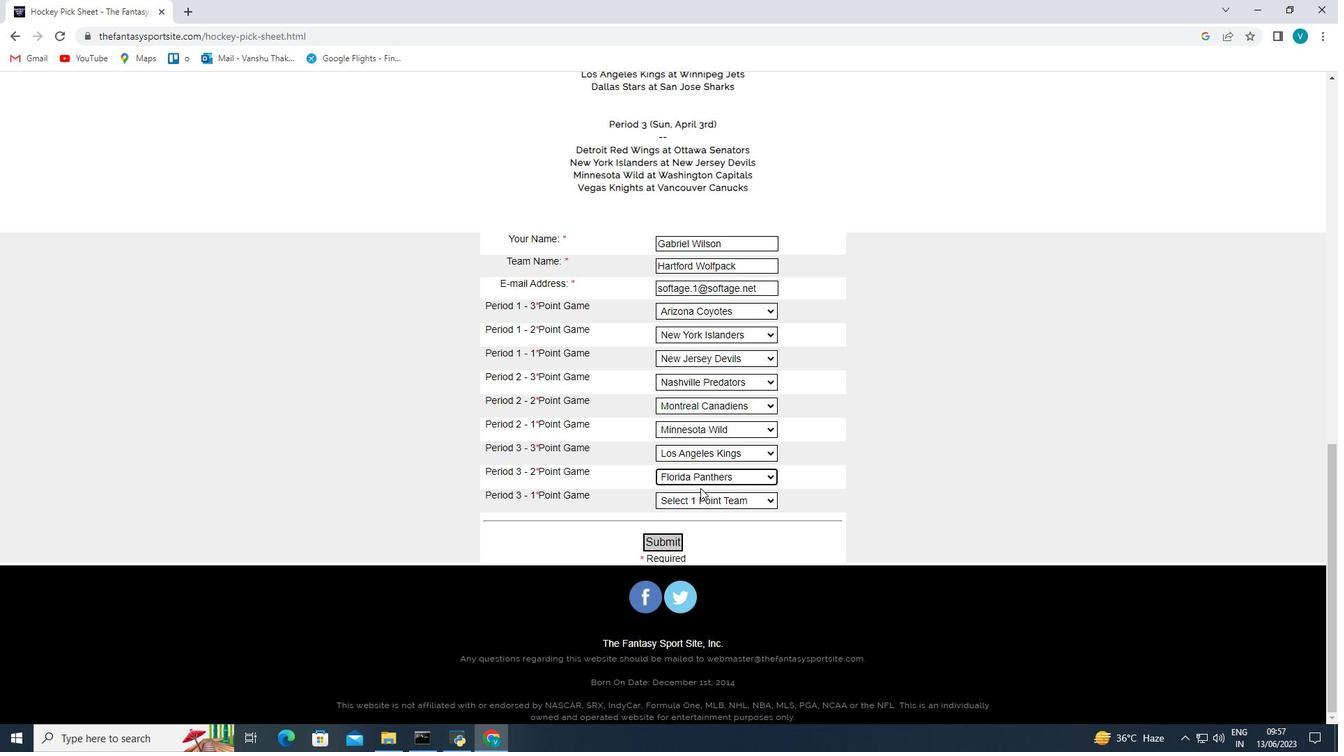 
Action: Mouse pressed left at (700, 501)
Screenshot: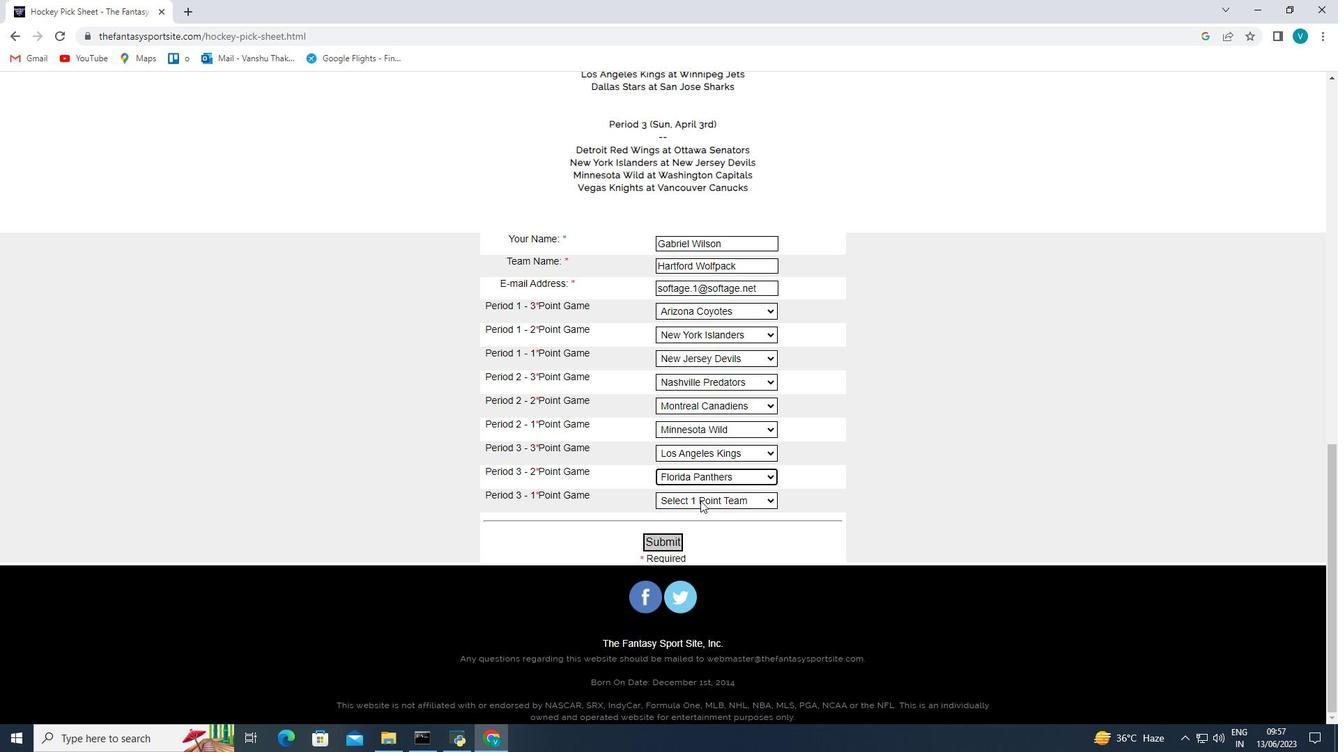 
Action: Mouse moved to (722, 377)
Screenshot: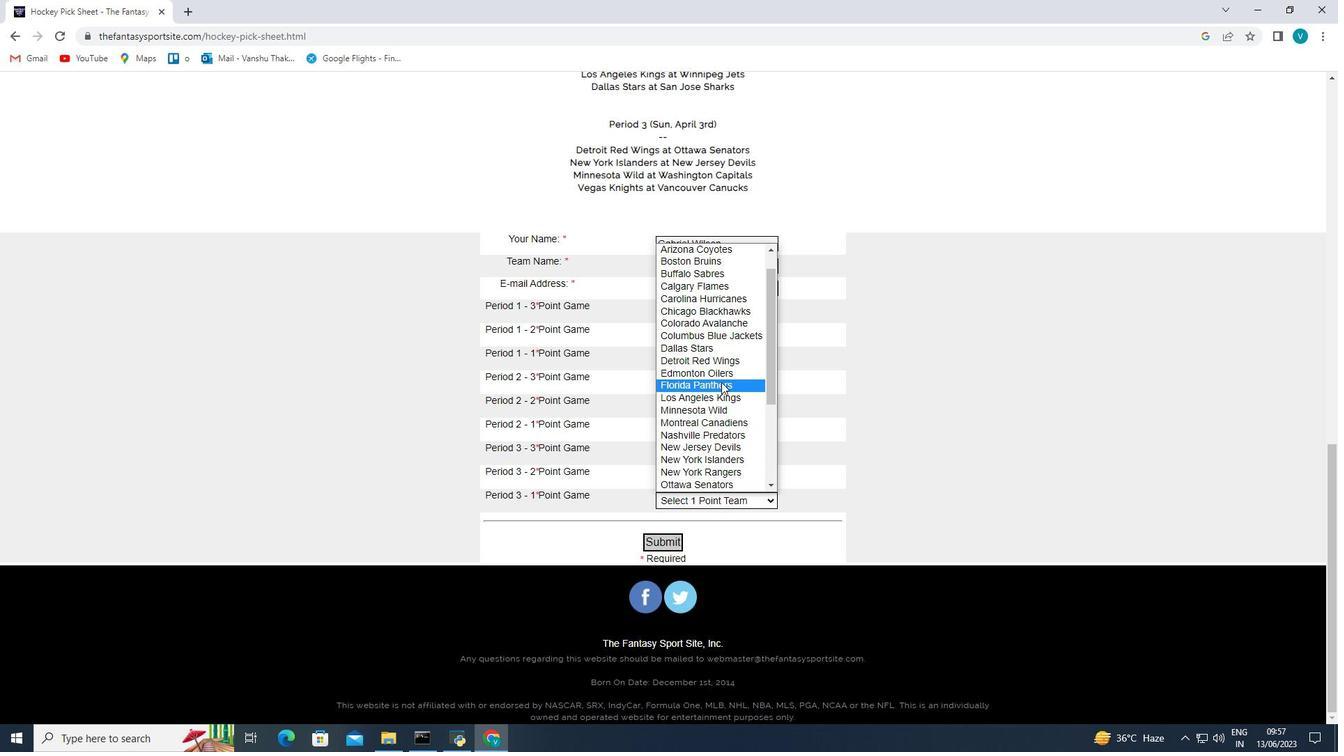 
Action: Mouse pressed left at (722, 377)
Screenshot: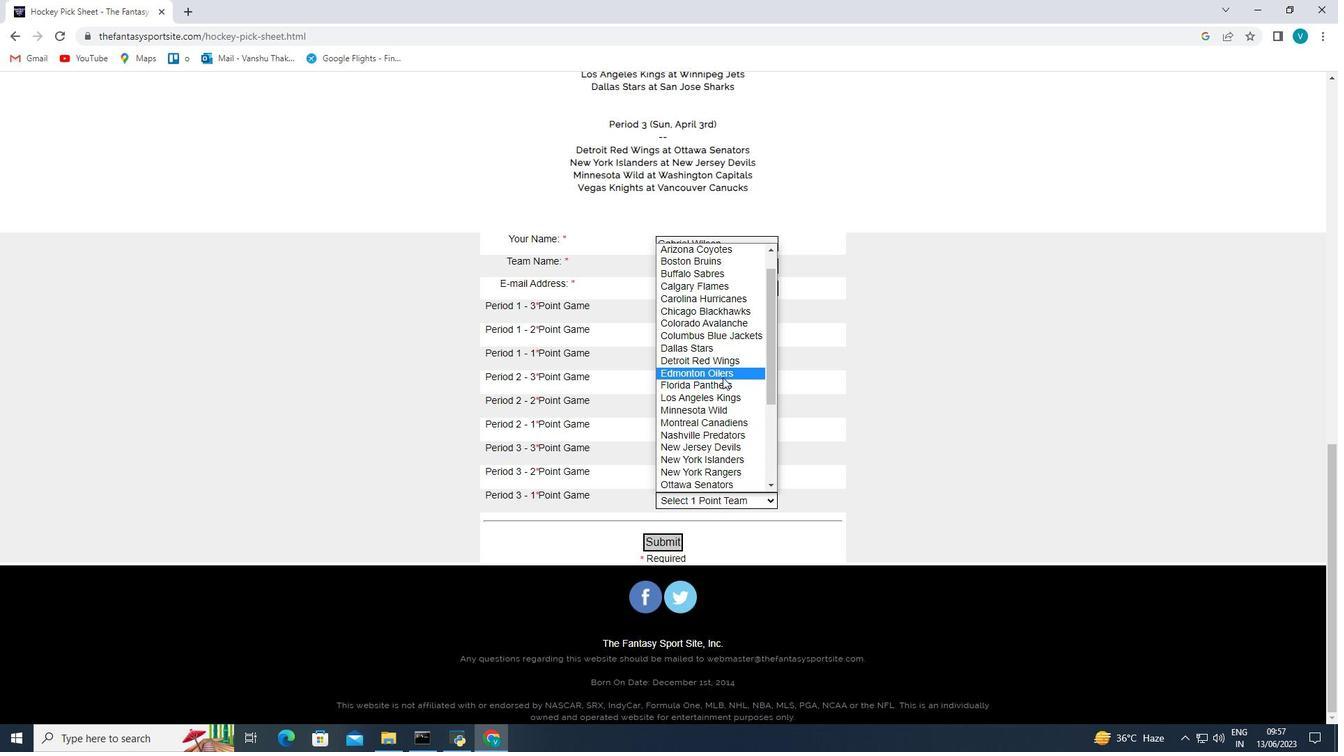 
Action: Mouse moved to (673, 534)
Screenshot: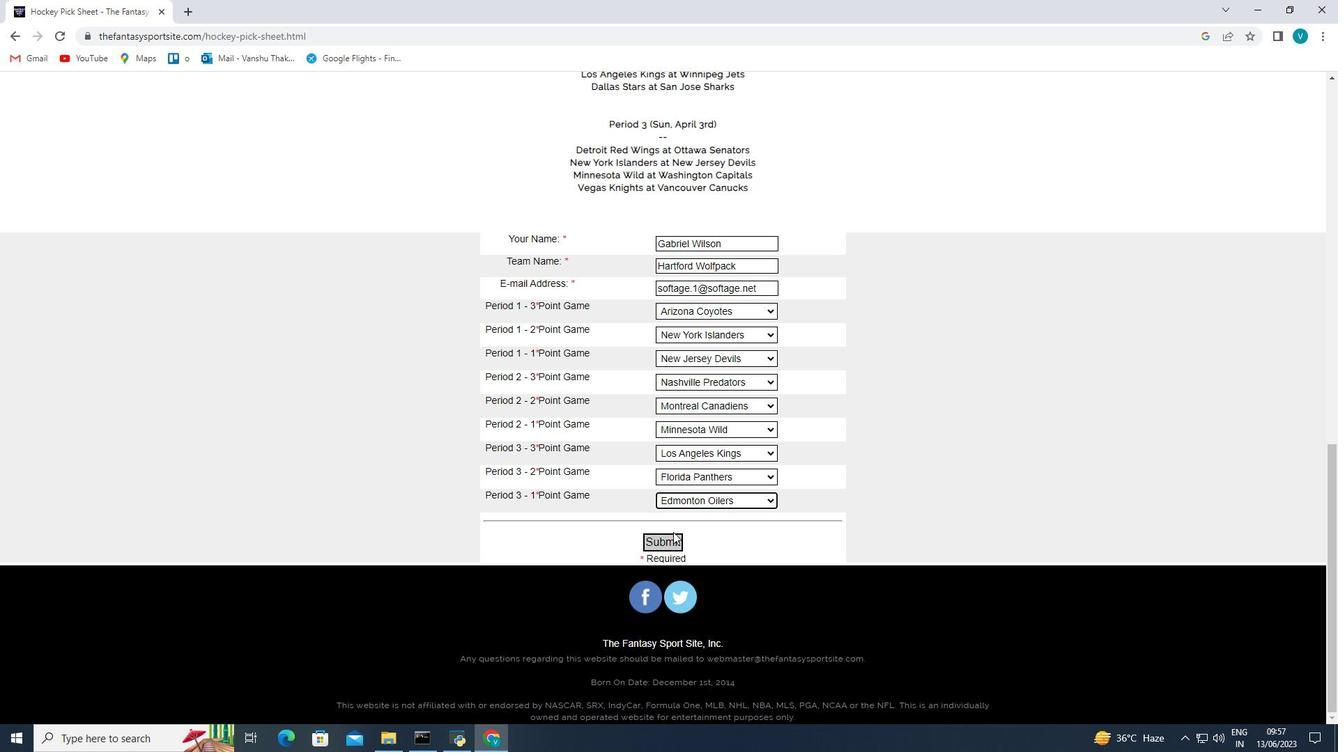 
Action: Mouse pressed left at (673, 534)
Screenshot: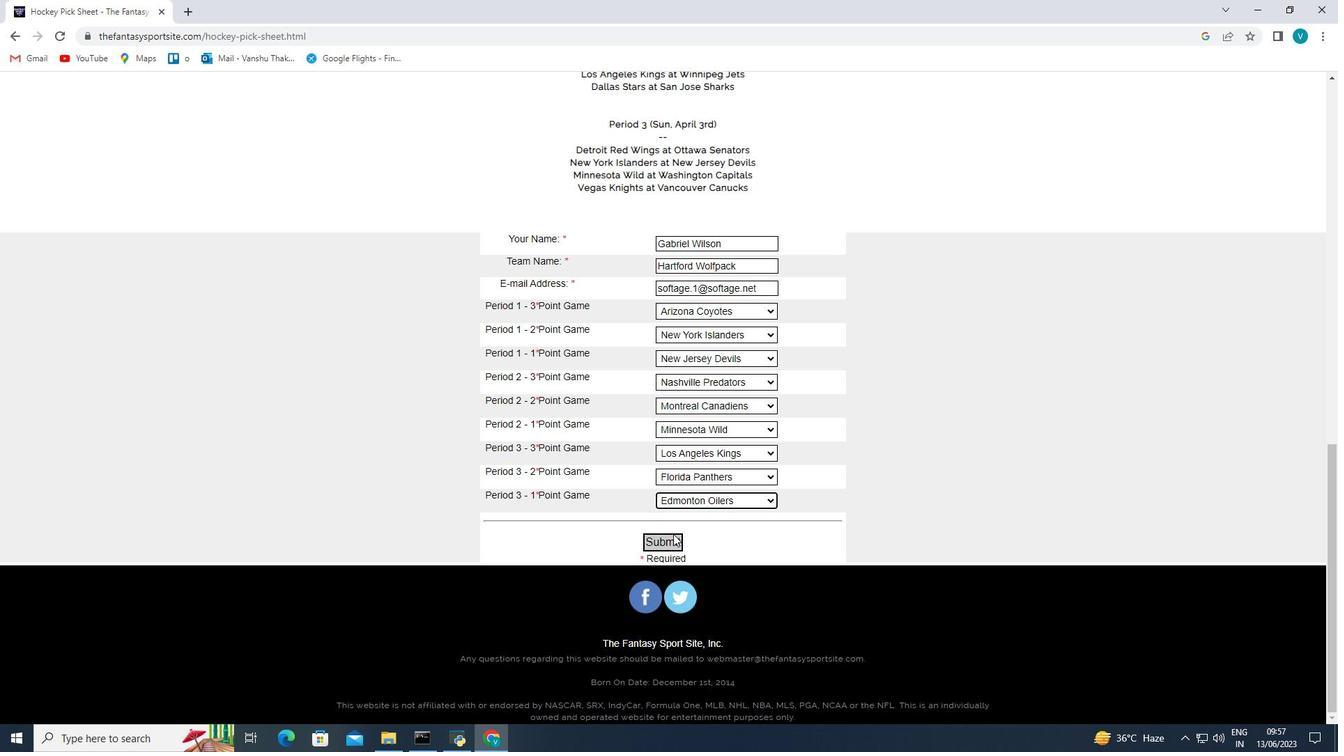 
